 Task: Search one way flight ticket for 5 adults, 1 child, 2 infants in seat and 1 infant on lap in business from Wilkes-barre/scranton: Wilkes-barre/scranton International Airport to Gillette: Gillette Campbell County Airport on 5-1-2023. Choice of flights is Westjet. Number of bags: 2 checked bags. Price is upto 91000. Outbound departure time preference is 8:30.
Action: Mouse moved to (192, 394)
Screenshot: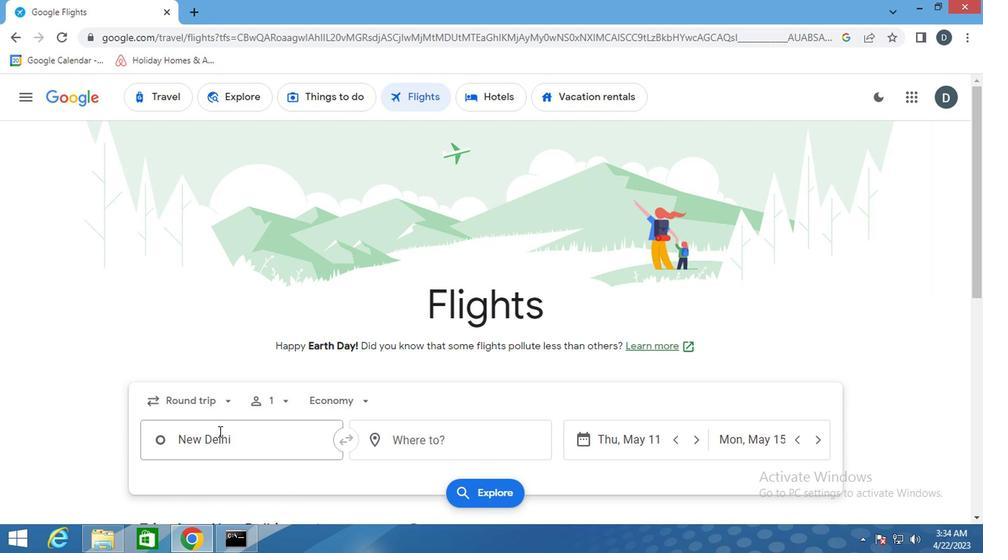 
Action: Mouse pressed left at (192, 394)
Screenshot: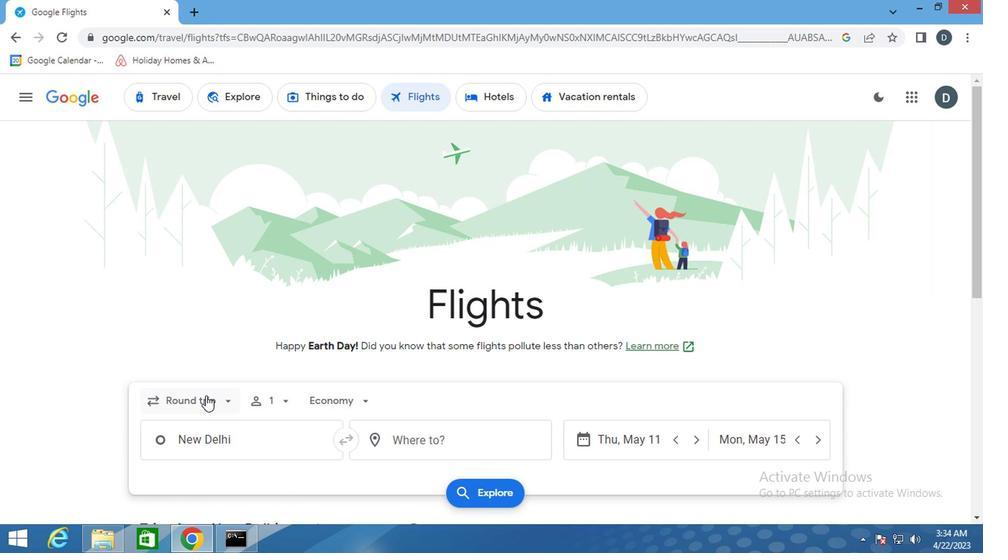 
Action: Mouse moved to (186, 467)
Screenshot: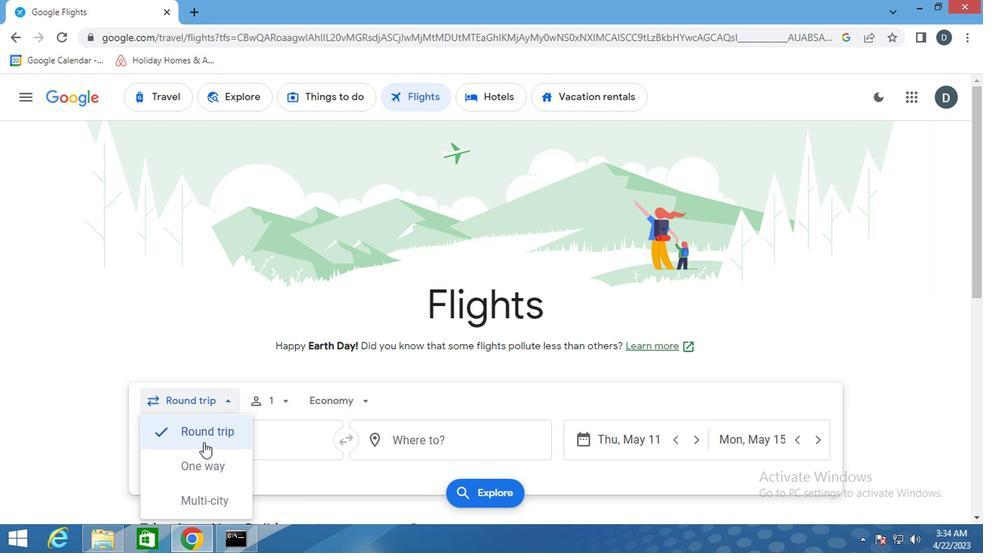 
Action: Mouse pressed left at (186, 467)
Screenshot: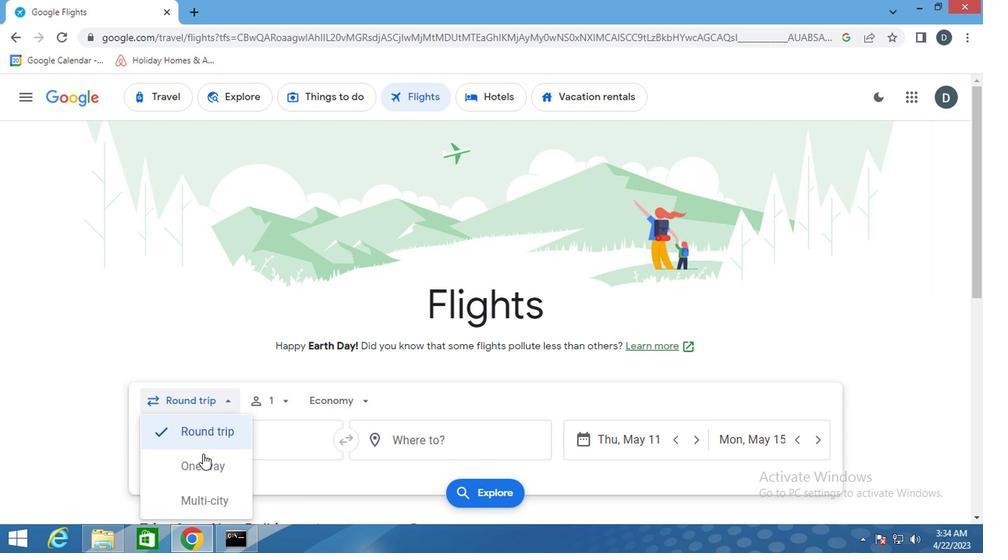 
Action: Mouse moved to (252, 378)
Screenshot: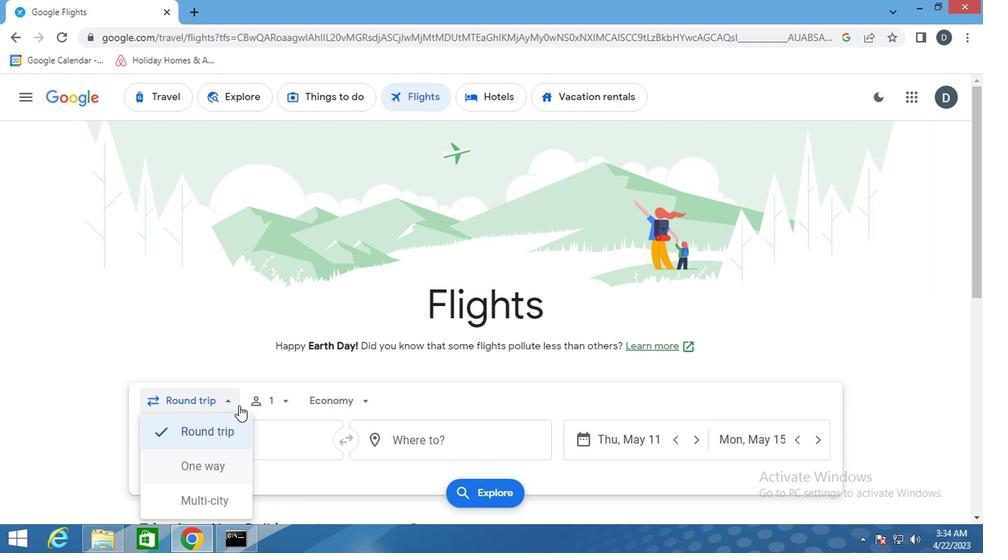
Action: Mouse pressed left at (252, 378)
Screenshot: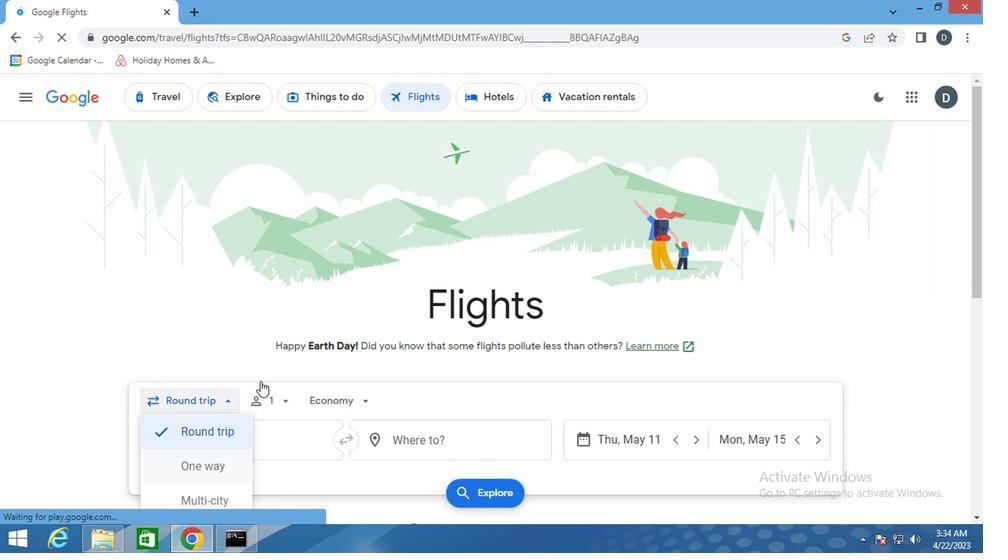 
Action: Mouse moved to (252, 392)
Screenshot: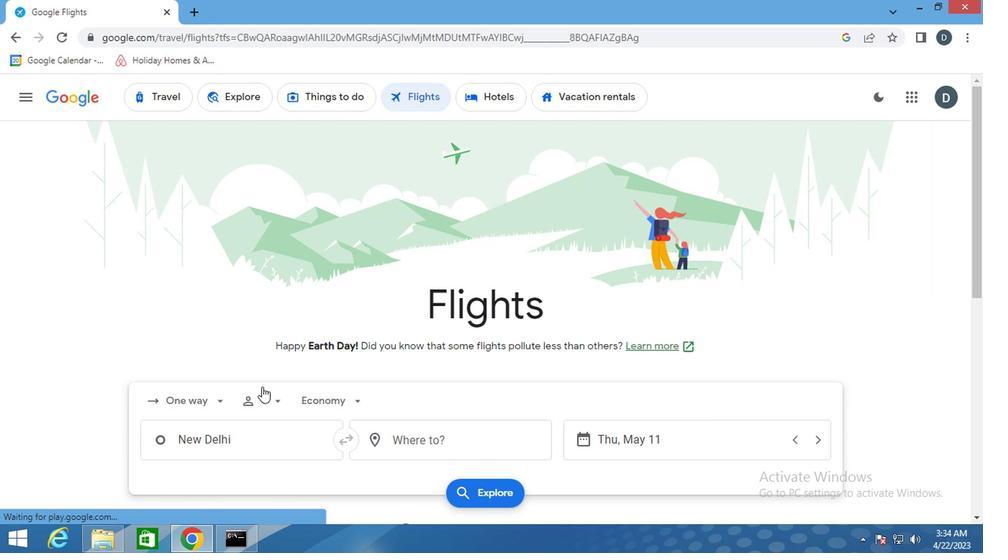 
Action: Mouse pressed left at (252, 392)
Screenshot: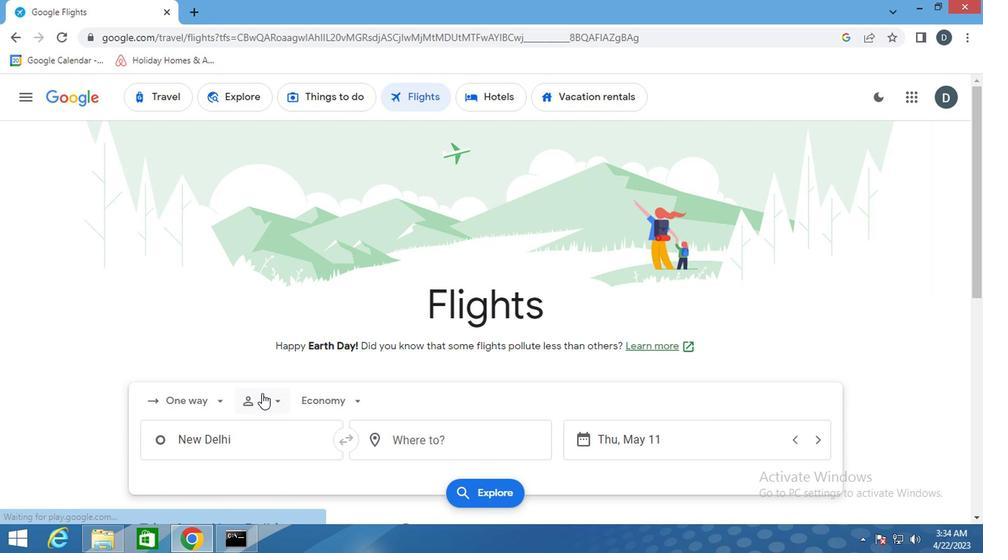 
Action: Mouse moved to (395, 433)
Screenshot: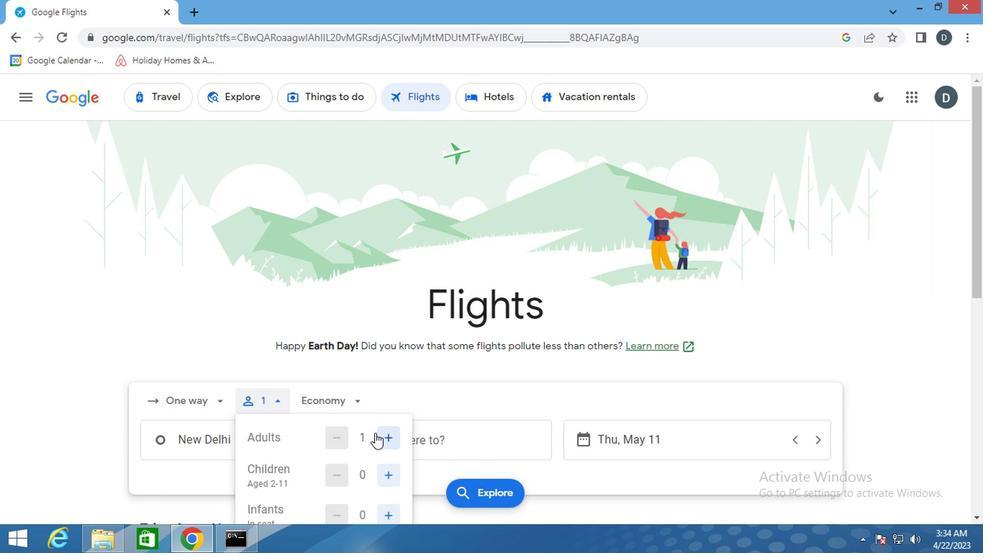 
Action: Mouse pressed left at (395, 433)
Screenshot: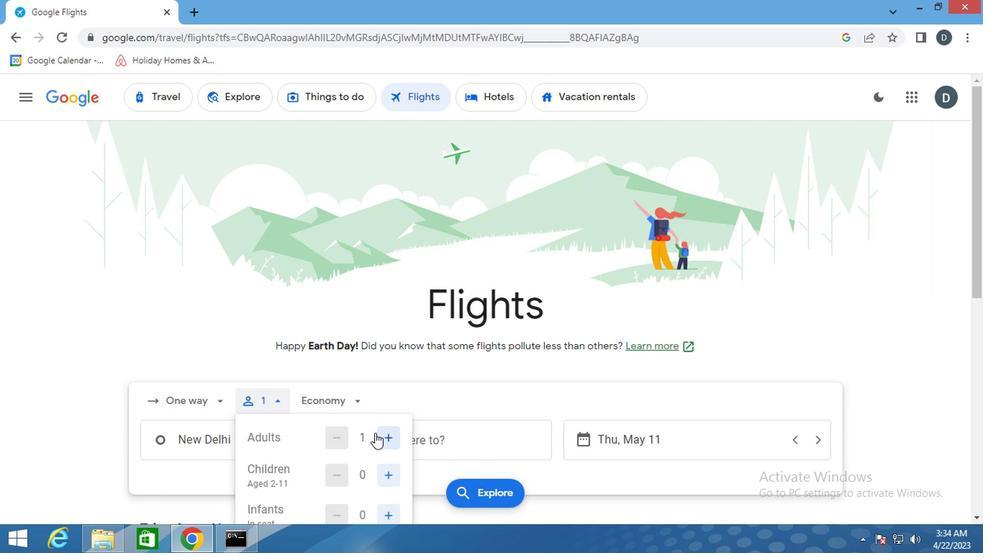 
Action: Mouse pressed left at (395, 433)
Screenshot: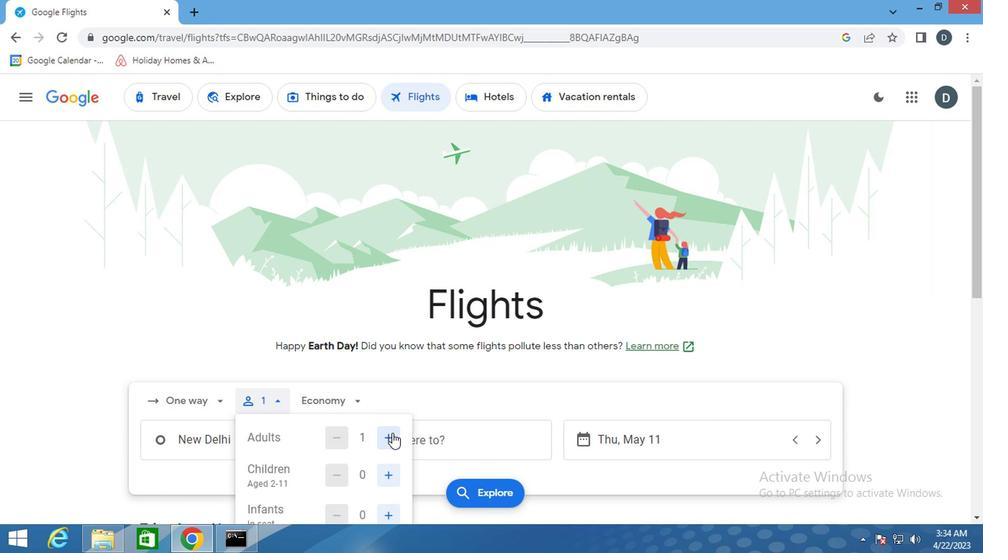 
Action: Mouse pressed left at (395, 433)
Screenshot: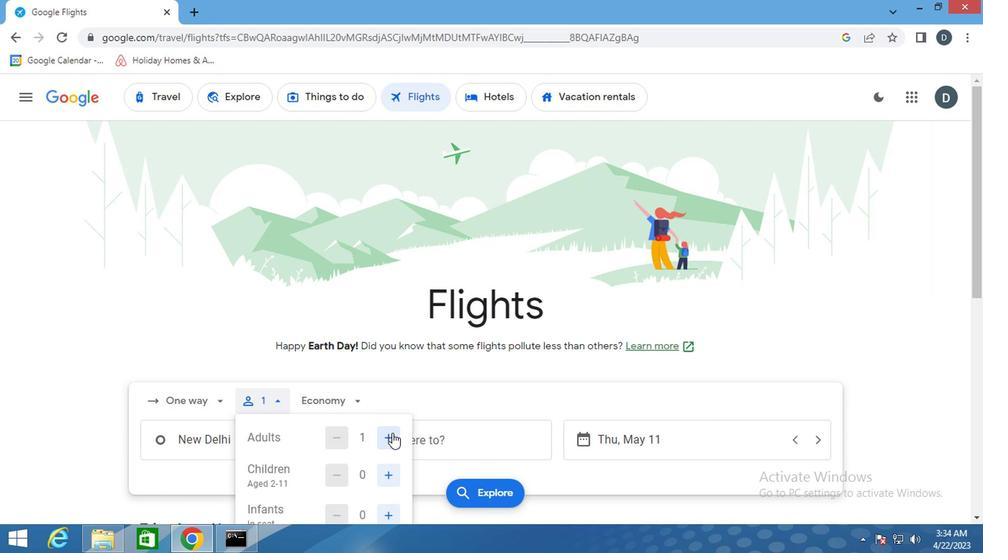 
Action: Mouse pressed left at (395, 433)
Screenshot: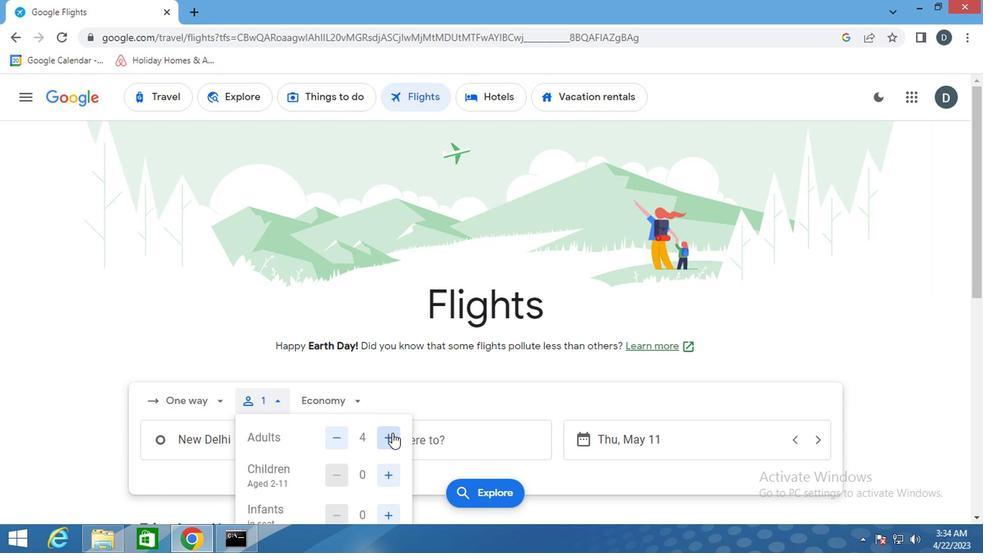 
Action: Mouse moved to (398, 429)
Screenshot: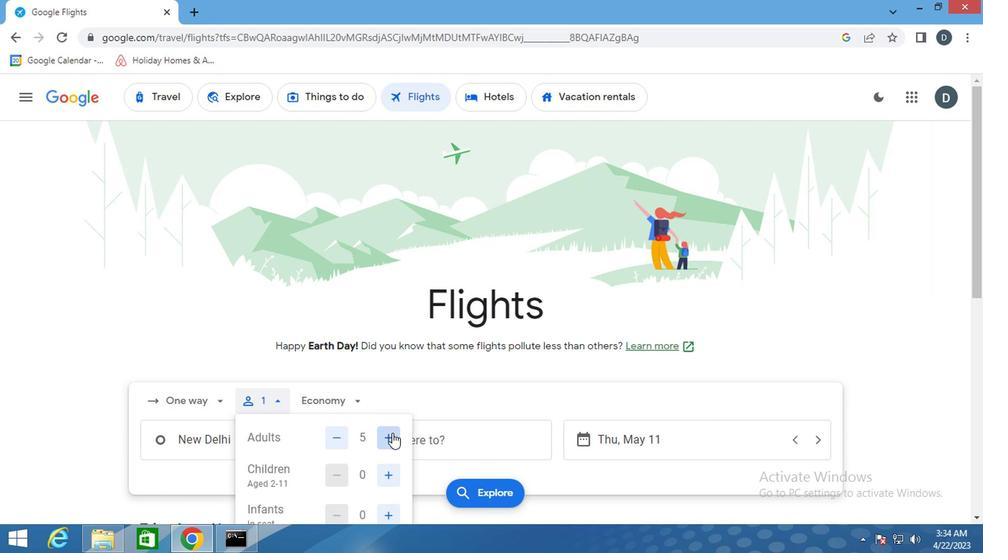 
Action: Mouse scrolled (398, 428) with delta (0, -1)
Screenshot: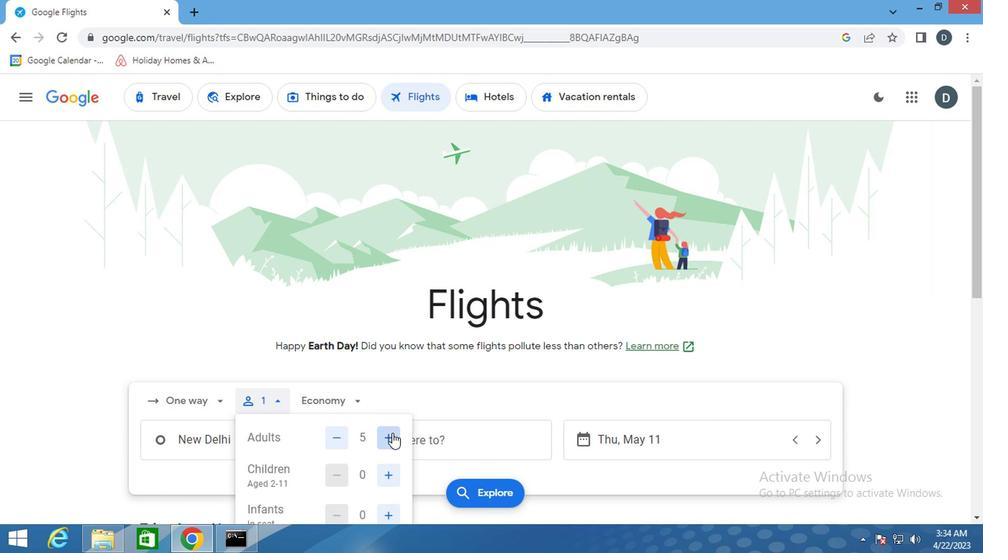 
Action: Mouse moved to (385, 401)
Screenshot: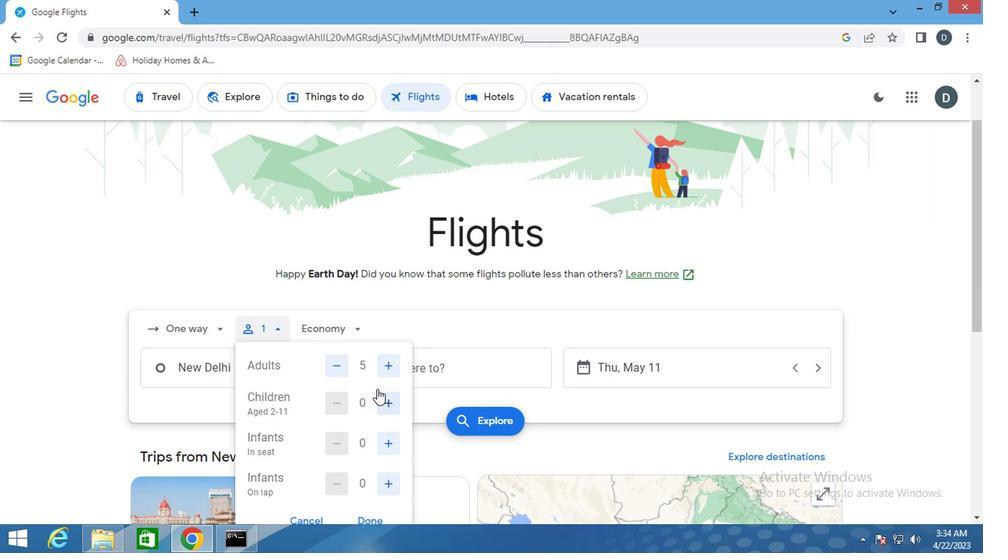 
Action: Mouse pressed left at (385, 401)
Screenshot: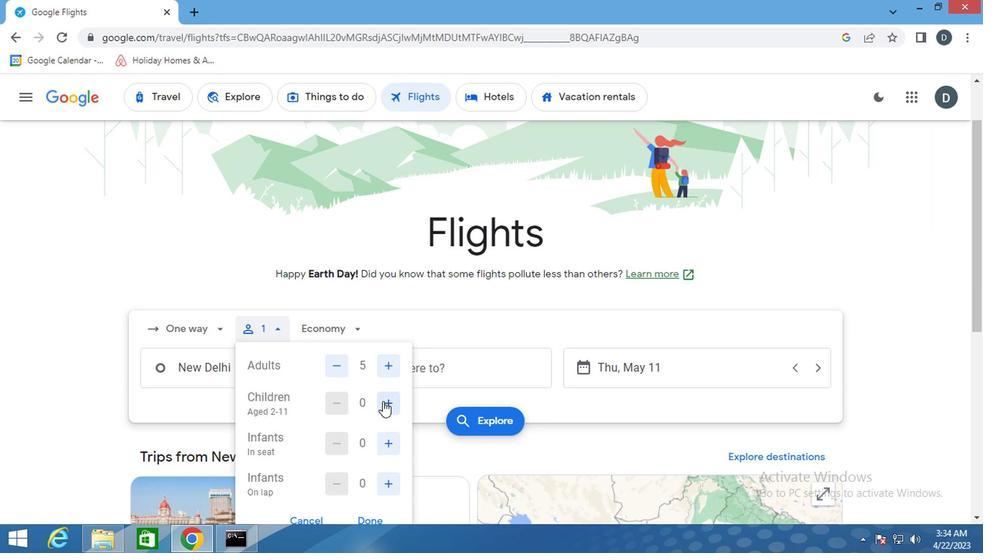 
Action: Mouse moved to (394, 439)
Screenshot: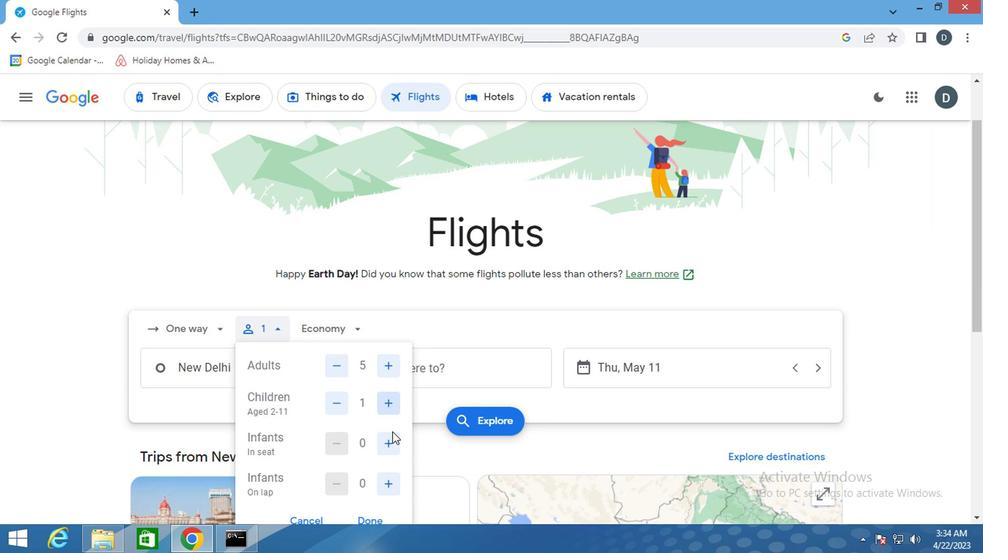 
Action: Mouse pressed left at (394, 439)
Screenshot: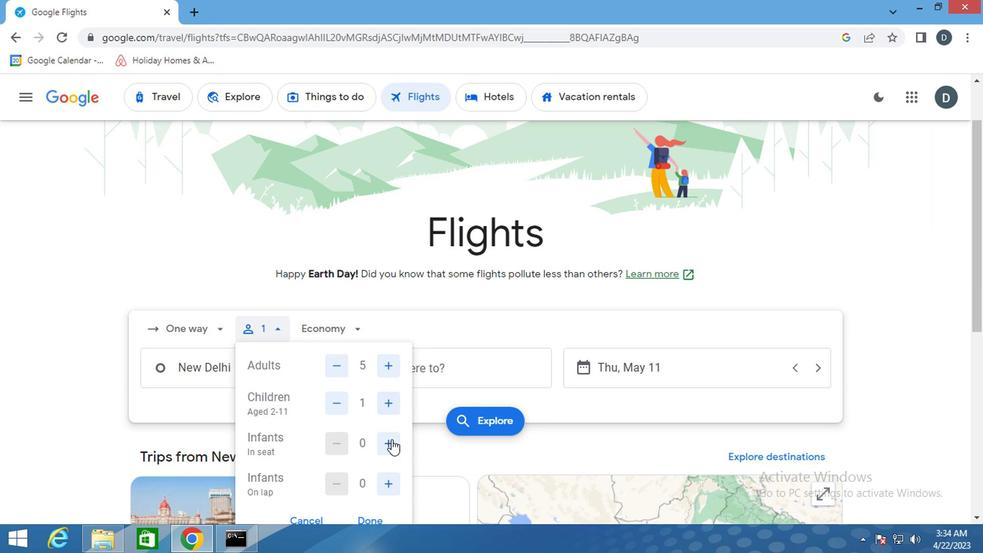 
Action: Mouse pressed left at (394, 439)
Screenshot: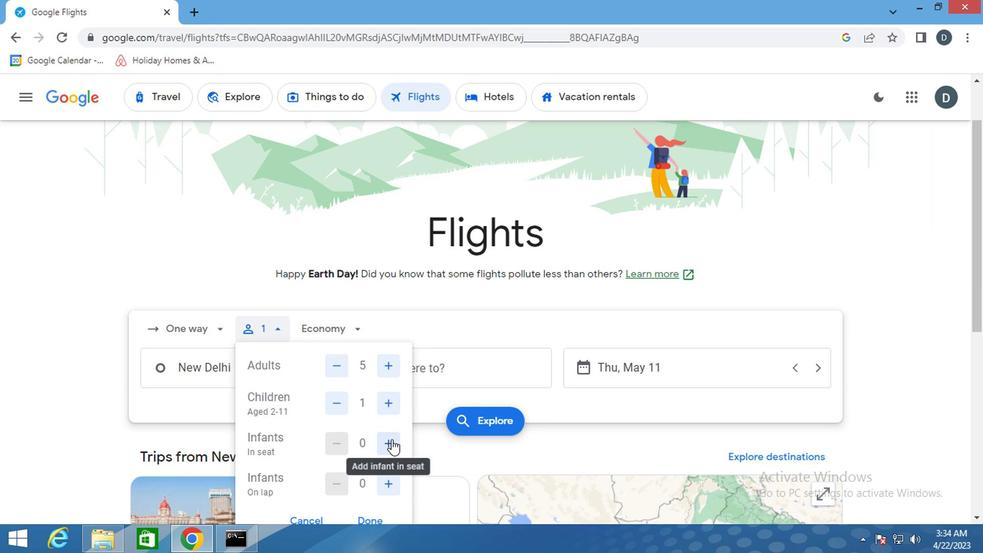 
Action: Mouse moved to (392, 479)
Screenshot: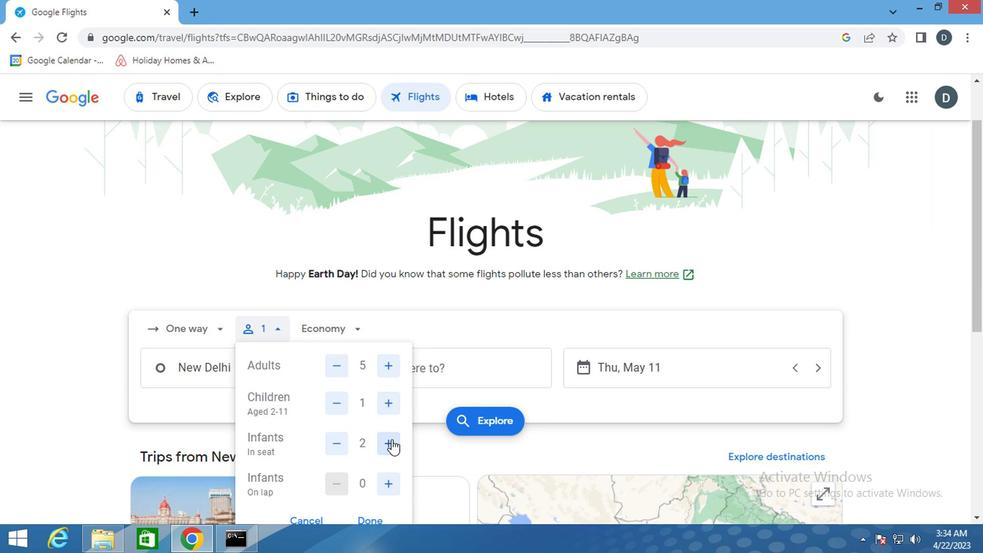 
Action: Mouse pressed left at (392, 479)
Screenshot: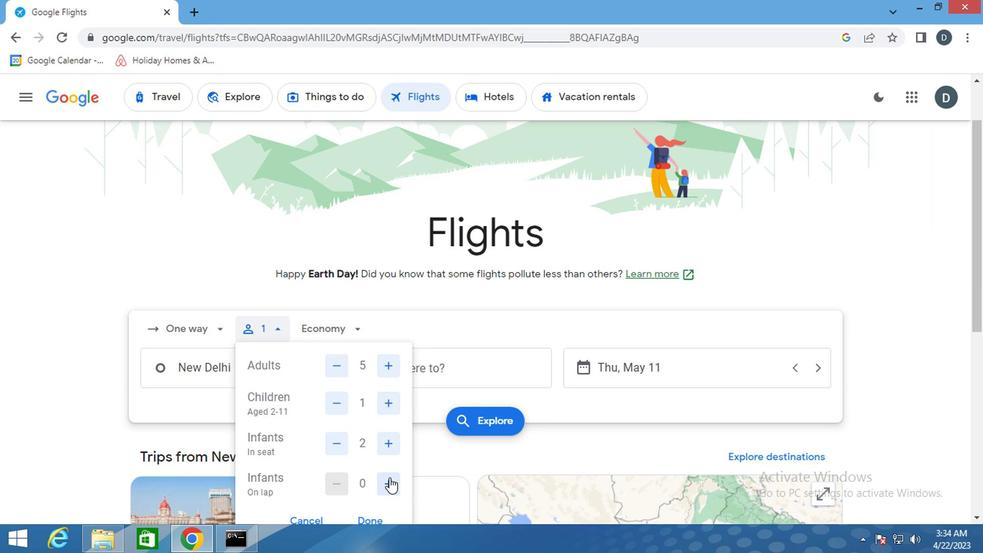 
Action: Mouse moved to (366, 519)
Screenshot: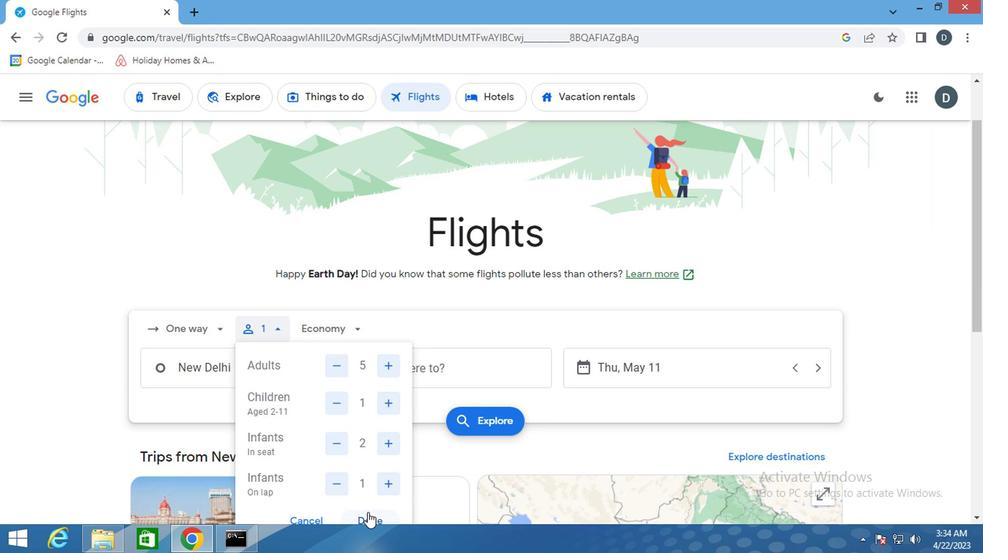 
Action: Mouse pressed left at (366, 519)
Screenshot: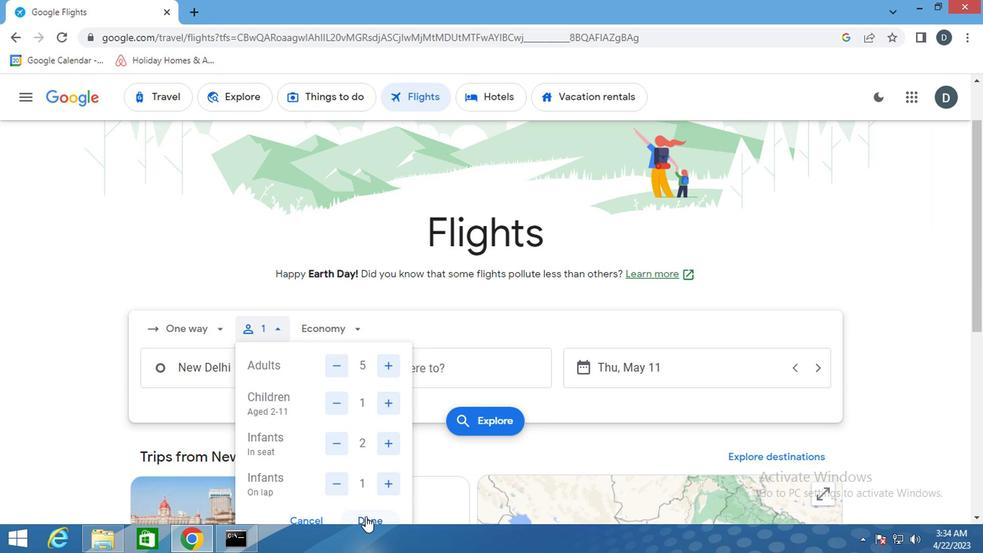 
Action: Mouse moved to (324, 318)
Screenshot: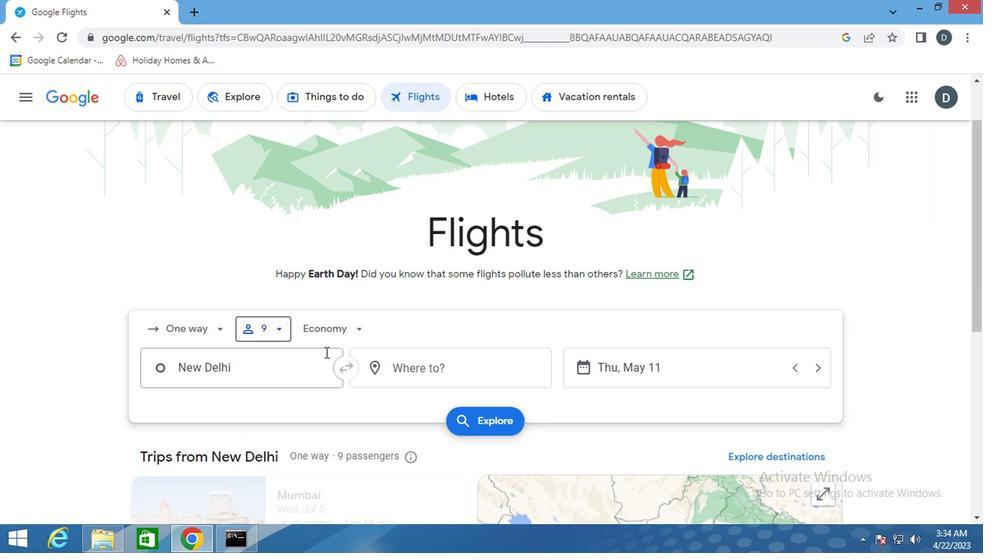 
Action: Mouse pressed left at (324, 318)
Screenshot: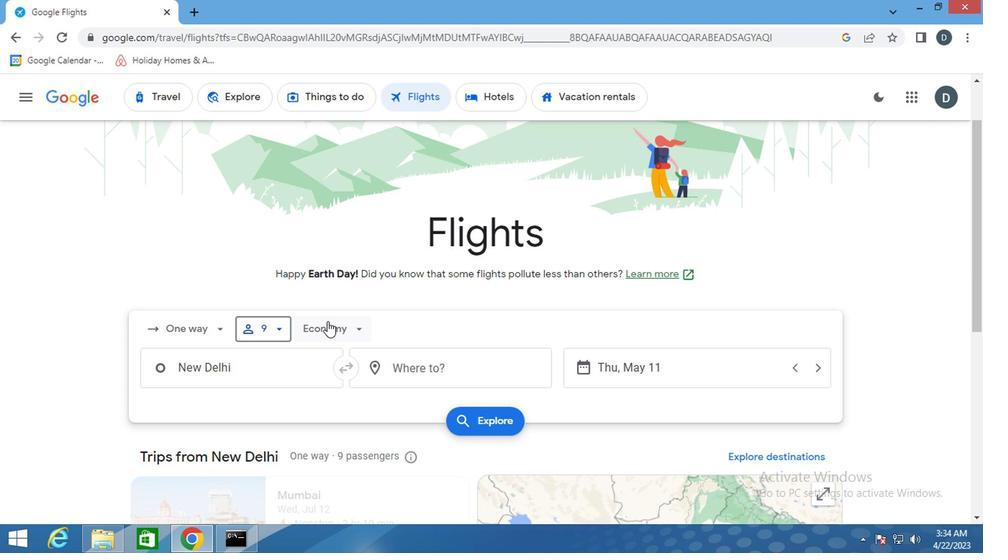 
Action: Mouse moved to (383, 437)
Screenshot: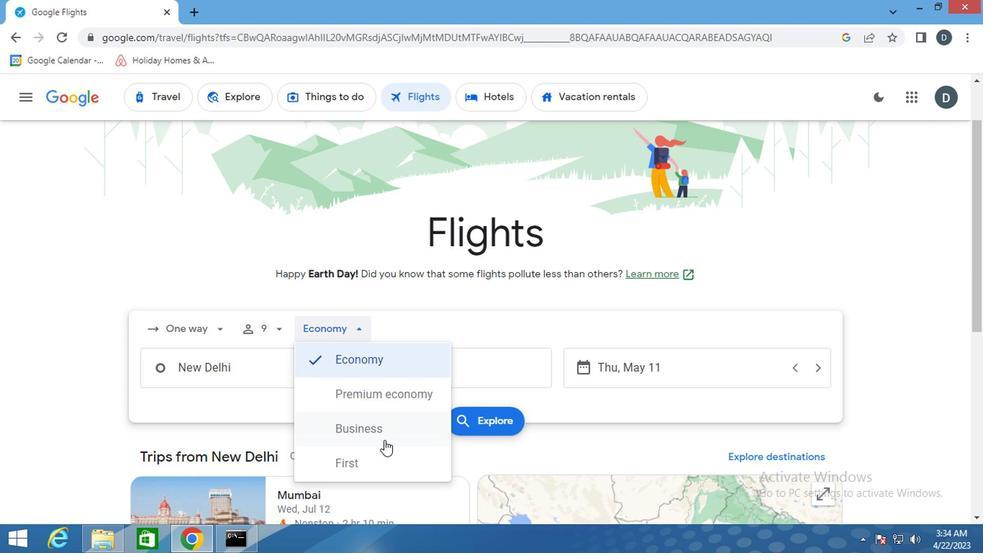 
Action: Mouse pressed left at (383, 437)
Screenshot: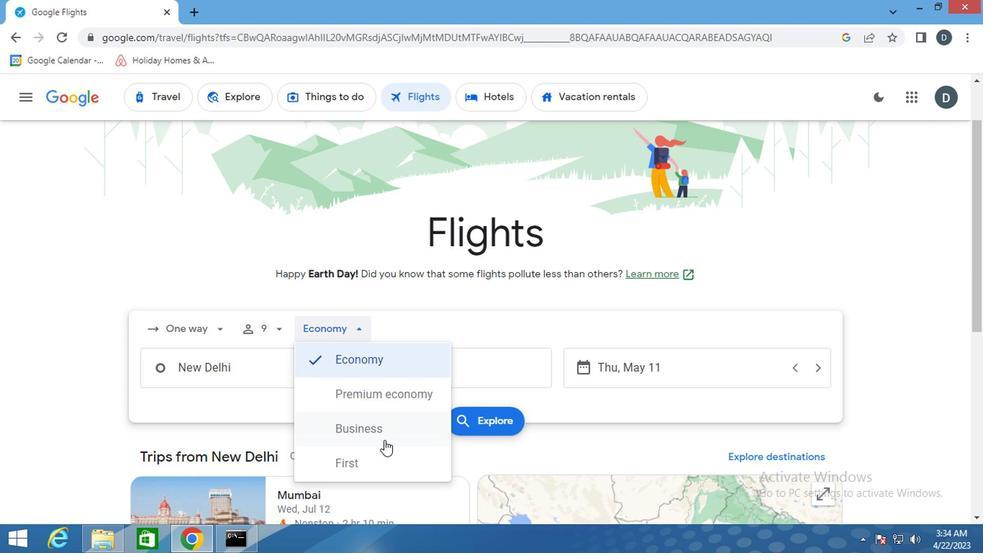 
Action: Mouse moved to (258, 374)
Screenshot: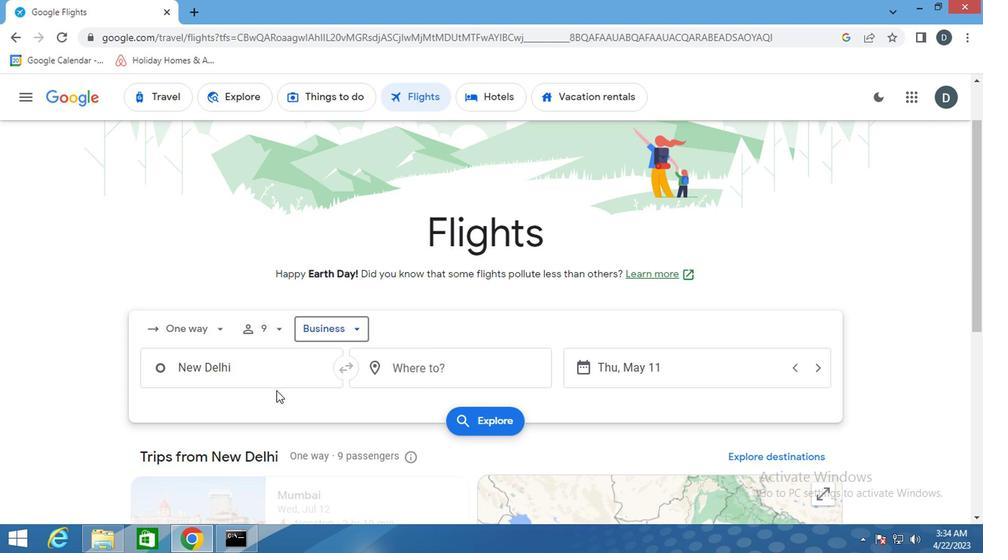 
Action: Mouse pressed left at (258, 374)
Screenshot: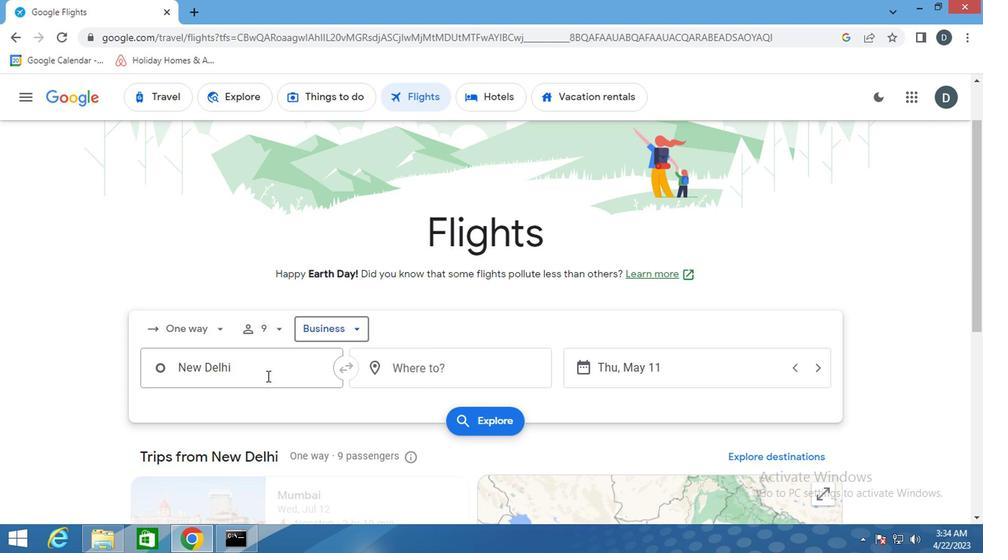 
Action: Key pressed <Key.shift>WILKES
Screenshot: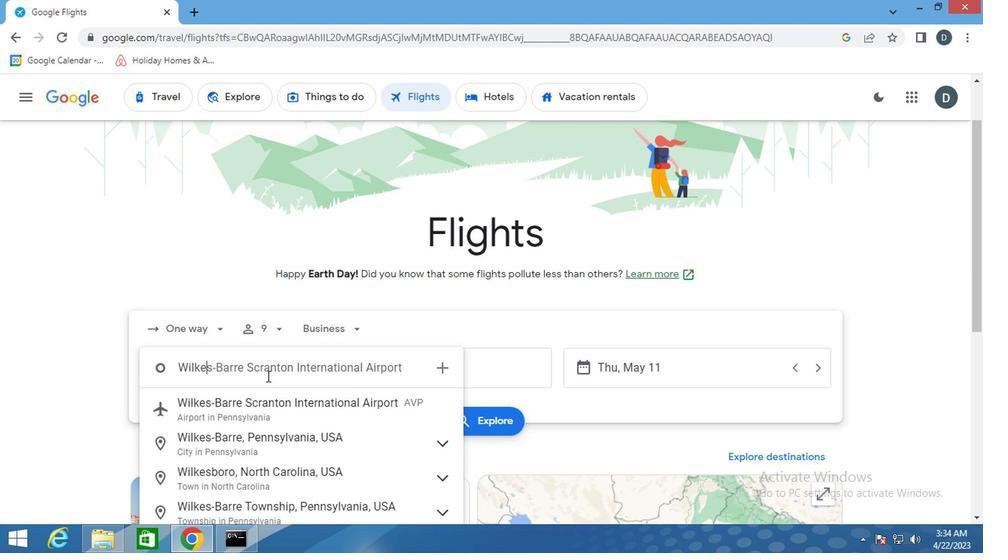
Action: Mouse moved to (263, 416)
Screenshot: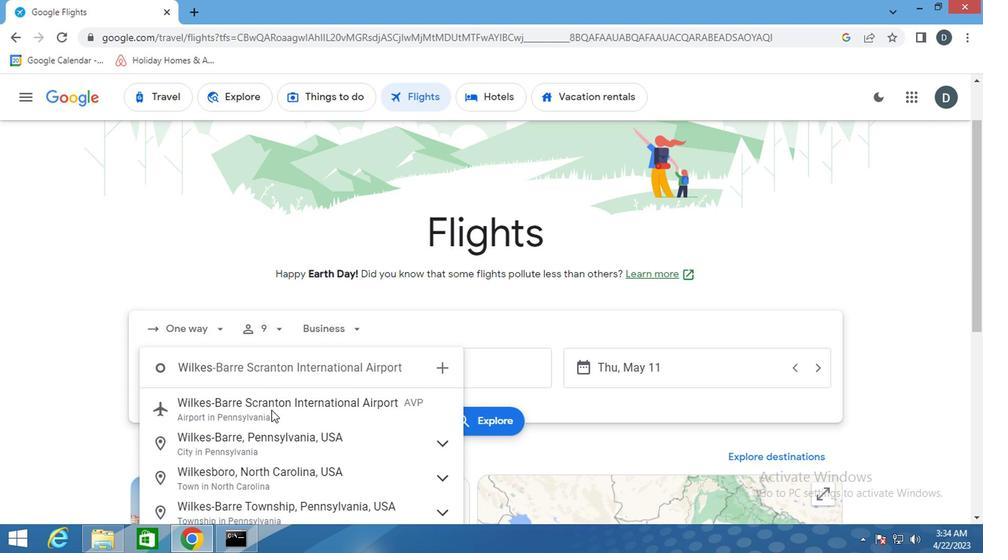 
Action: Mouse pressed left at (263, 416)
Screenshot: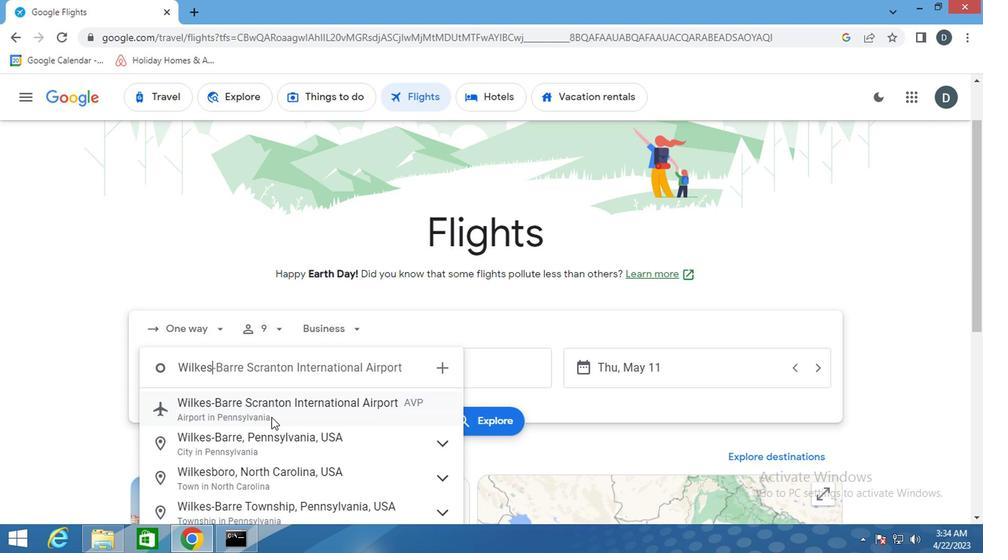 
Action: Mouse moved to (518, 375)
Screenshot: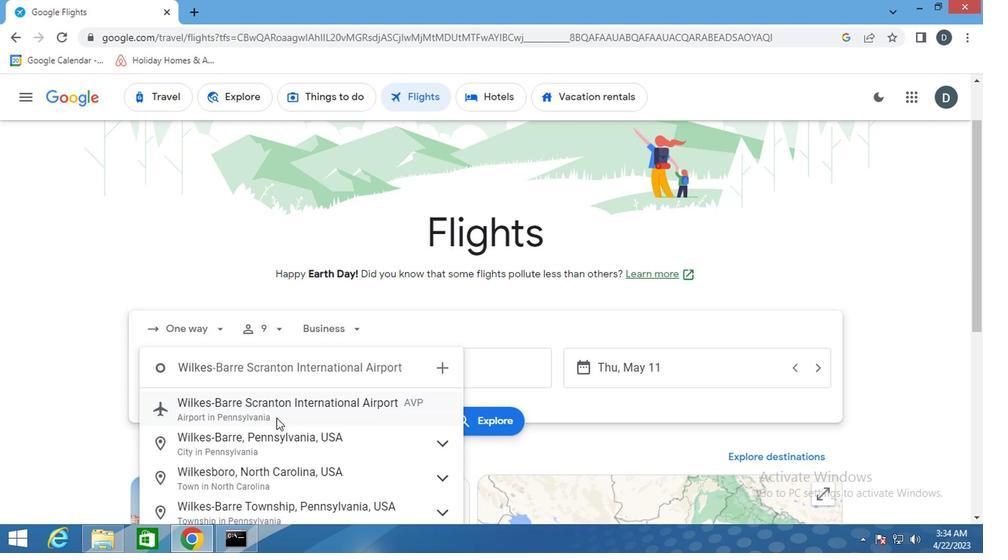 
Action: Mouse pressed left at (518, 375)
Screenshot: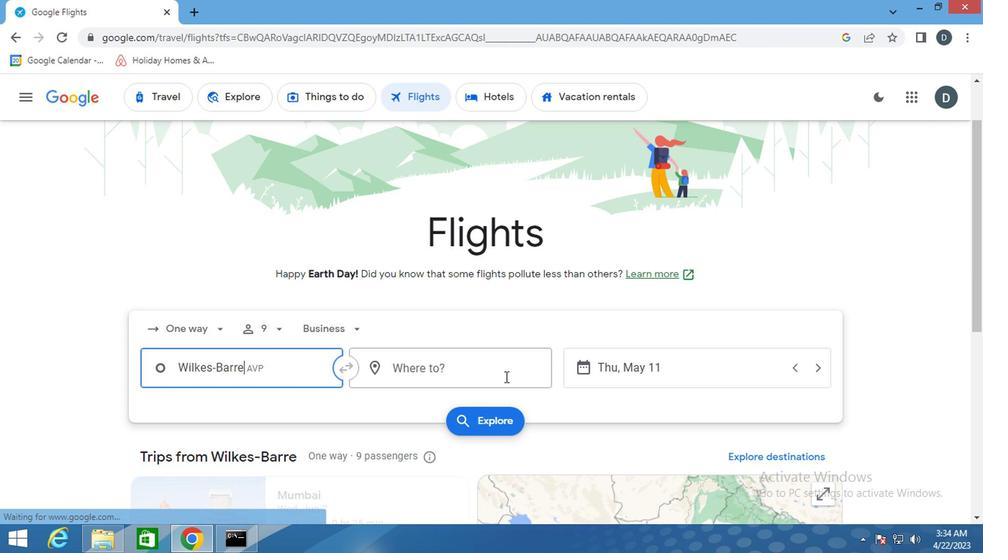 
Action: Key pressed <Key.shift>GILLETTE
Screenshot: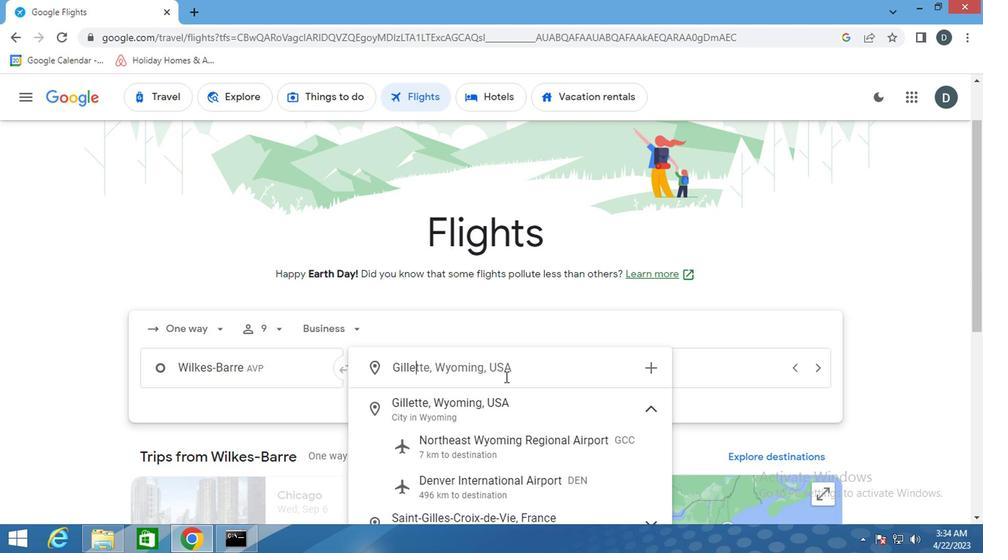 
Action: Mouse moved to (539, 405)
Screenshot: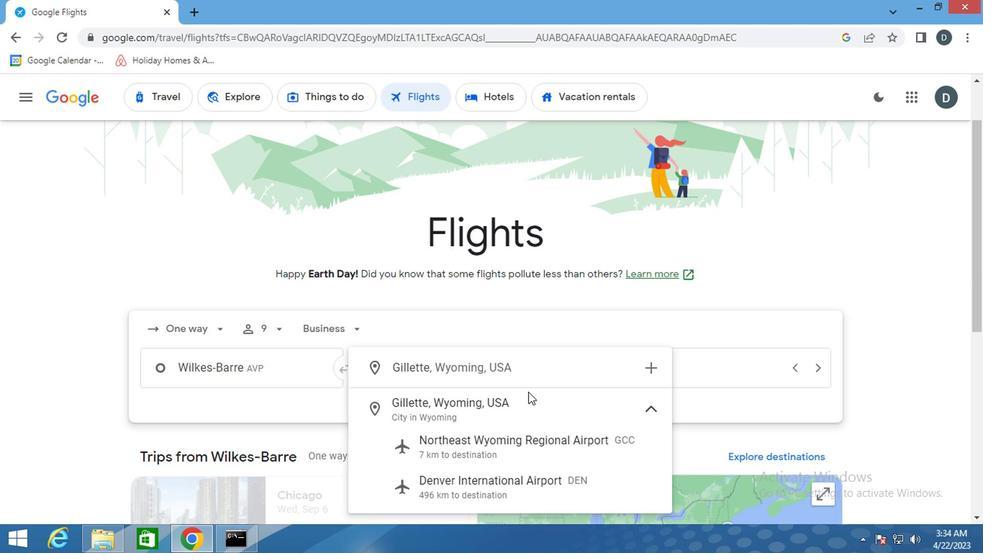 
Action: Mouse pressed left at (539, 405)
Screenshot: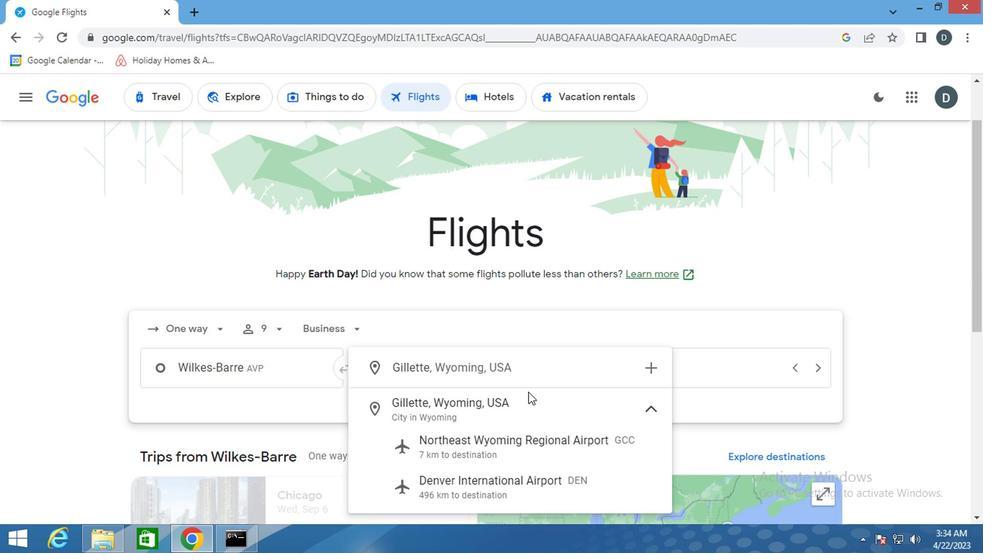 
Action: Mouse moved to (712, 375)
Screenshot: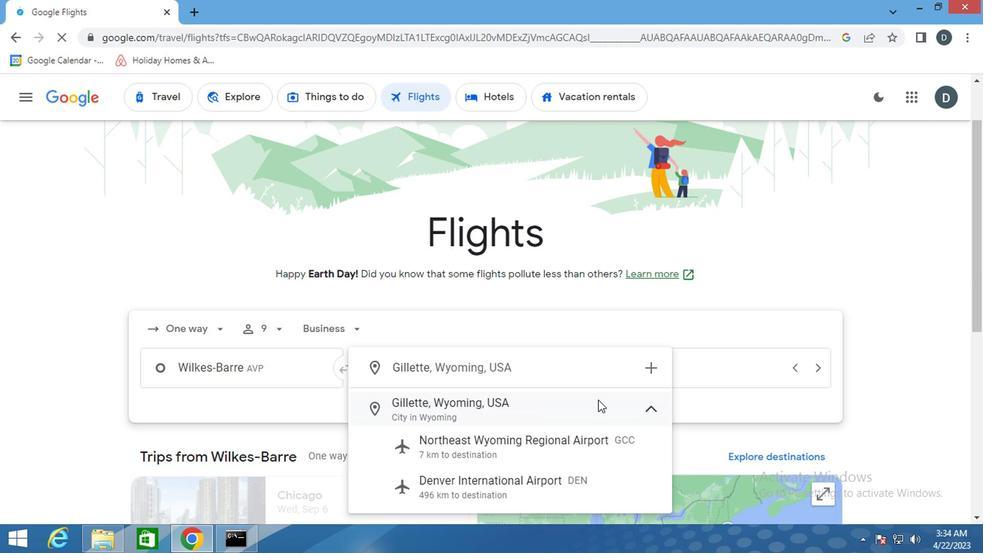 
Action: Mouse pressed left at (712, 375)
Screenshot: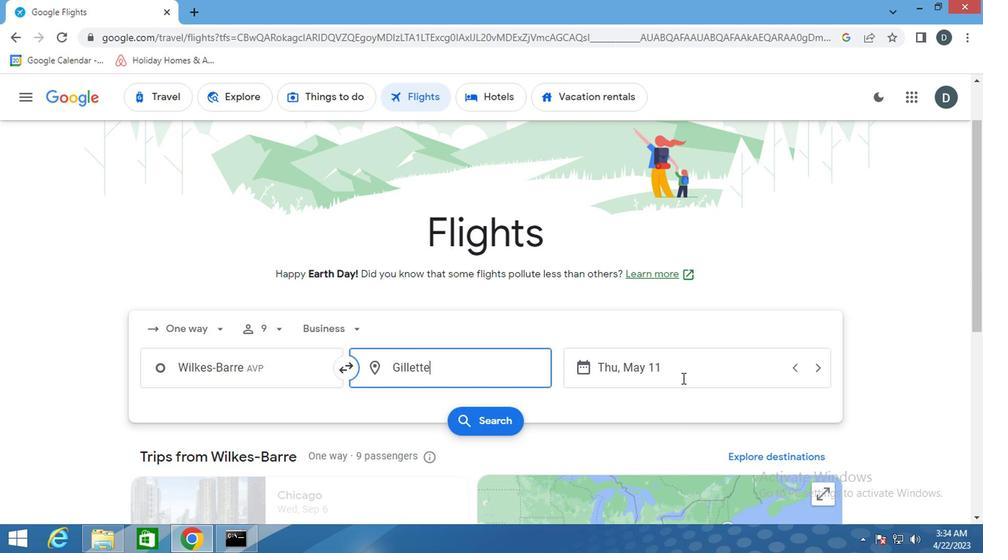 
Action: Mouse moved to (658, 260)
Screenshot: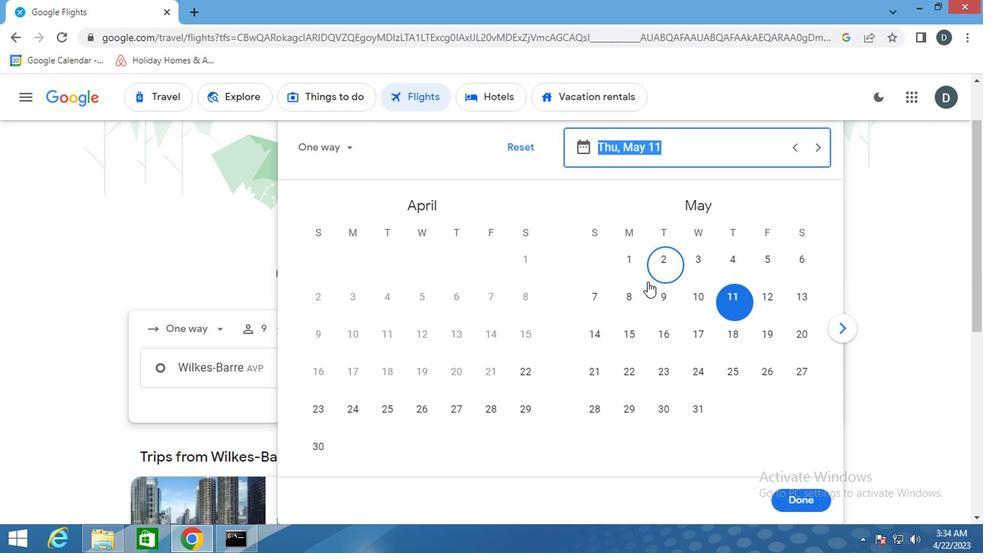 
Action: Mouse pressed left at (658, 260)
Screenshot: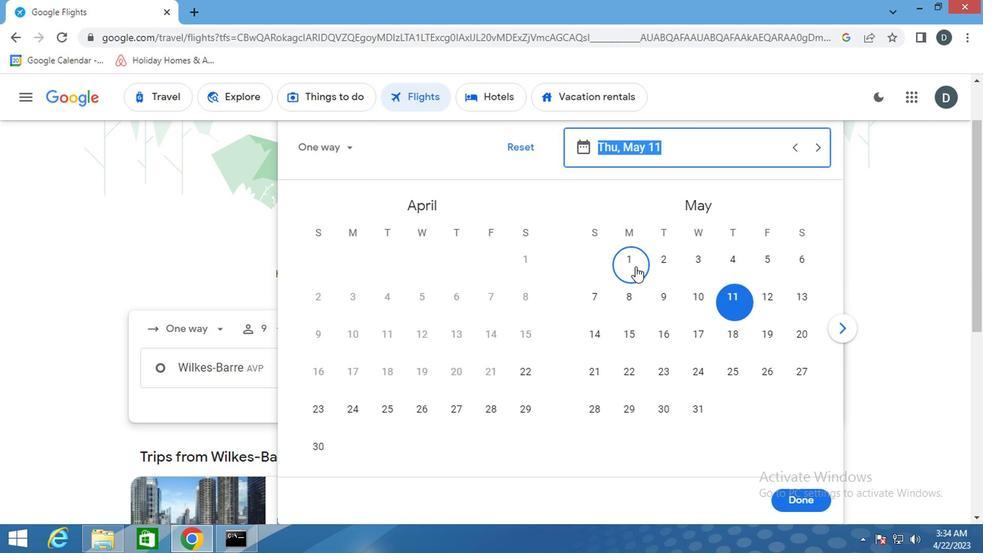 
Action: Mouse moved to (838, 497)
Screenshot: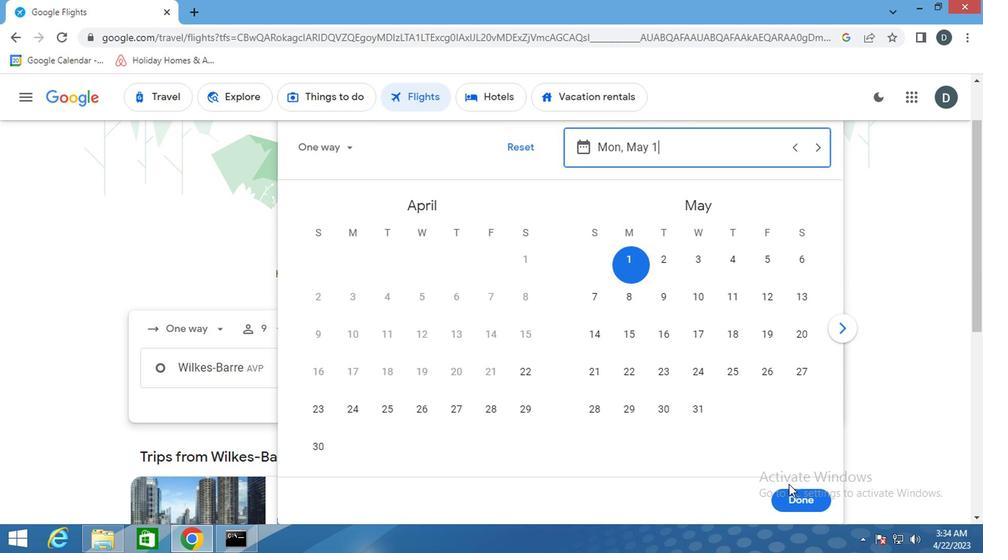 
Action: Mouse pressed left at (838, 497)
Screenshot: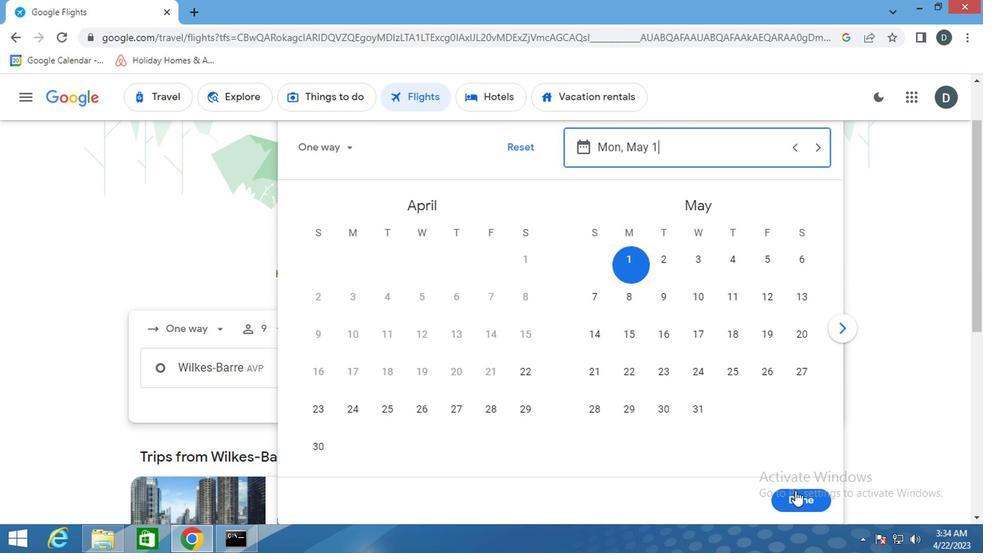 
Action: Mouse moved to (489, 419)
Screenshot: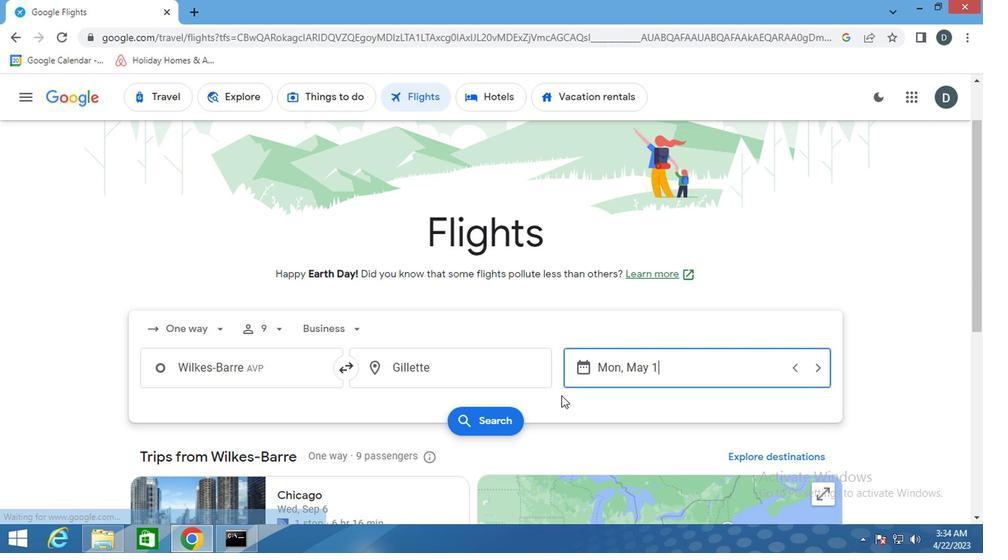 
Action: Mouse pressed left at (489, 419)
Screenshot: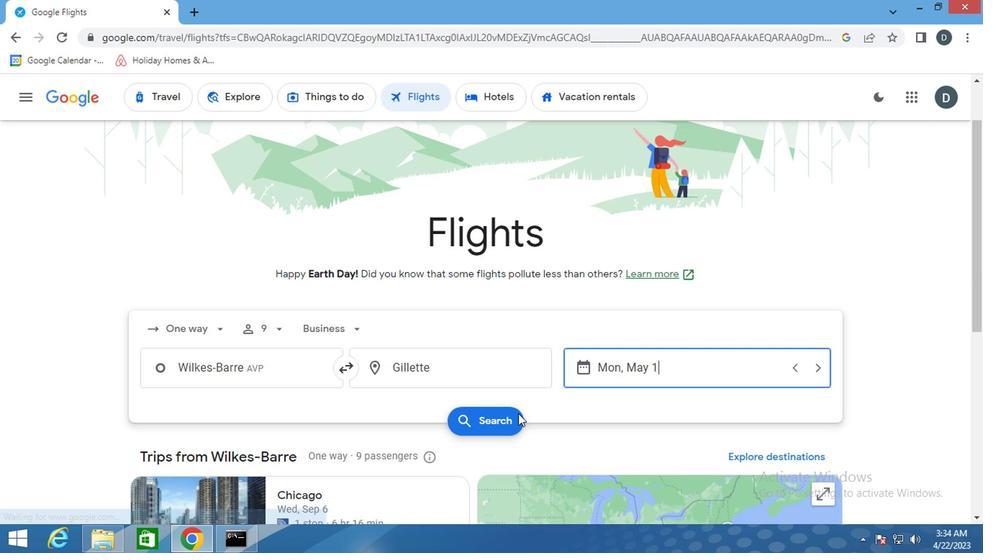 
Action: Mouse moved to (121, 226)
Screenshot: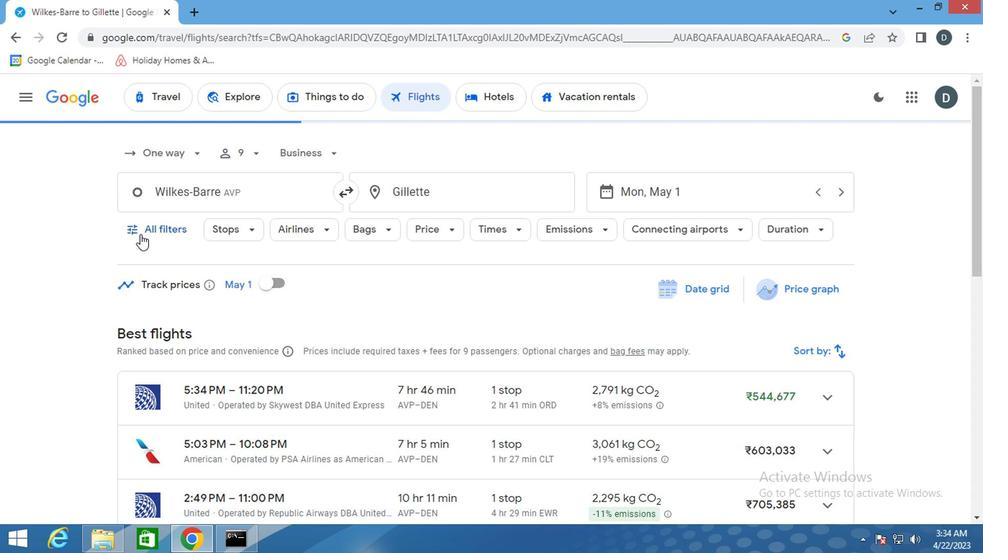 
Action: Mouse pressed left at (121, 226)
Screenshot: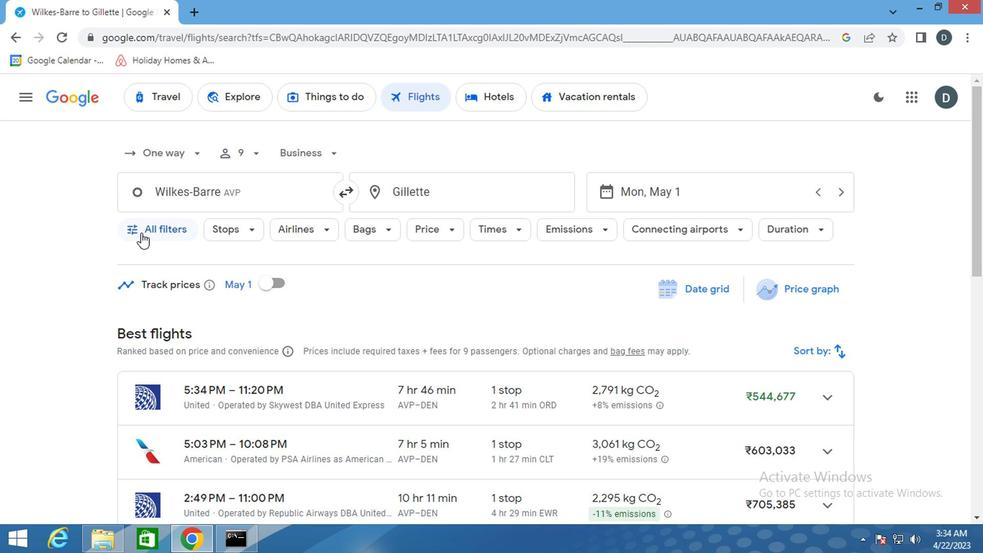
Action: Mouse moved to (223, 382)
Screenshot: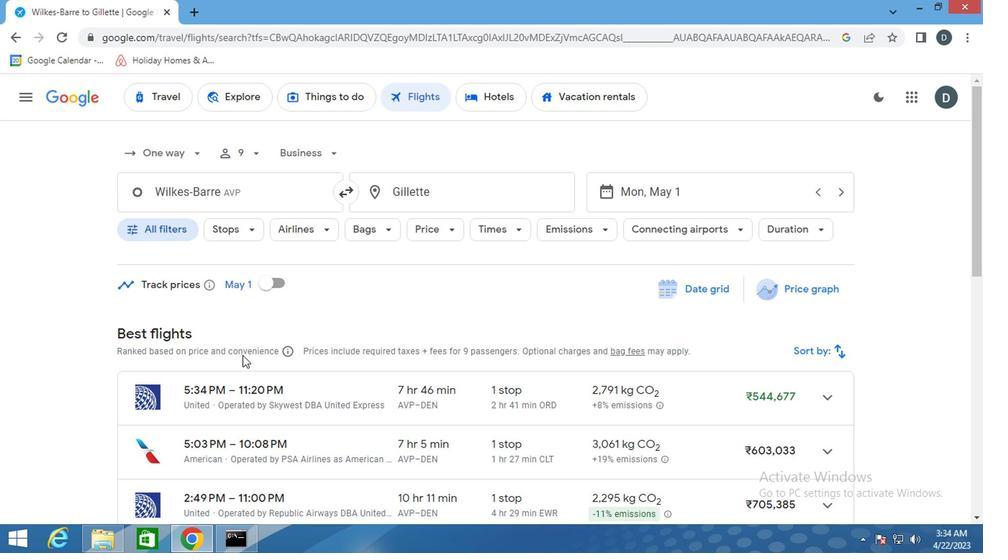 
Action: Mouse scrolled (223, 381) with delta (0, 0)
Screenshot: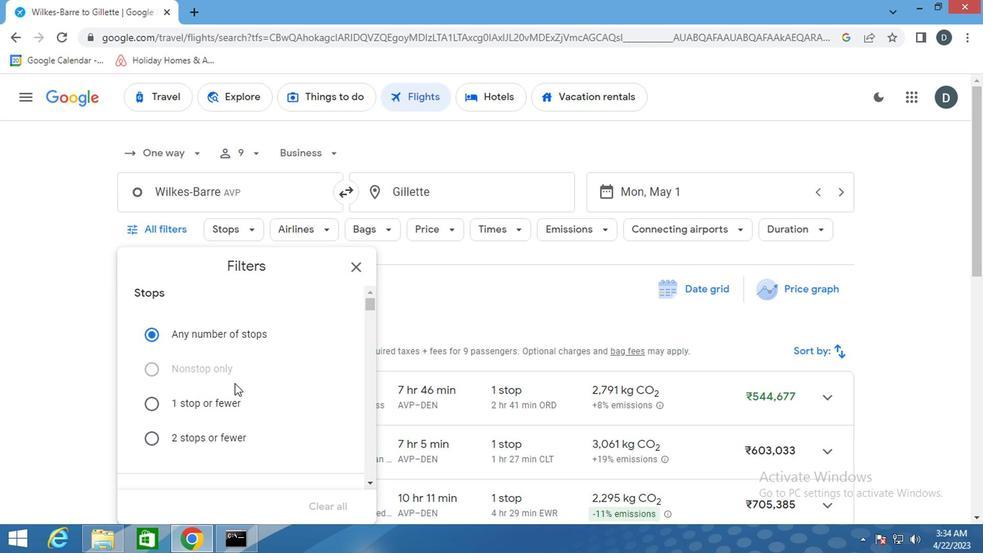 
Action: Mouse scrolled (223, 381) with delta (0, 0)
Screenshot: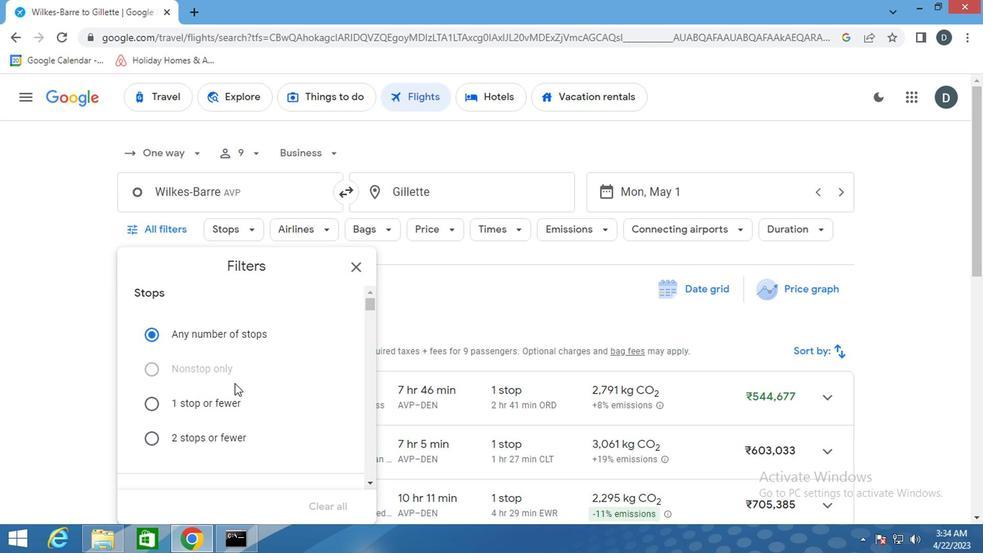 
Action: Mouse scrolled (223, 381) with delta (0, 0)
Screenshot: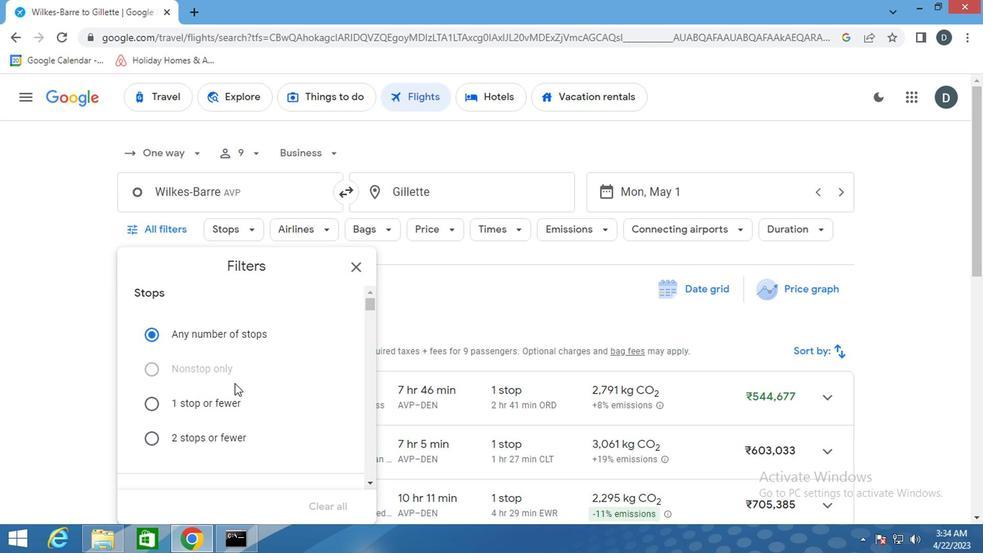 
Action: Mouse scrolled (223, 381) with delta (0, 0)
Screenshot: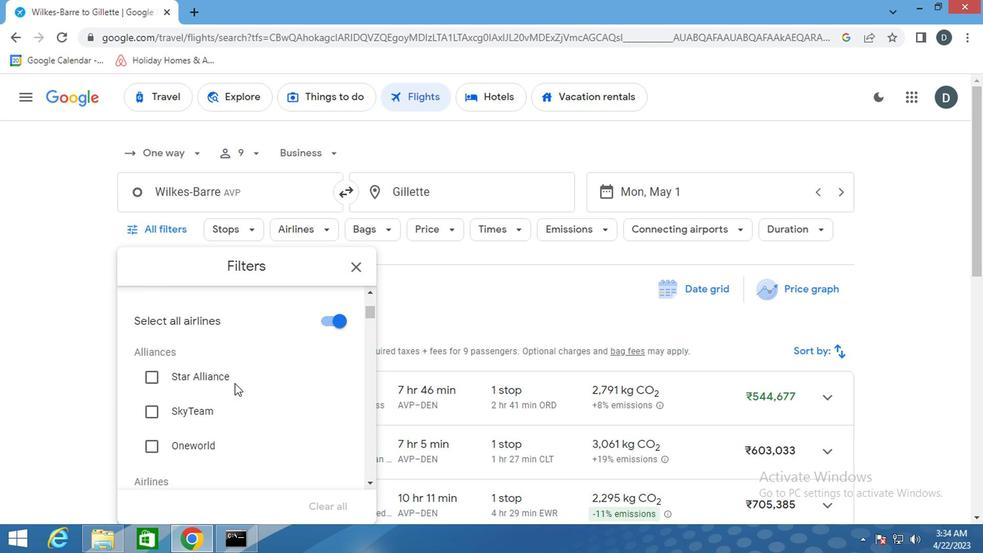 
Action: Mouse scrolled (223, 381) with delta (0, 0)
Screenshot: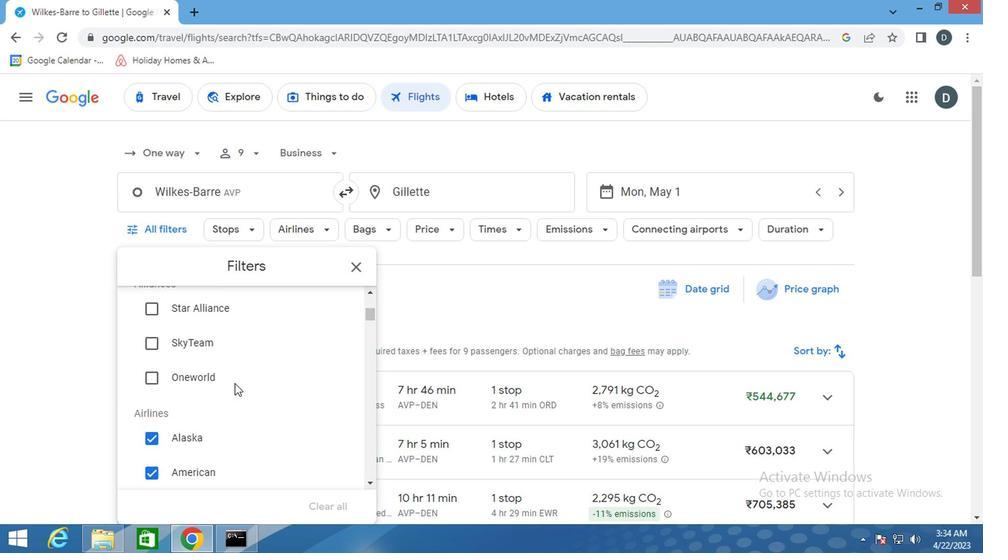 
Action: Mouse scrolled (223, 381) with delta (0, 0)
Screenshot: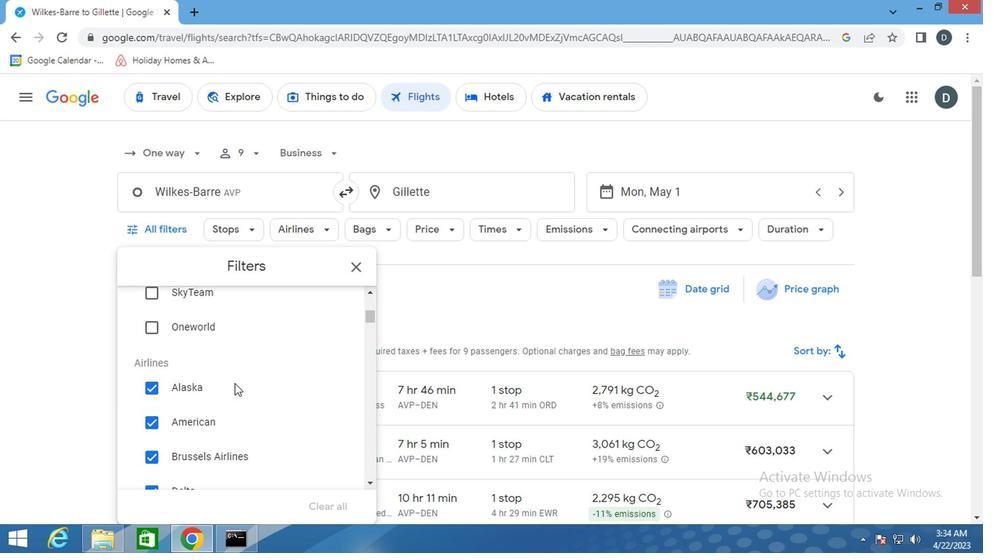 
Action: Mouse moved to (267, 423)
Screenshot: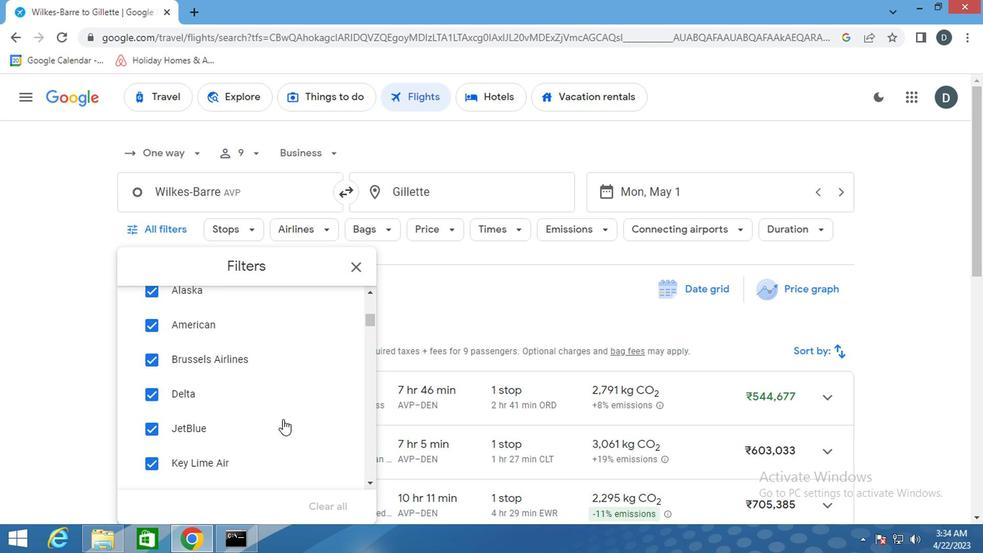 
Action: Mouse scrolled (267, 422) with delta (0, 0)
Screenshot: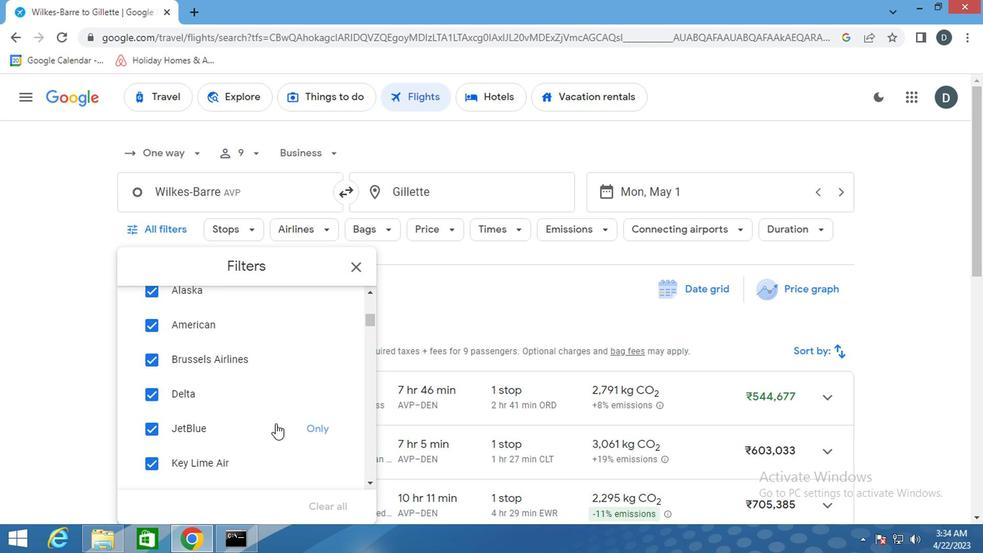 
Action: Mouse moved to (269, 401)
Screenshot: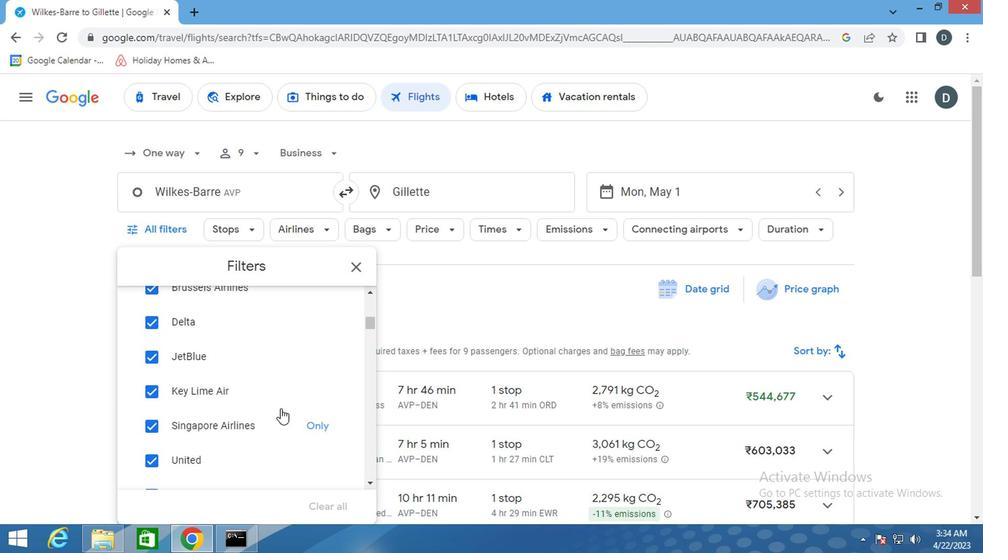 
Action: Mouse scrolled (269, 400) with delta (0, -1)
Screenshot: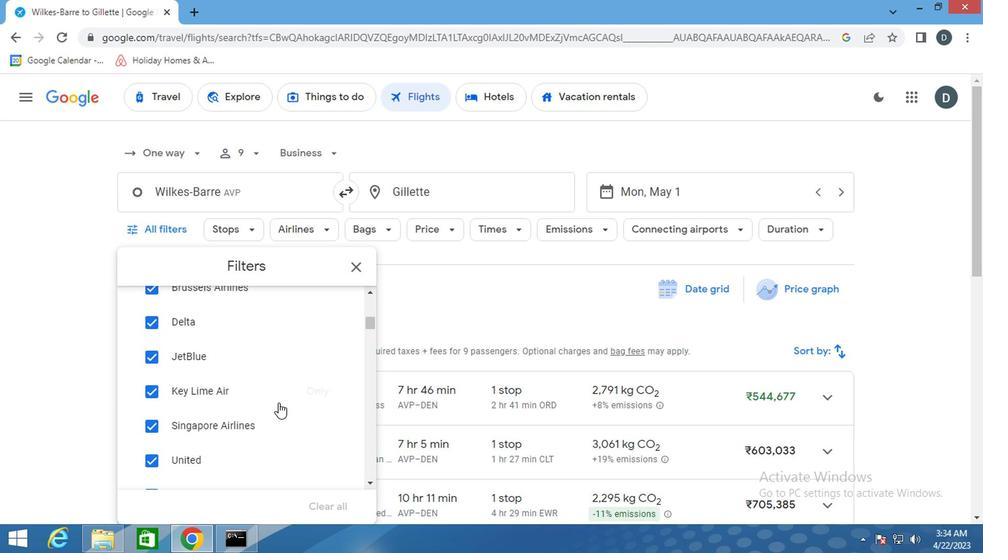 
Action: Mouse moved to (313, 419)
Screenshot: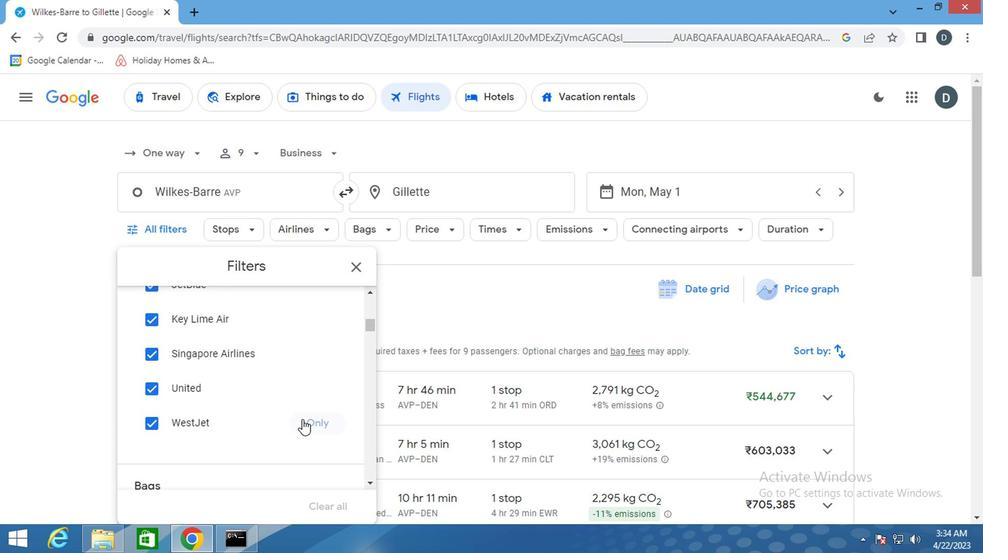 
Action: Mouse pressed left at (313, 419)
Screenshot: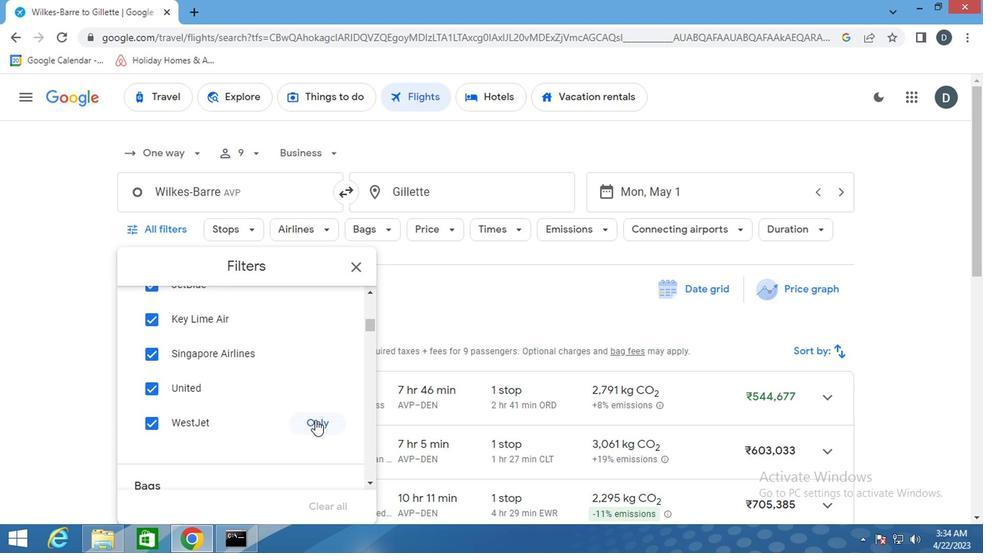 
Action: Mouse moved to (260, 413)
Screenshot: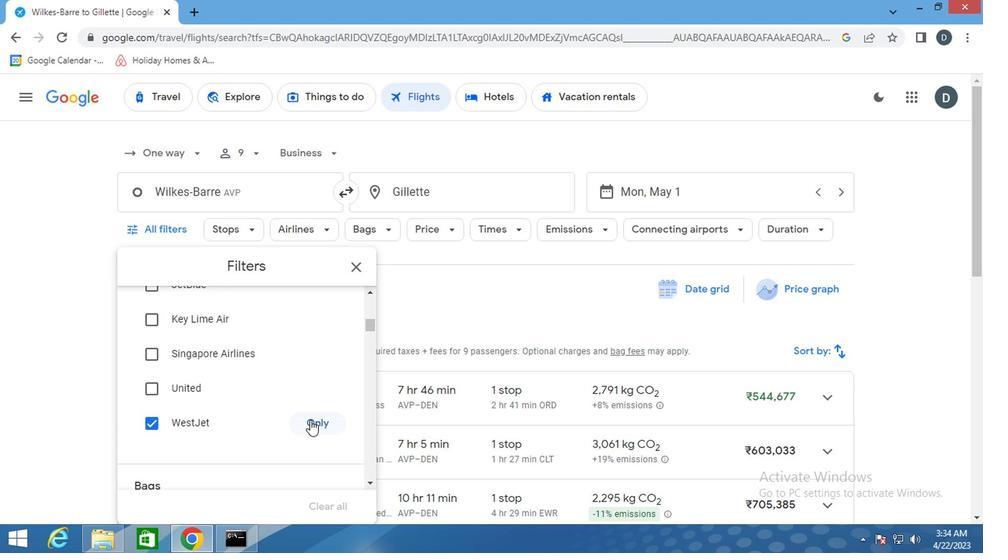 
Action: Mouse scrolled (260, 413) with delta (0, 0)
Screenshot: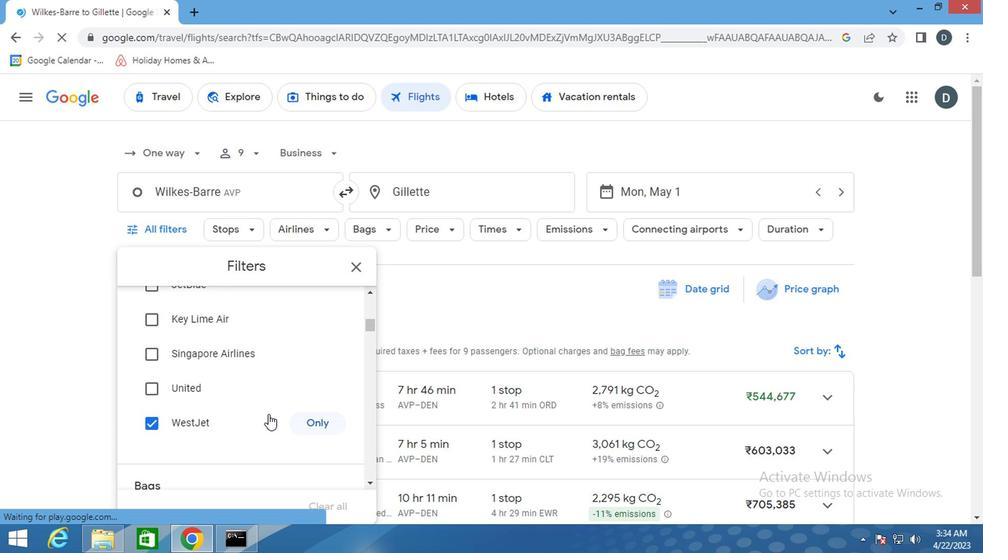 
Action: Mouse scrolled (260, 413) with delta (0, 0)
Screenshot: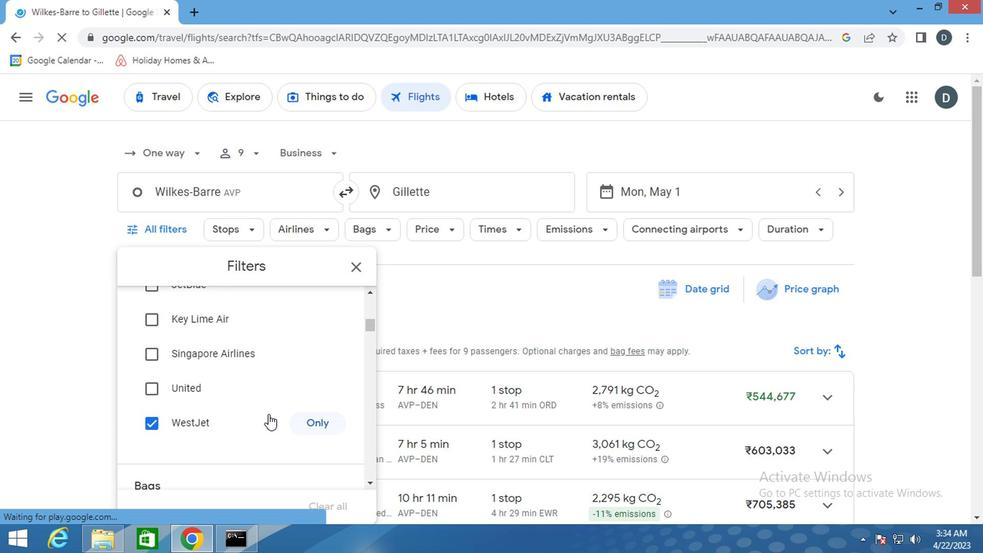 
Action: Mouse moved to (340, 419)
Screenshot: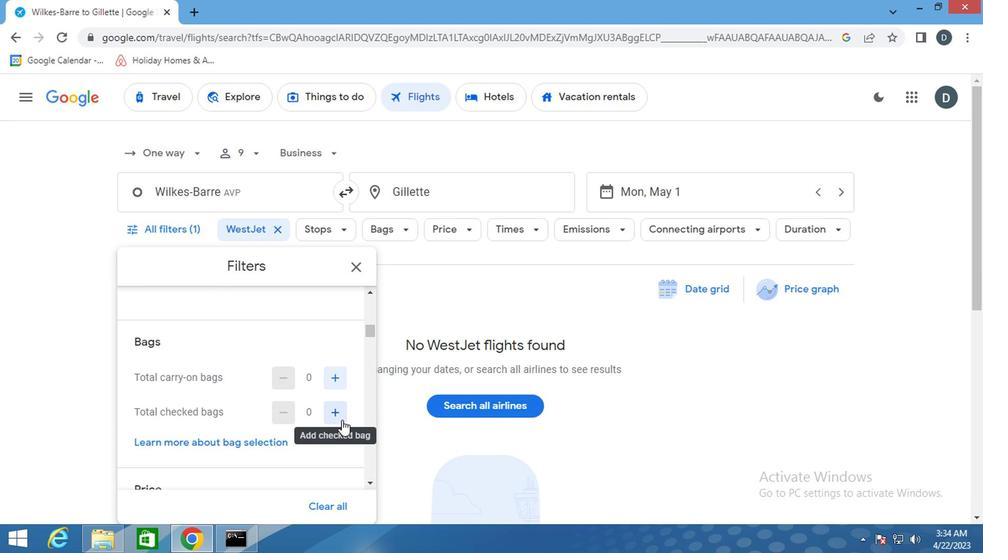 
Action: Mouse pressed left at (340, 419)
Screenshot: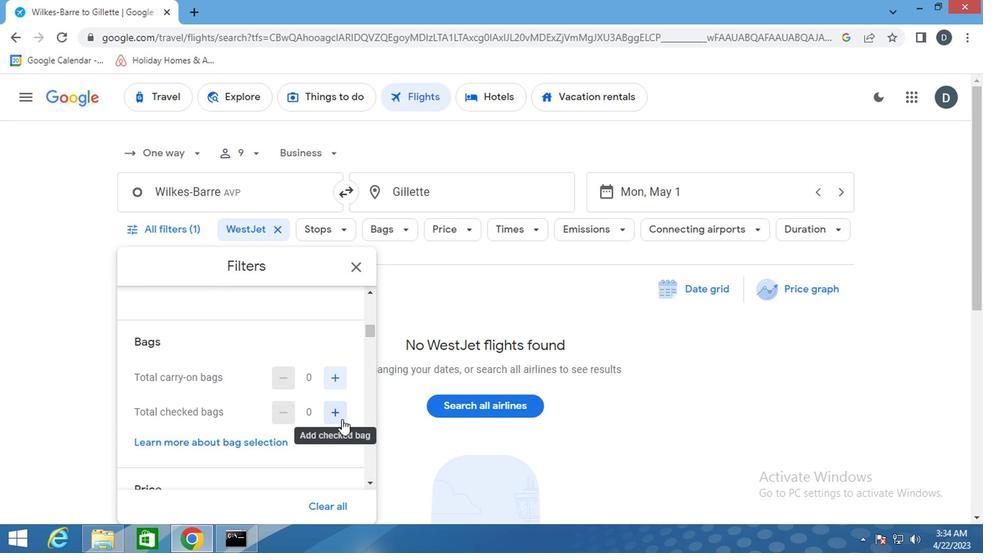 
Action: Mouse pressed left at (340, 419)
Screenshot: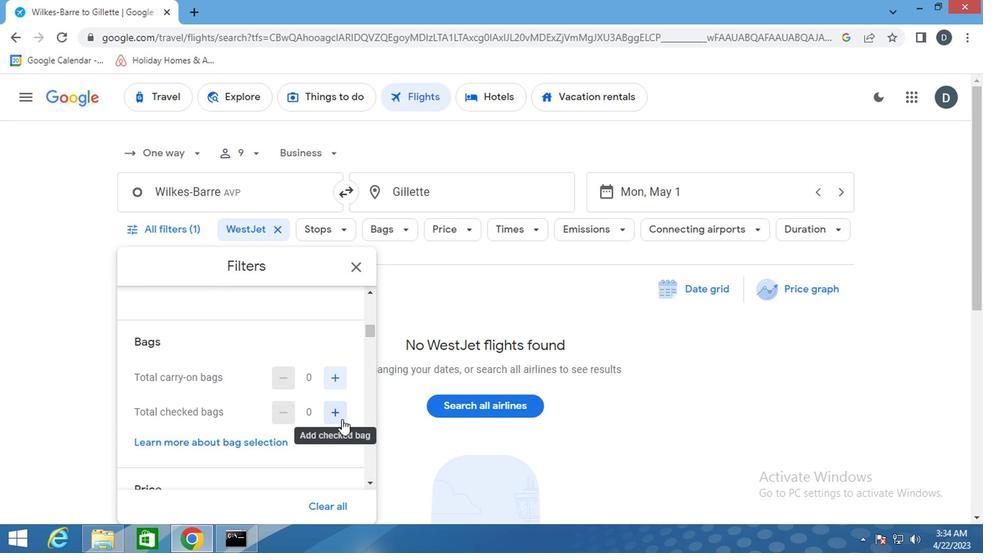
Action: Mouse moved to (299, 405)
Screenshot: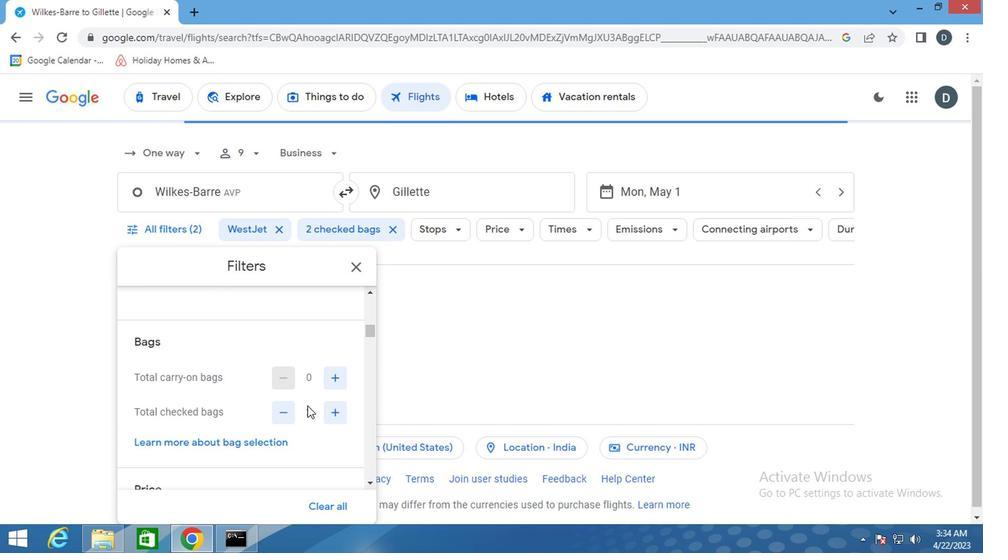 
Action: Mouse scrolled (299, 404) with delta (0, 0)
Screenshot: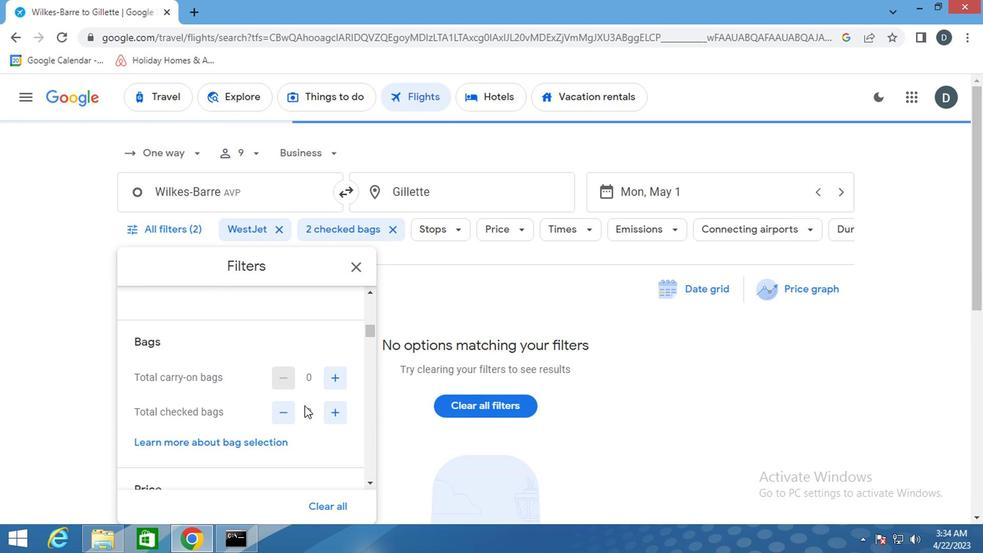 
Action: Mouse scrolled (299, 404) with delta (0, 0)
Screenshot: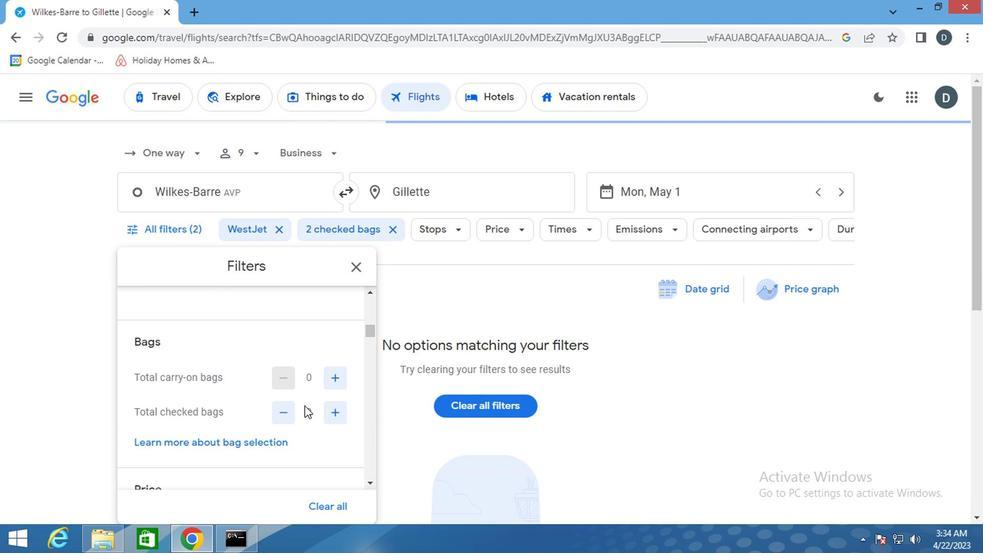 
Action: Mouse moved to (335, 415)
Screenshot: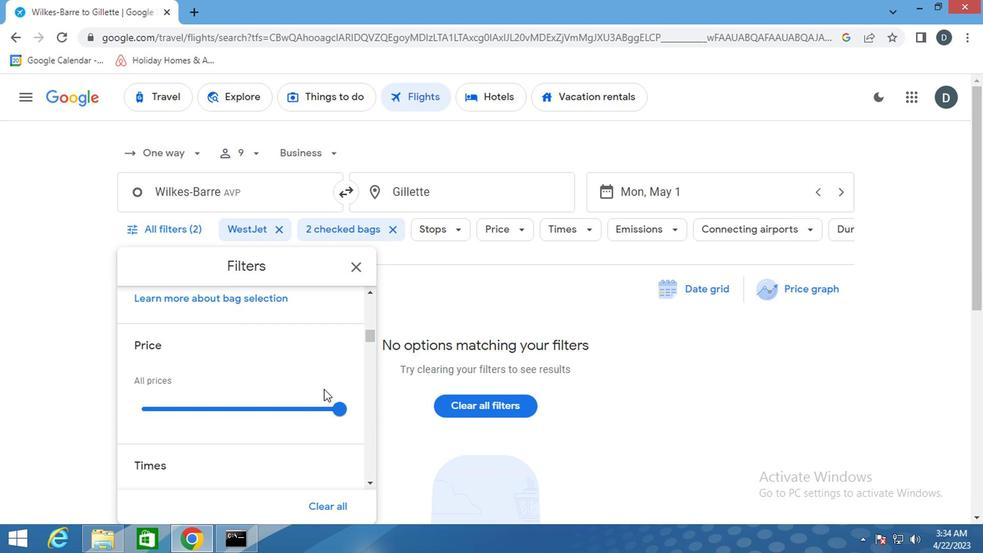 
Action: Mouse pressed left at (335, 415)
Screenshot: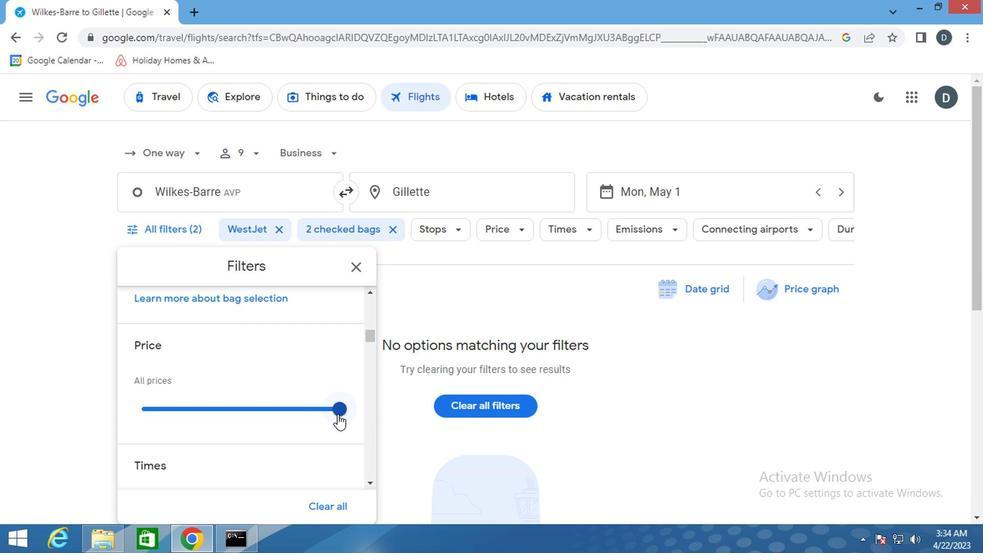 
Action: Mouse moved to (274, 436)
Screenshot: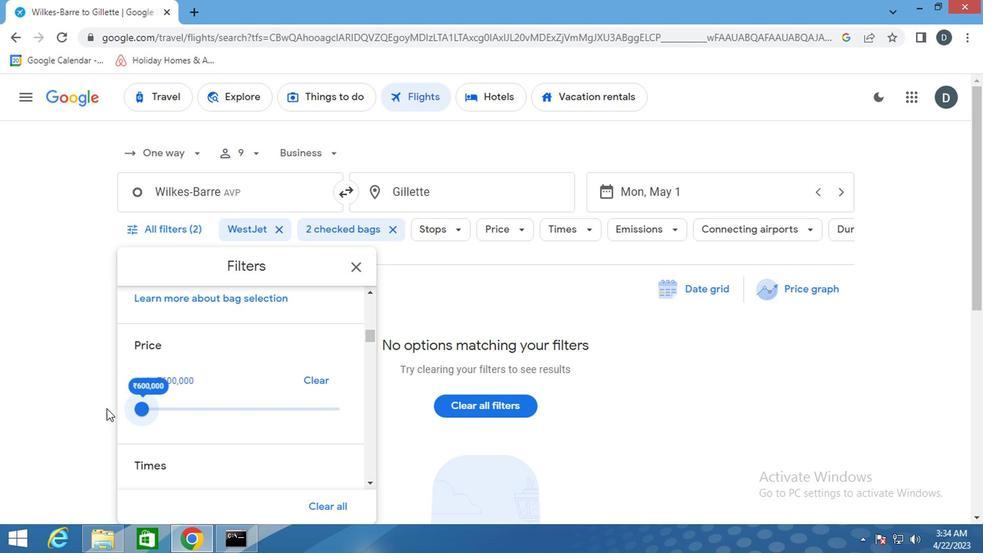 
Action: Mouse scrolled (274, 436) with delta (0, 0)
Screenshot: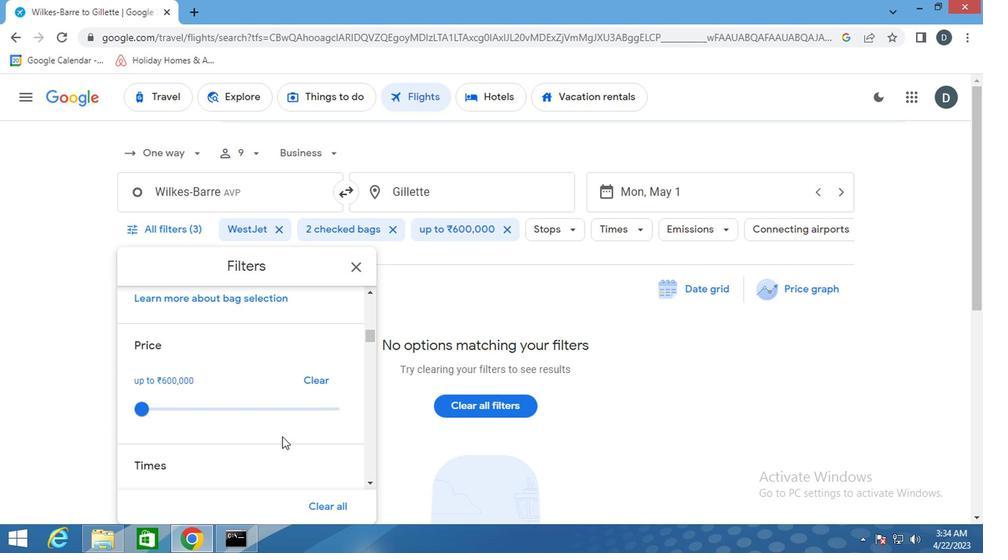 
Action: Mouse scrolled (274, 436) with delta (0, 0)
Screenshot: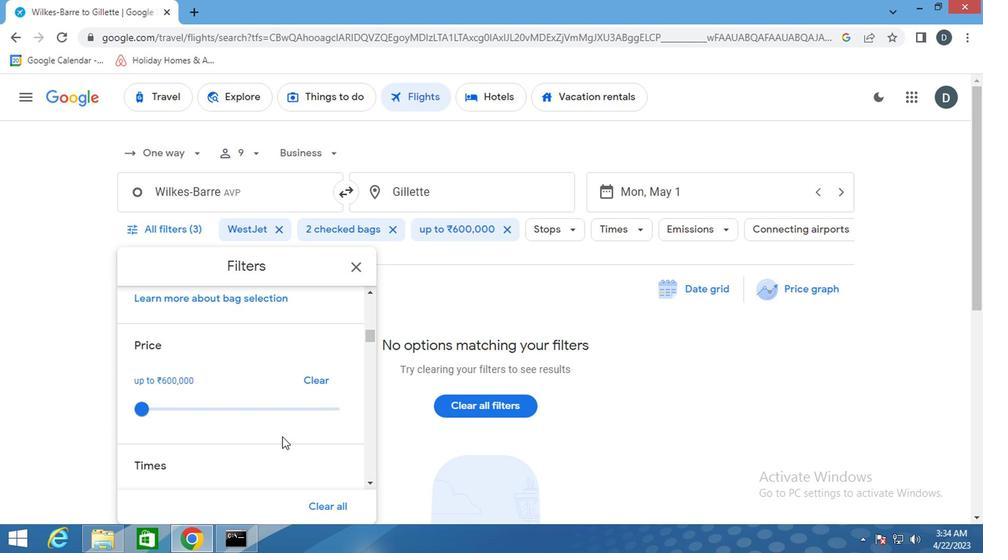 
Action: Mouse moved to (131, 426)
Screenshot: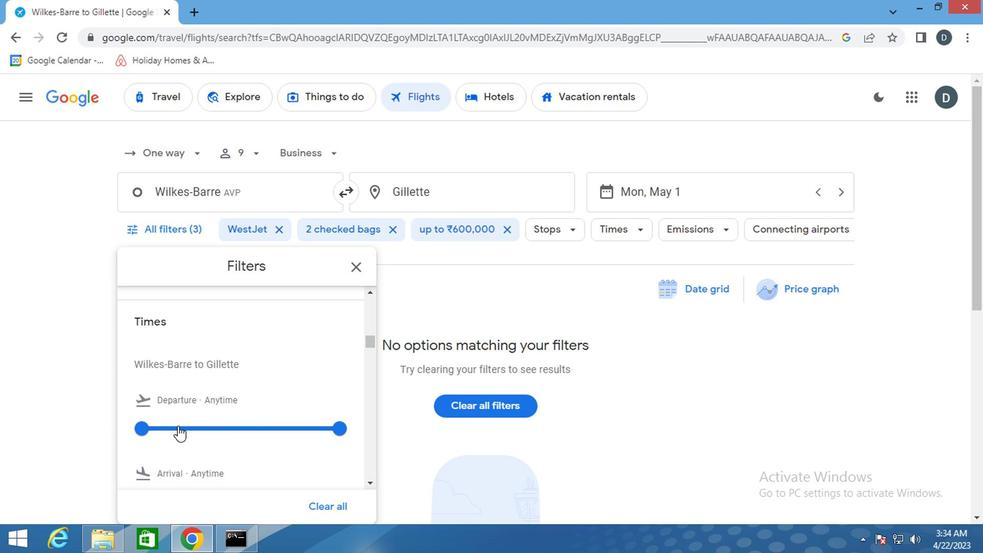 
Action: Mouse pressed left at (131, 426)
Screenshot: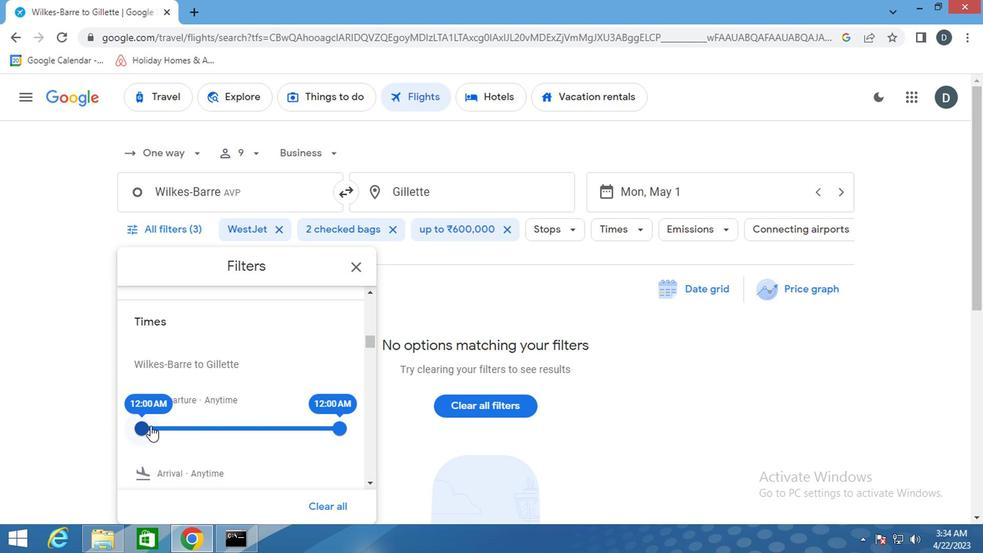 
Action: Mouse moved to (335, 428)
Screenshot: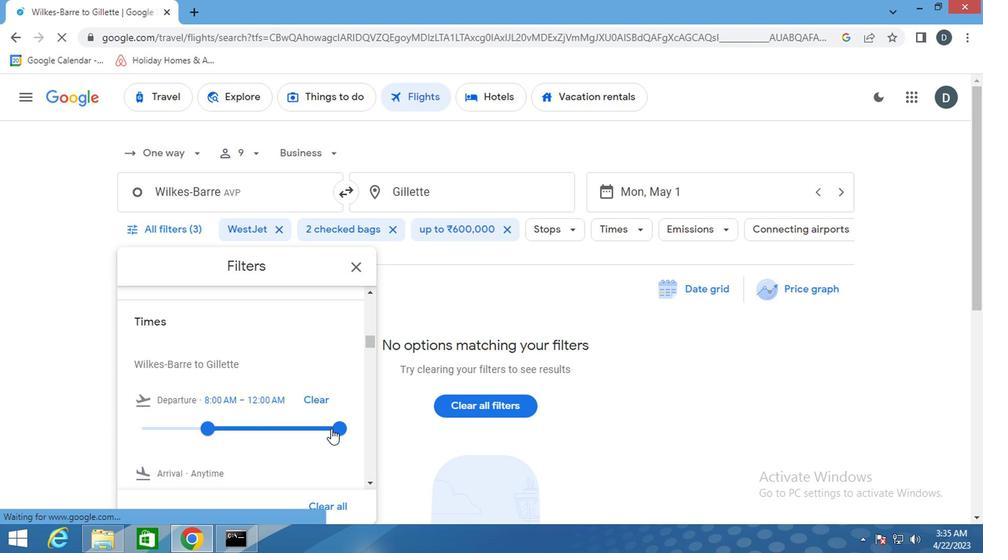 
Action: Mouse pressed left at (335, 428)
Screenshot: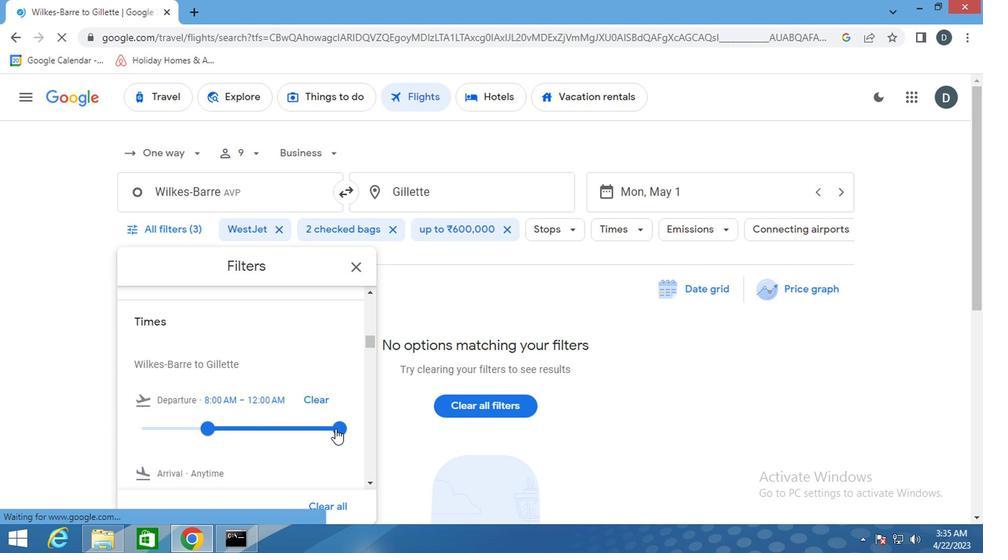 
Action: Mouse moved to (248, 458)
Screenshot: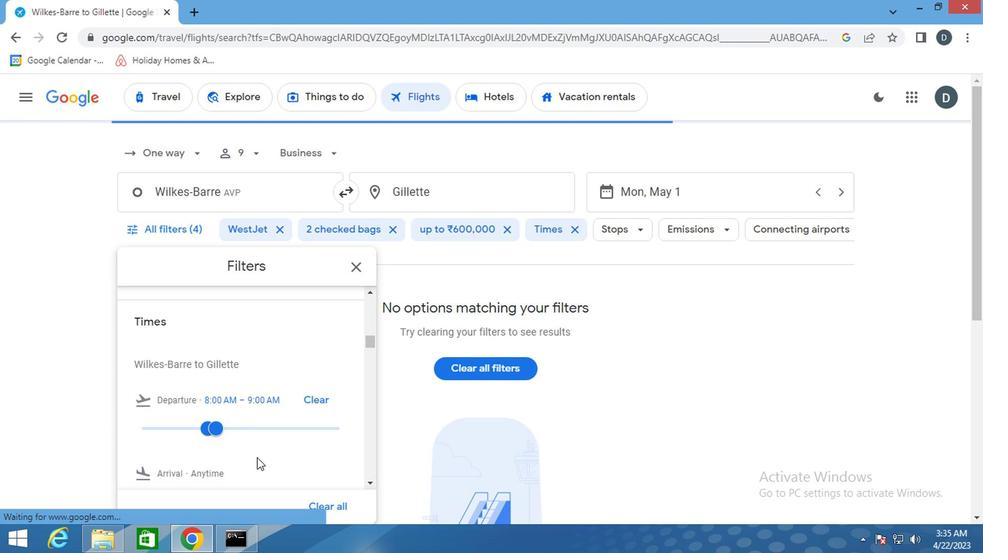 
Action: Mouse scrolled (248, 457) with delta (0, -1)
Screenshot: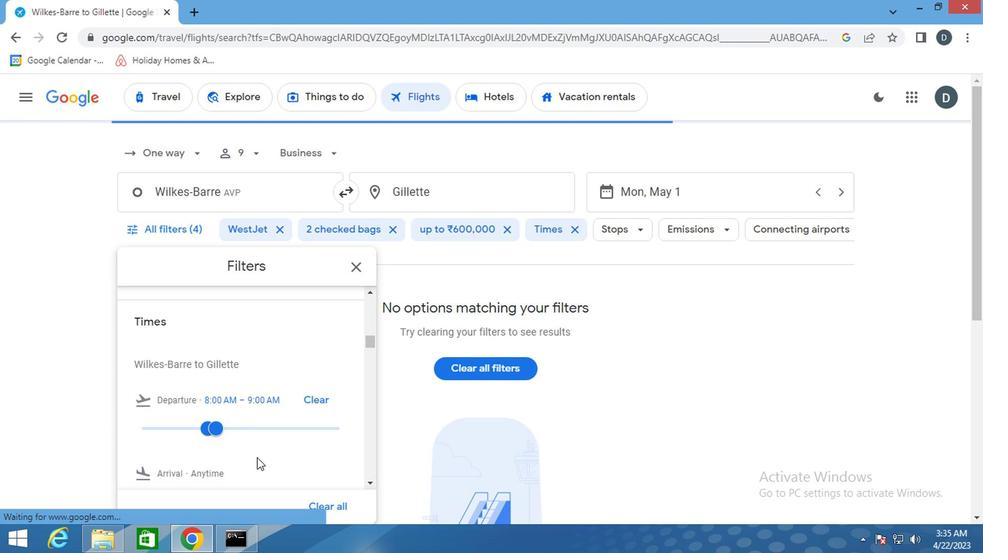 
Action: Mouse moved to (249, 458)
Screenshot: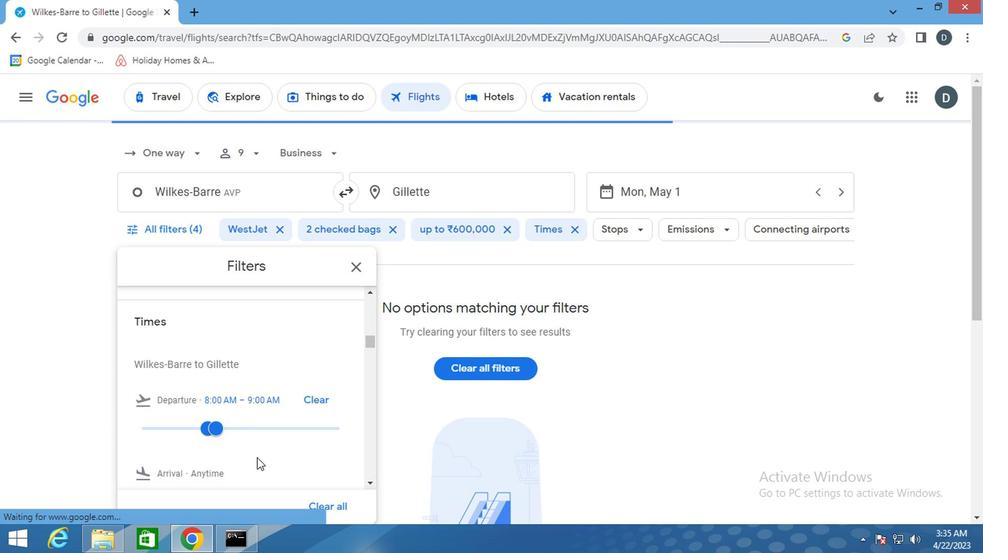 
Action: Mouse scrolled (249, 457) with delta (0, -1)
Screenshot: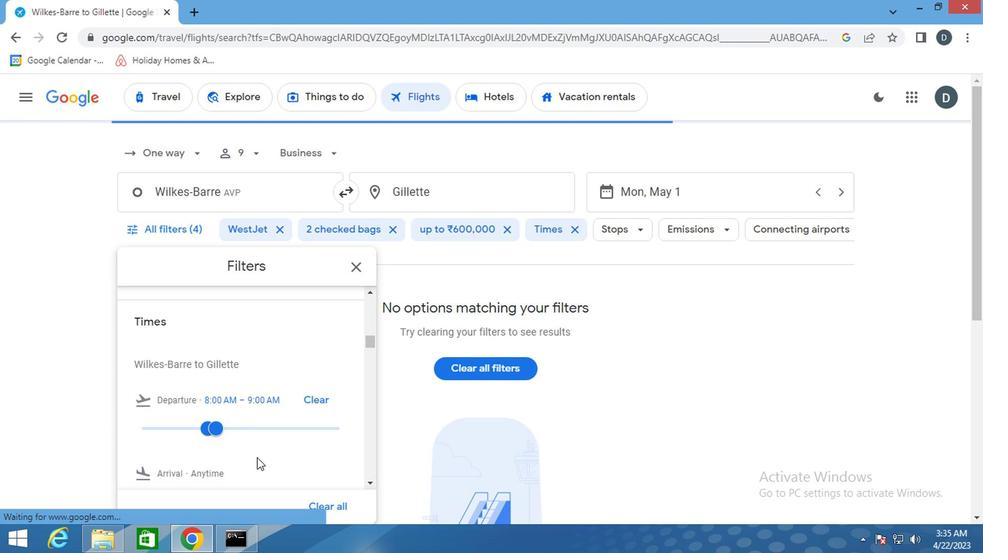 
Action: Mouse moved to (252, 458)
Screenshot: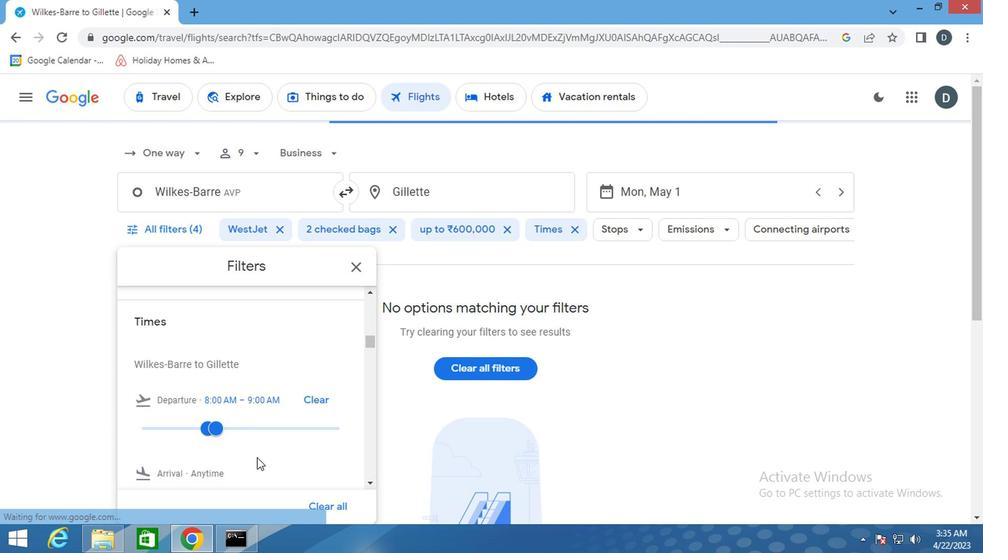 
Action: Mouse scrolled (252, 457) with delta (0, -1)
Screenshot: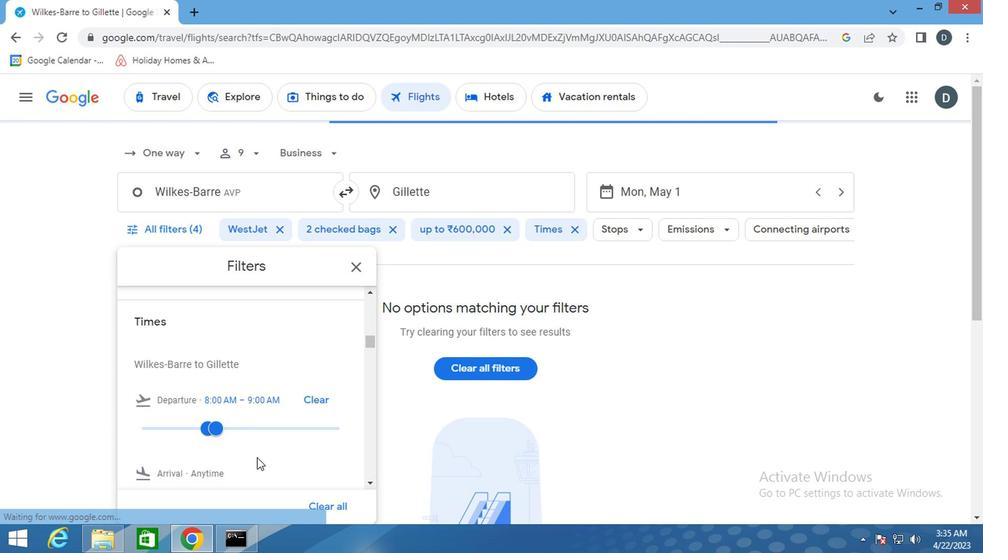
Action: Mouse moved to (253, 457)
Screenshot: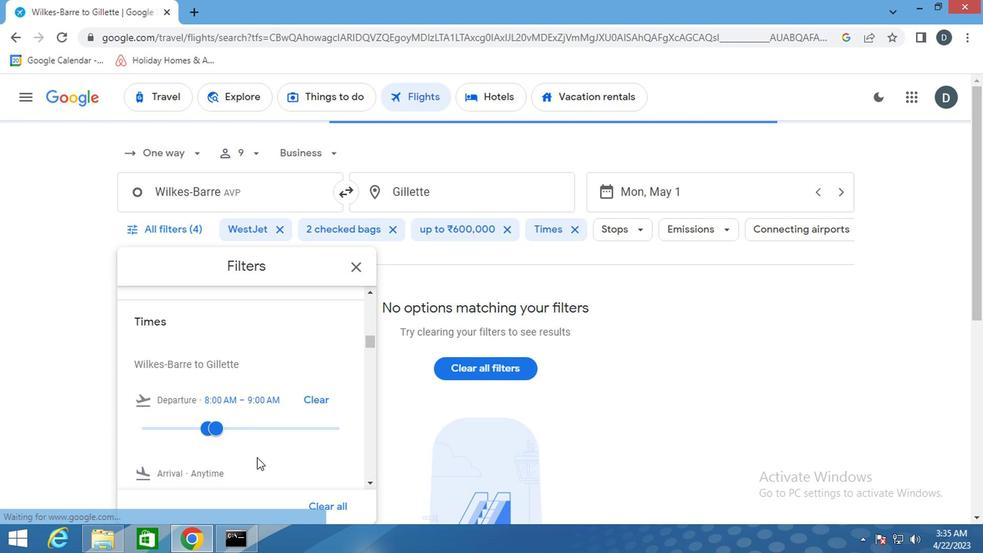 
Action: Mouse scrolled (253, 457) with delta (0, 0)
Screenshot: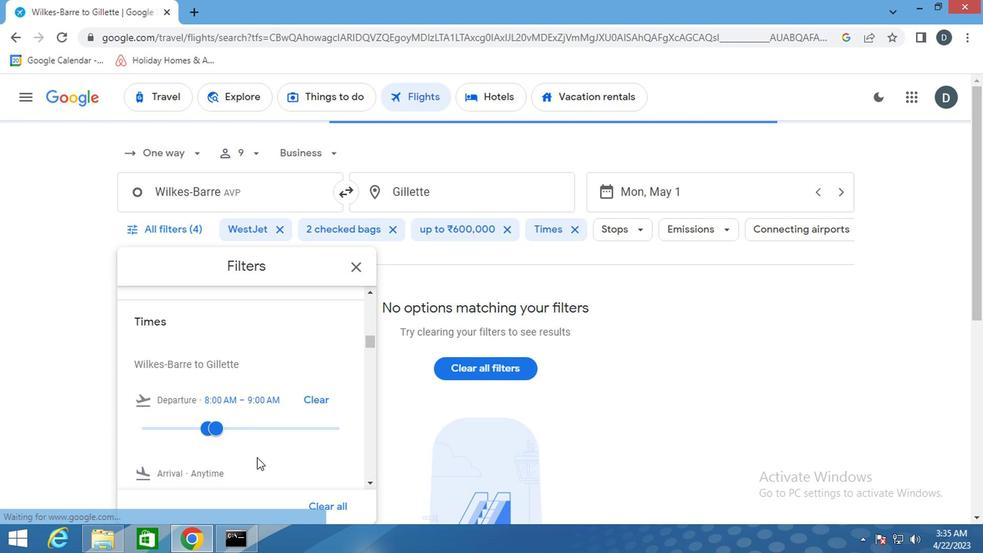 
Action: Mouse moved to (254, 457)
Screenshot: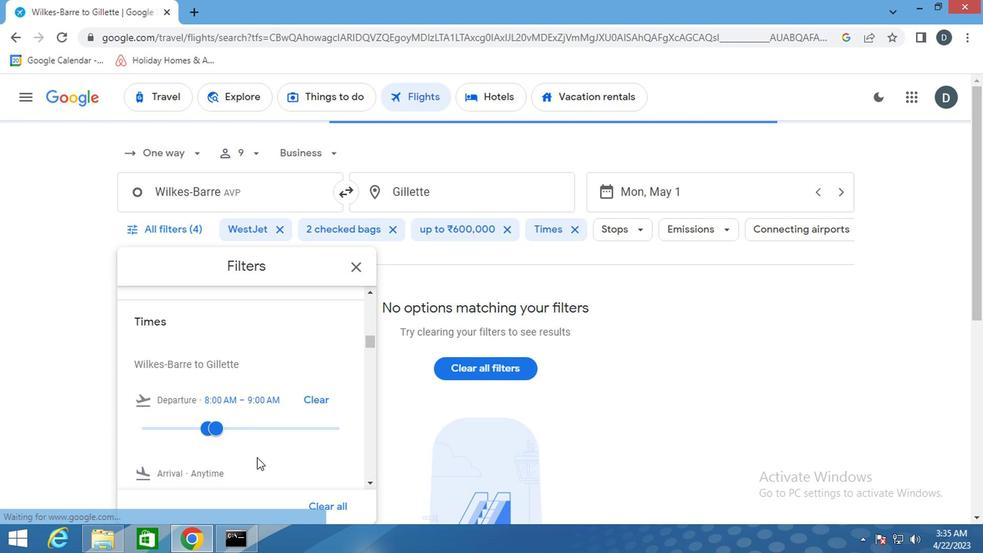 
Action: Mouse scrolled (254, 456) with delta (0, -1)
Screenshot: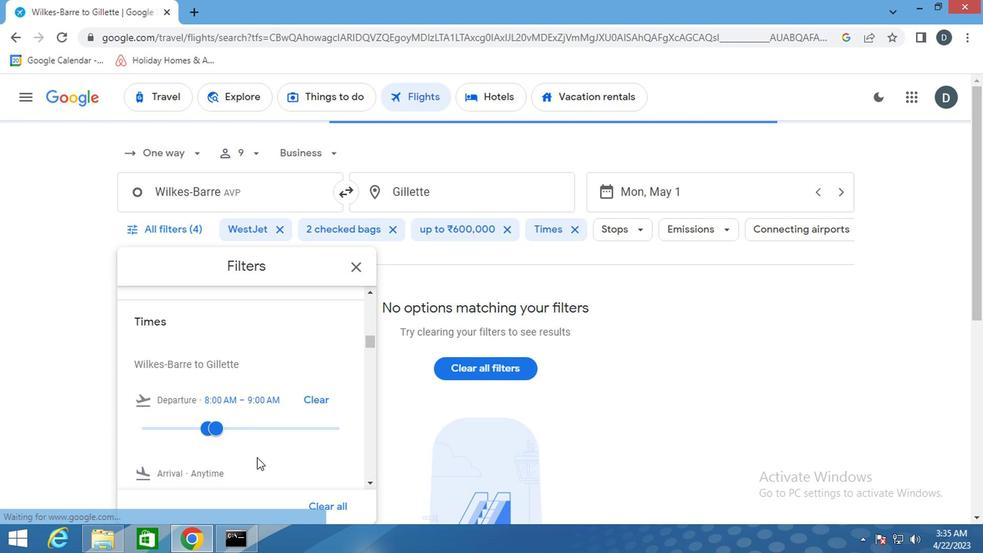 
Action: Mouse moved to (265, 439)
Screenshot: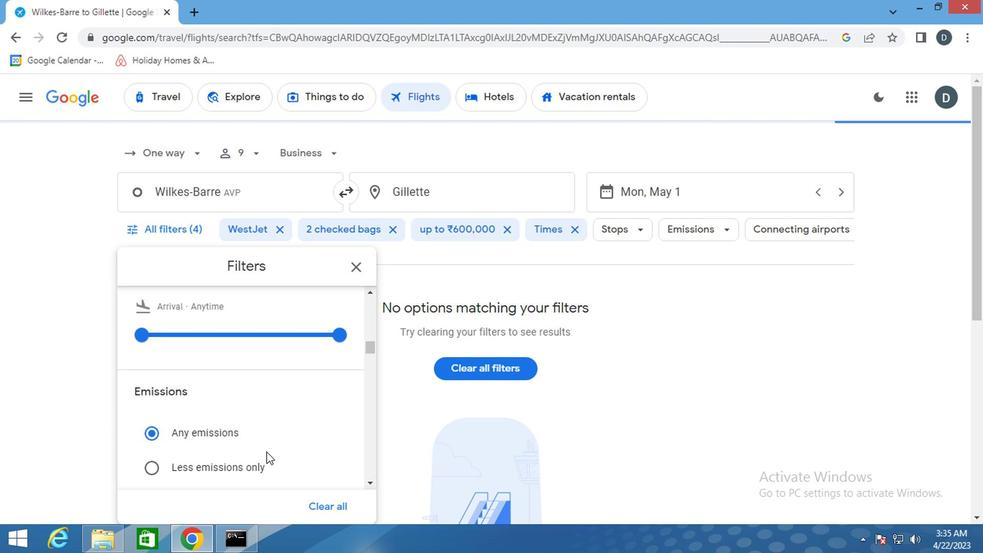 
Action: Mouse scrolled (265, 438) with delta (0, -1)
Screenshot: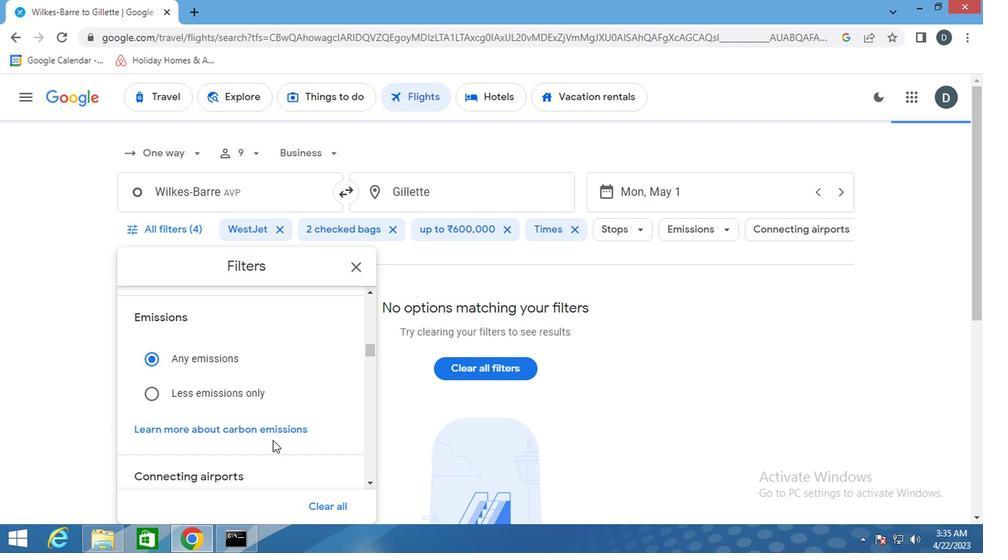 
Action: Mouse scrolled (265, 438) with delta (0, -1)
Screenshot: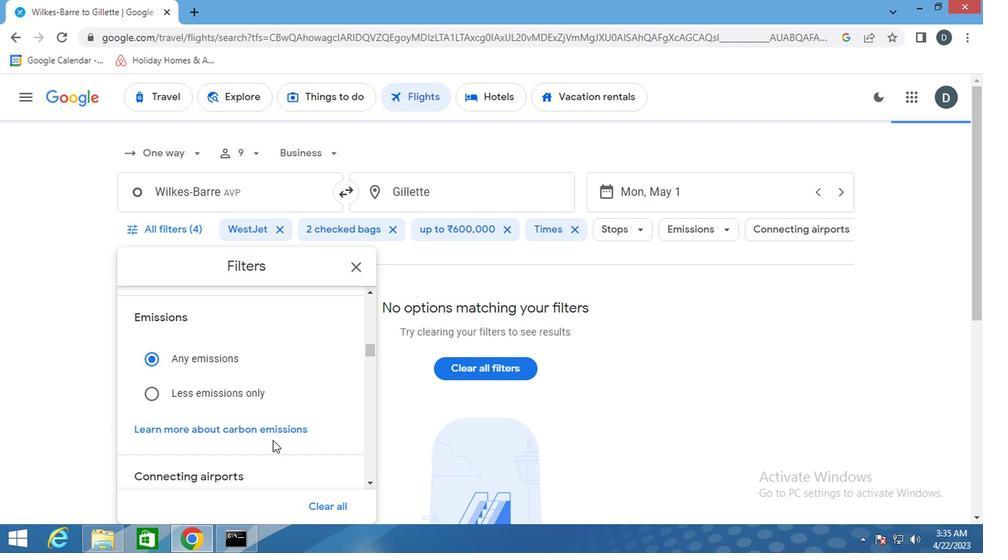 
Action: Mouse scrolled (265, 438) with delta (0, -1)
Screenshot: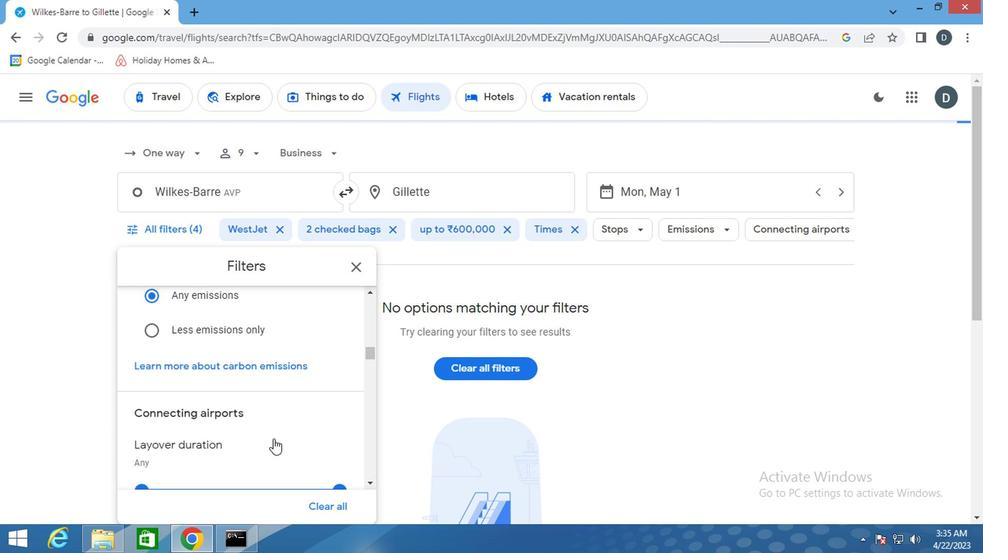 
Action: Mouse scrolled (265, 438) with delta (0, -1)
Screenshot: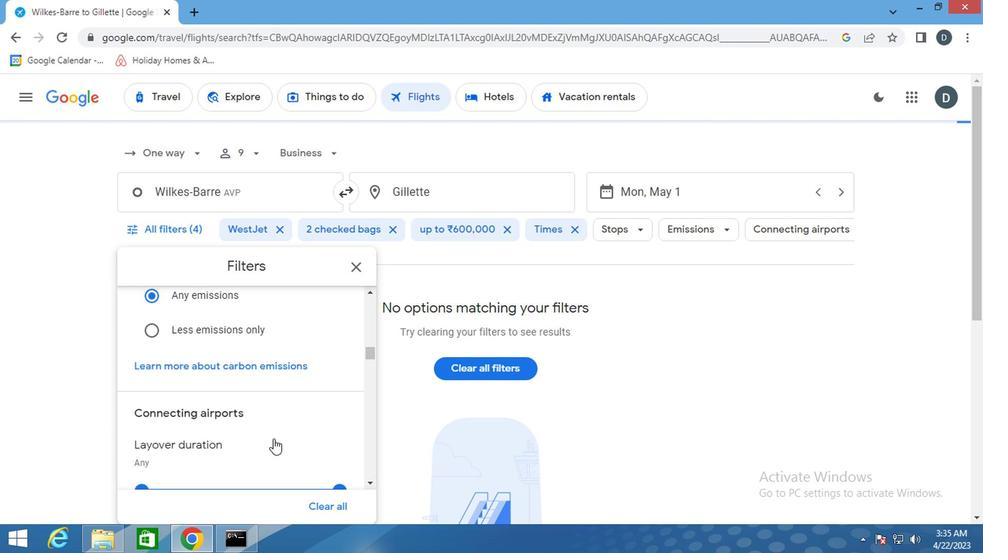 
Action: Mouse scrolled (265, 438) with delta (0, -1)
Screenshot: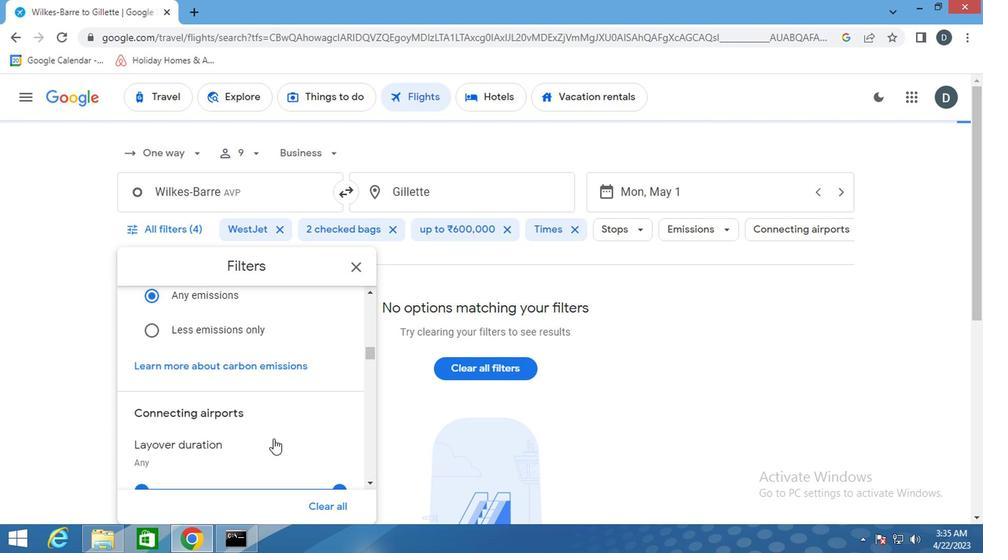 
Action: Mouse moved to (266, 438)
Screenshot: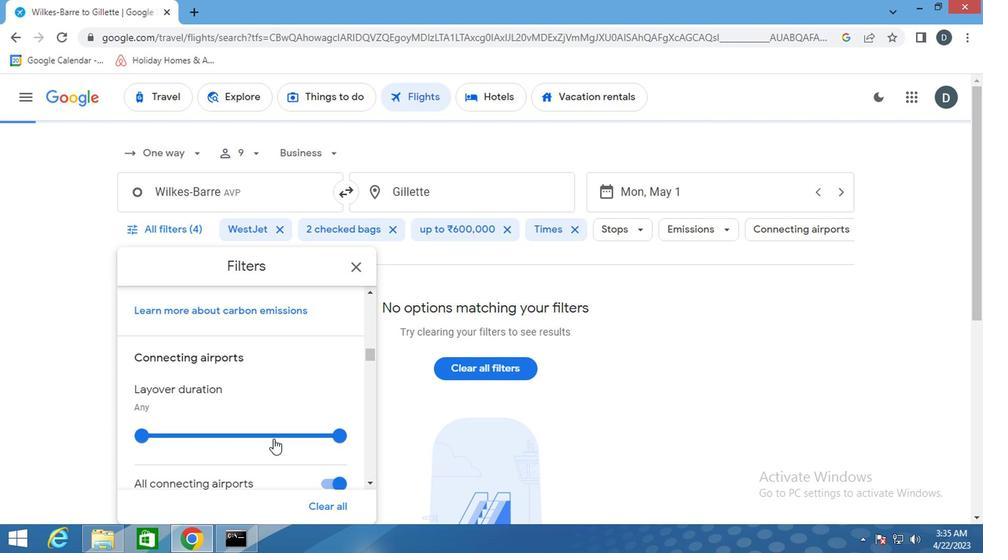 
Action: Mouse scrolled (266, 437) with delta (0, 0)
Screenshot: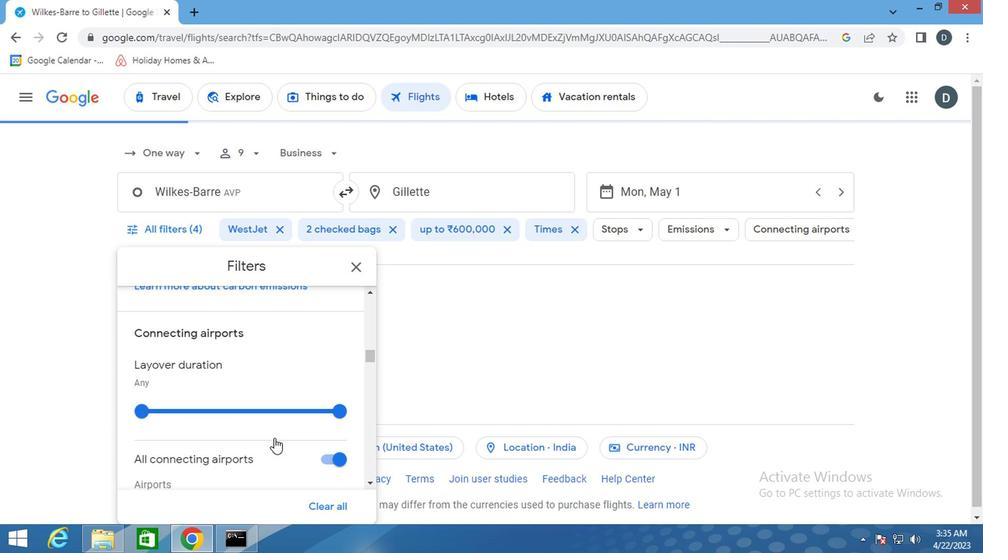 
Action: Mouse scrolled (266, 437) with delta (0, 0)
Screenshot: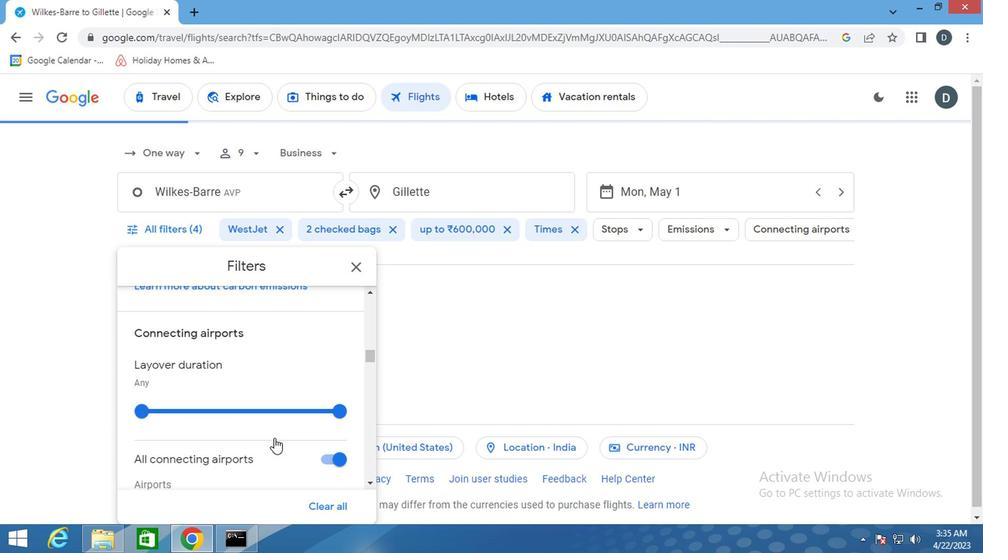 
Action: Mouse scrolled (266, 437) with delta (0, 0)
Screenshot: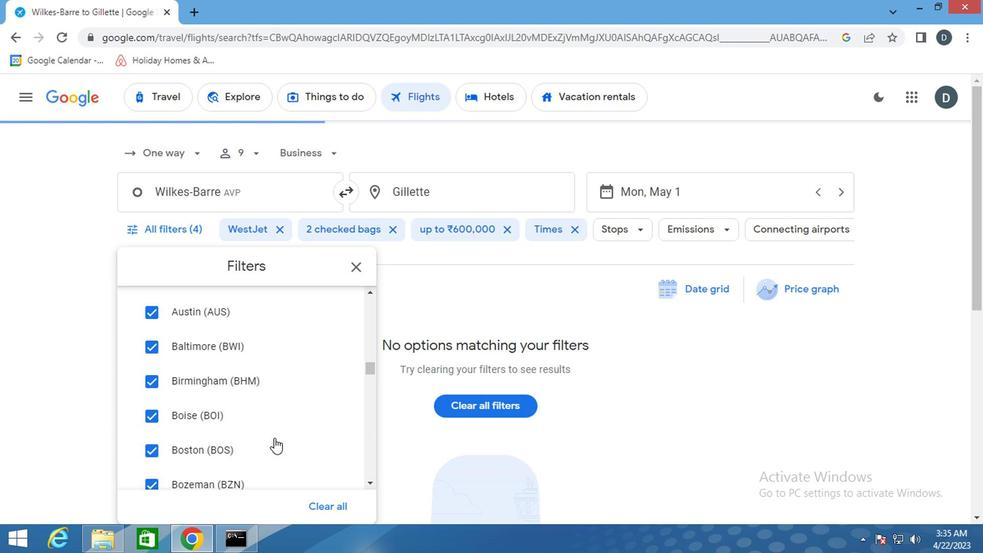 
Action: Mouse scrolled (266, 437) with delta (0, 0)
Screenshot: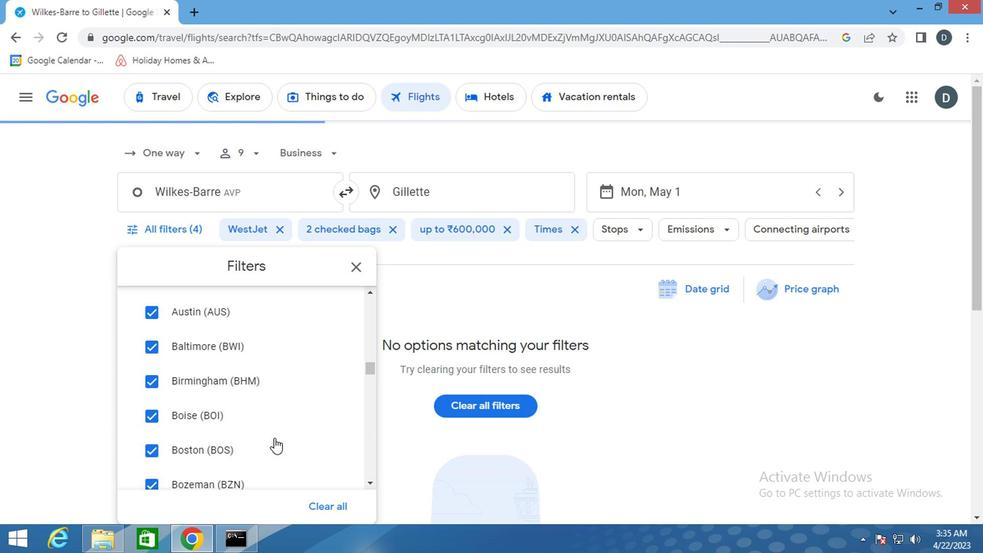 
Action: Mouse scrolled (266, 437) with delta (0, 0)
Screenshot: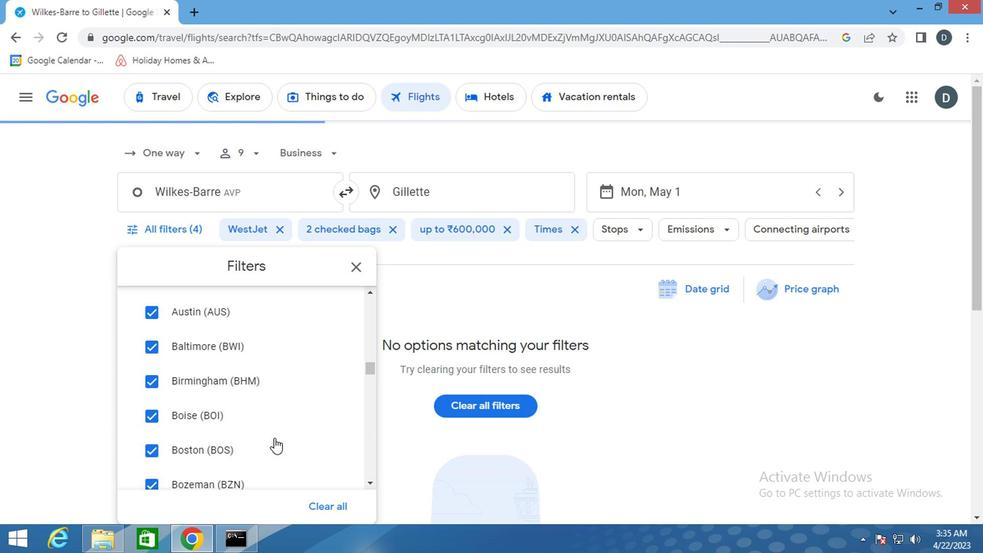 
Action: Mouse scrolled (266, 437) with delta (0, 0)
Screenshot: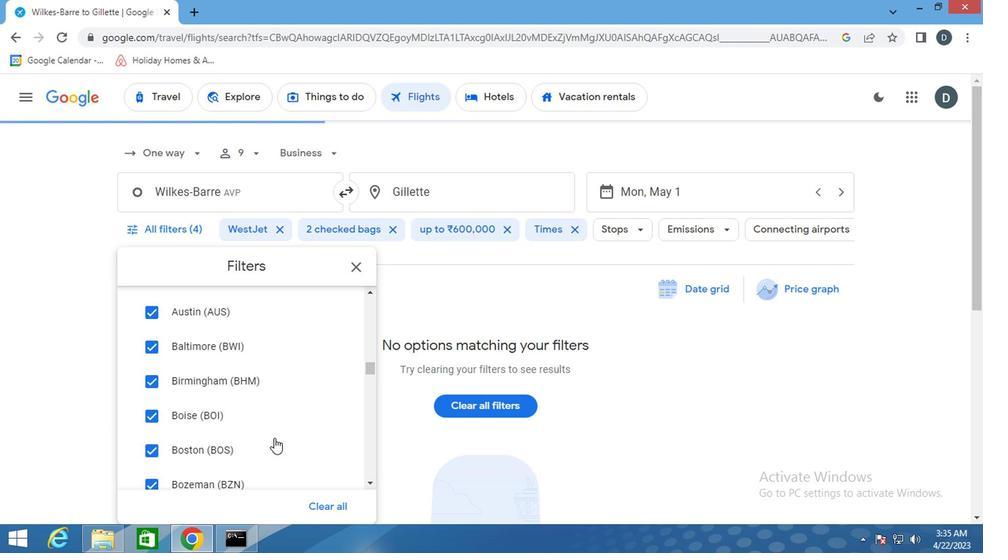 
Action: Mouse moved to (271, 435)
Screenshot: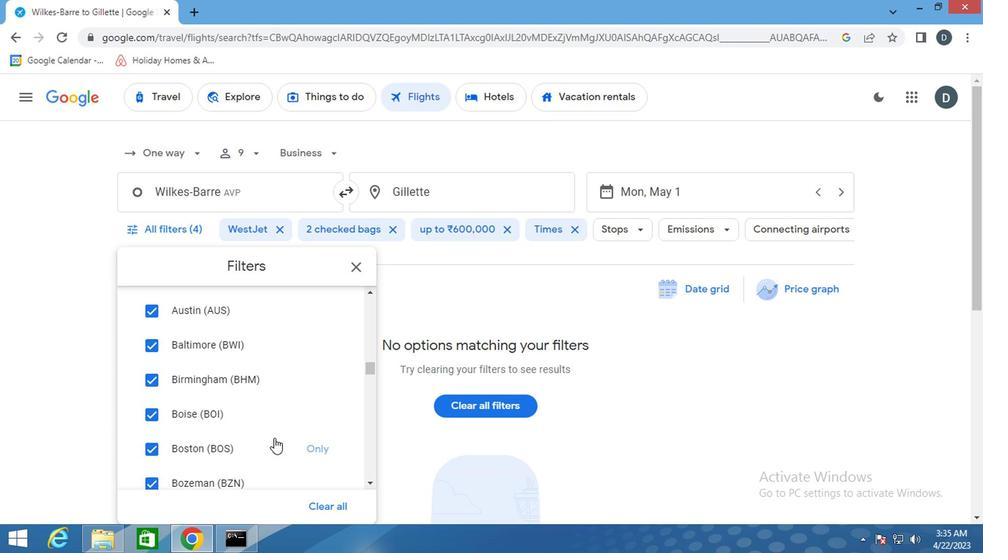 
Action: Mouse scrolled (271, 434) with delta (0, -1)
Screenshot: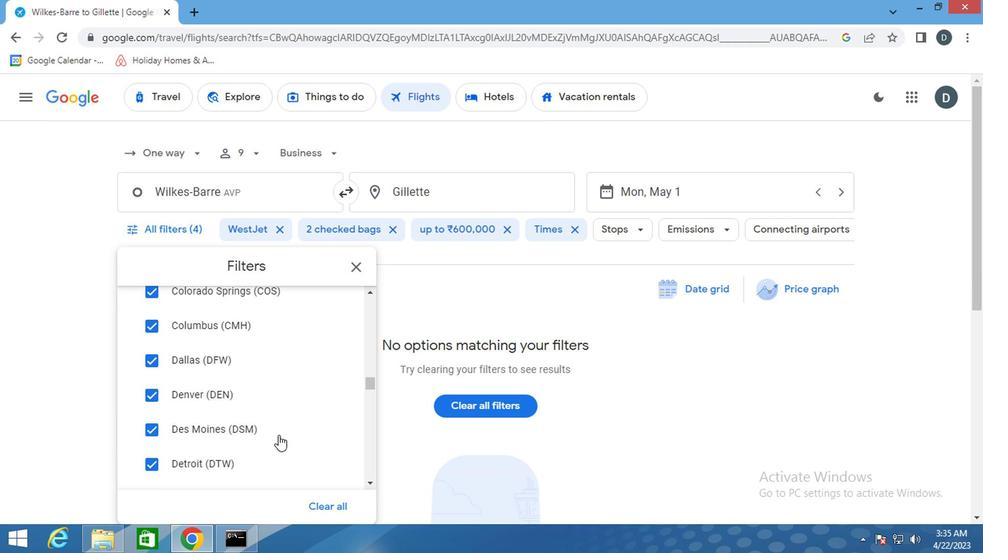 
Action: Mouse scrolled (271, 434) with delta (0, -1)
Screenshot: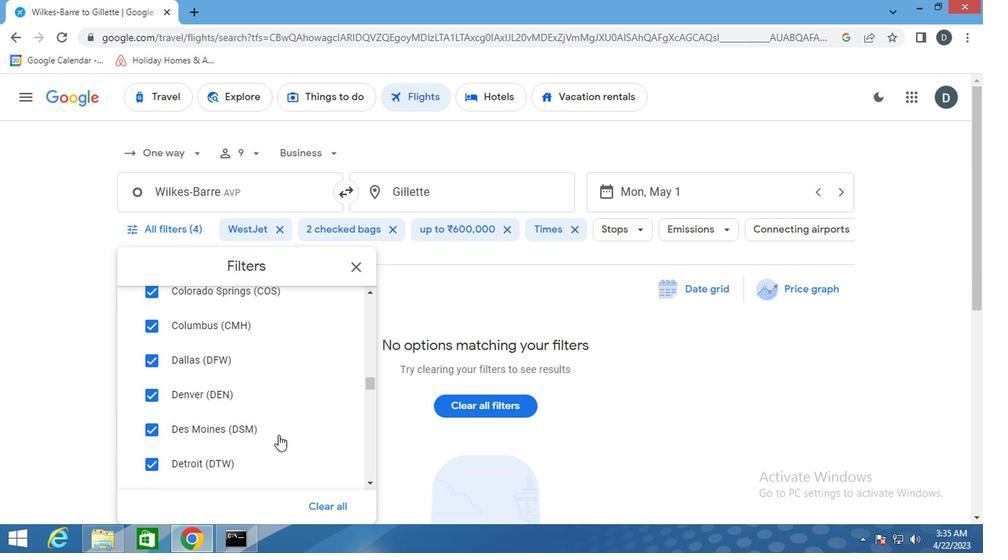 
Action: Mouse scrolled (271, 434) with delta (0, -1)
Screenshot: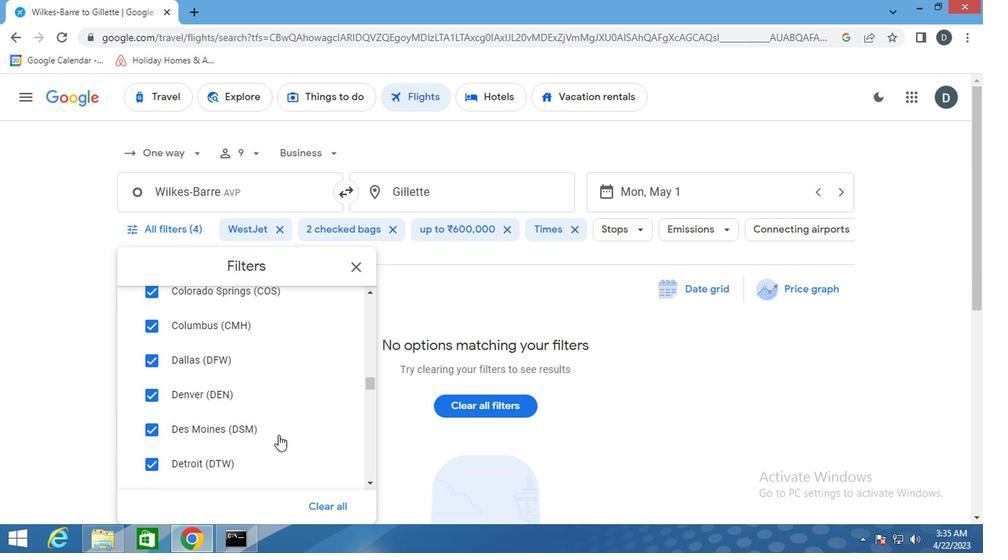 
Action: Mouse scrolled (271, 434) with delta (0, -1)
Screenshot: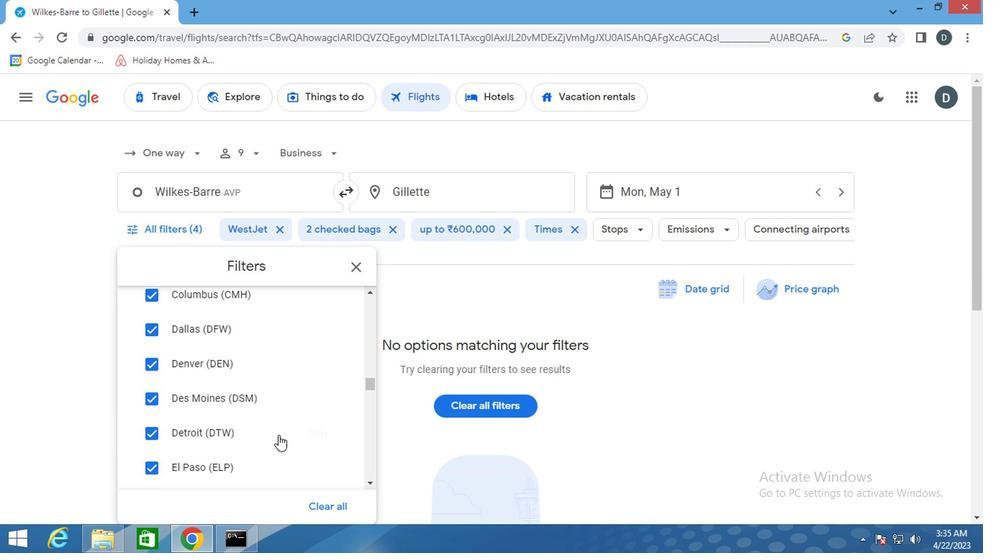 
Action: Mouse scrolled (271, 434) with delta (0, -1)
Screenshot: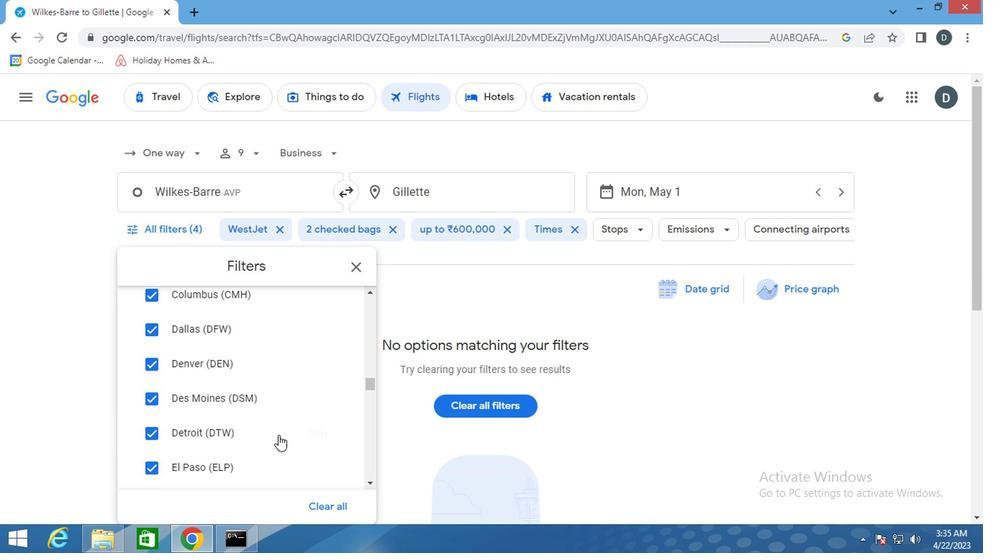 
Action: Mouse scrolled (271, 434) with delta (0, -1)
Screenshot: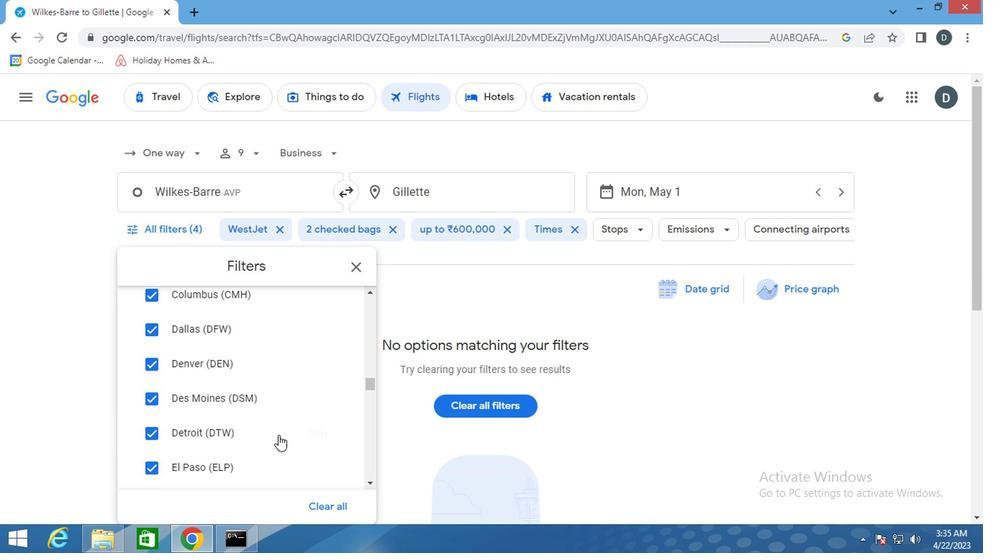 
Action: Mouse scrolled (271, 434) with delta (0, -1)
Screenshot: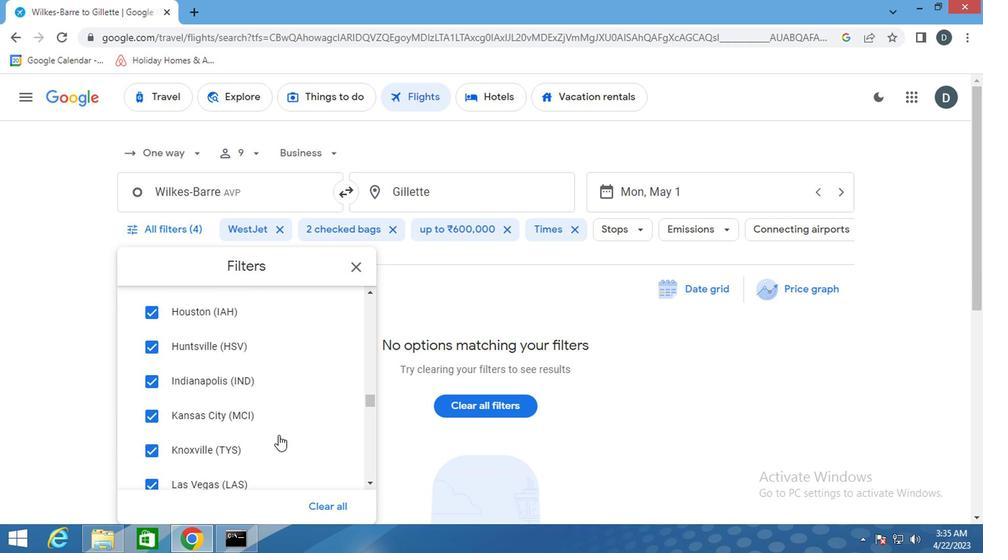 
Action: Mouse scrolled (271, 434) with delta (0, -1)
Screenshot: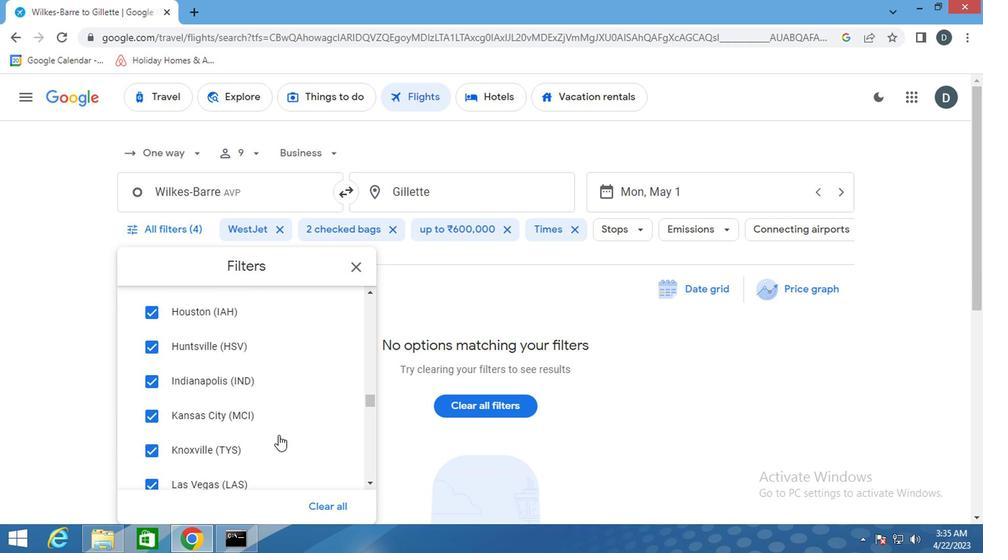 
Action: Mouse scrolled (271, 434) with delta (0, -1)
Screenshot: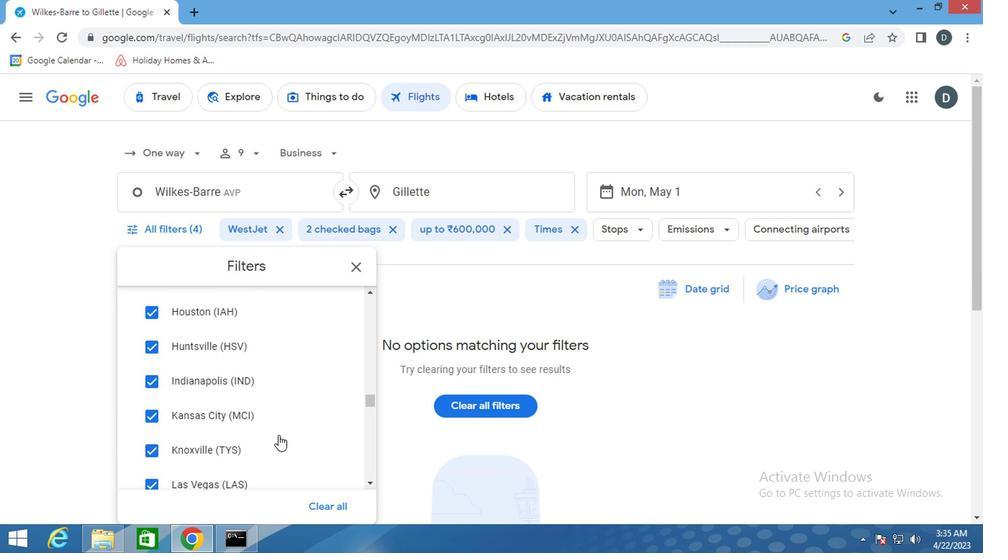 
Action: Mouse scrolled (271, 434) with delta (0, -1)
Screenshot: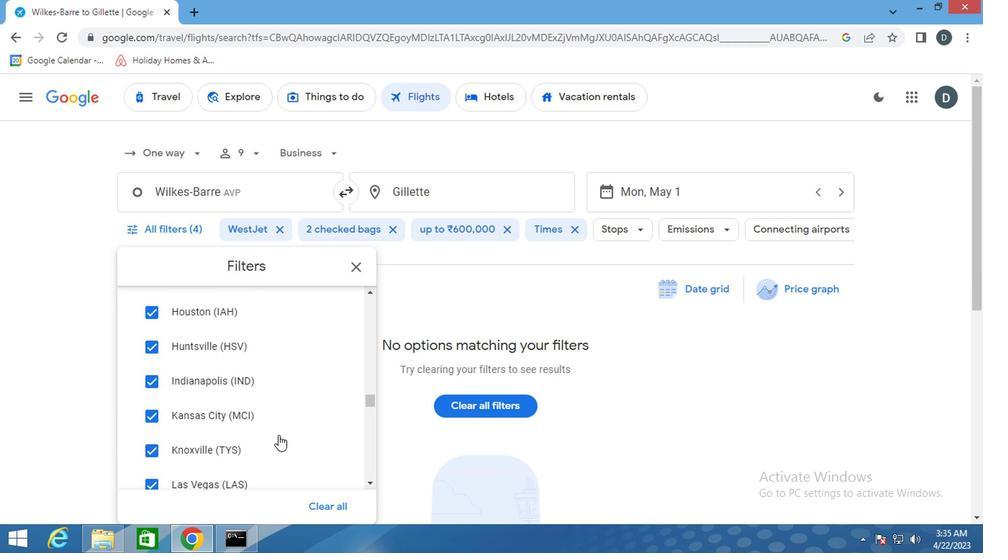 
Action: Mouse scrolled (271, 434) with delta (0, -1)
Screenshot: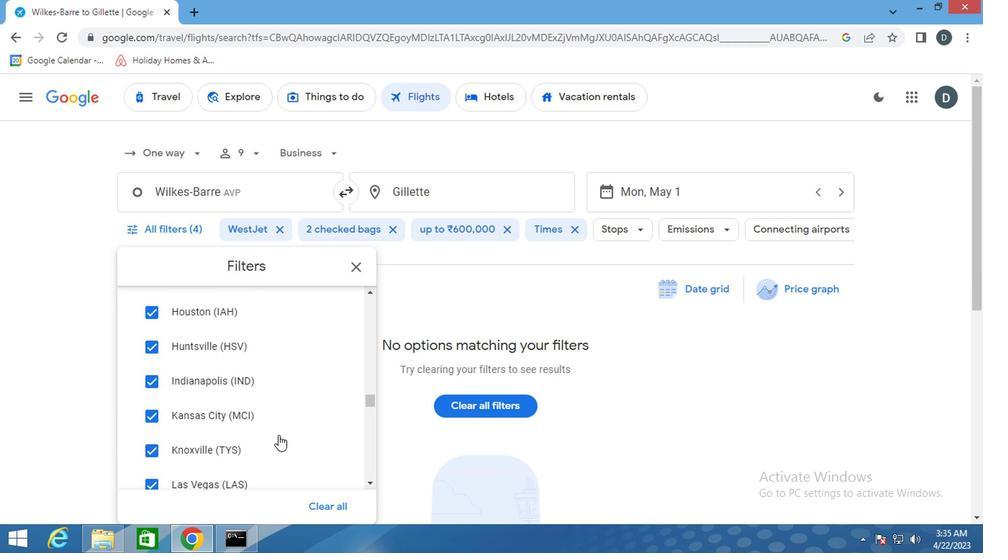 
Action: Mouse scrolled (271, 434) with delta (0, -1)
Screenshot: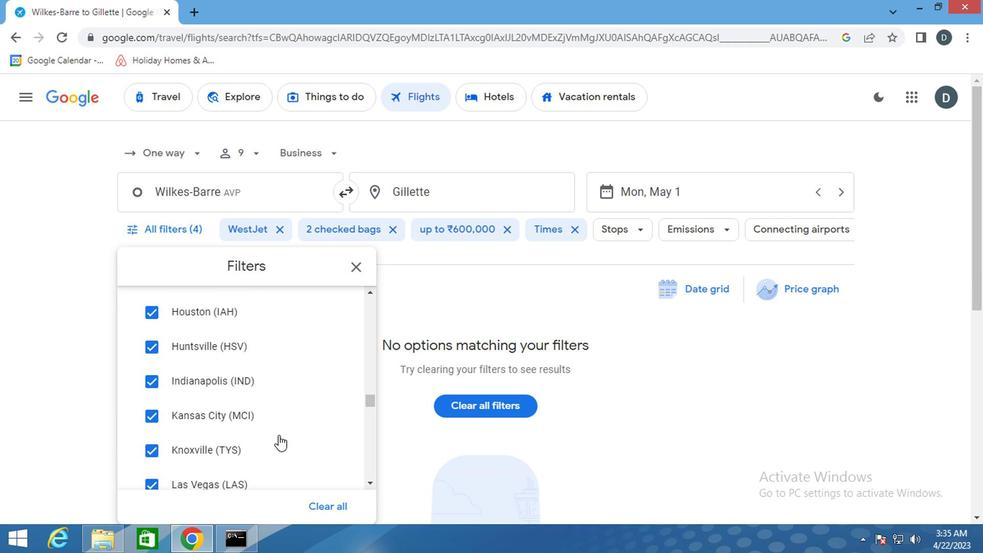 
Action: Mouse scrolled (271, 434) with delta (0, -1)
Screenshot: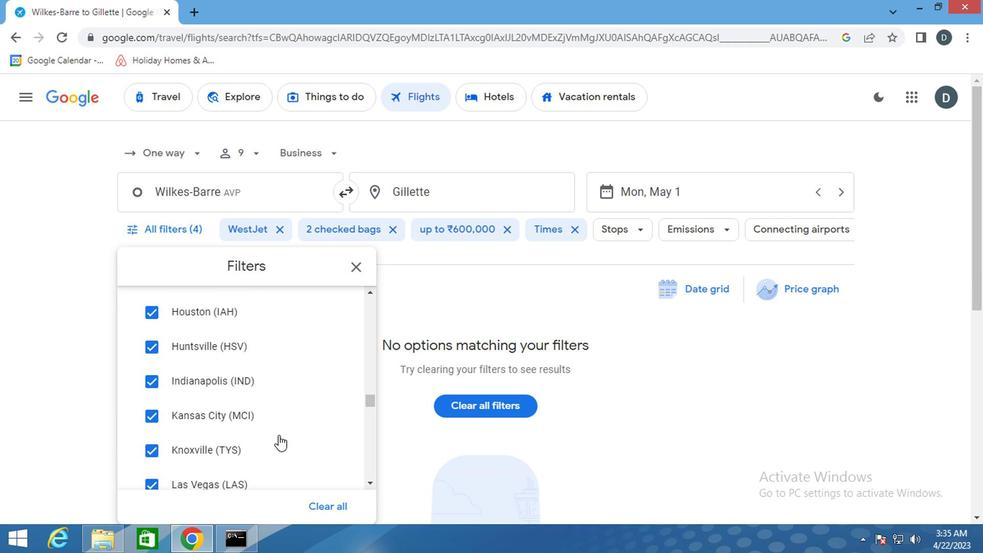 
Action: Mouse scrolled (271, 434) with delta (0, -1)
Screenshot: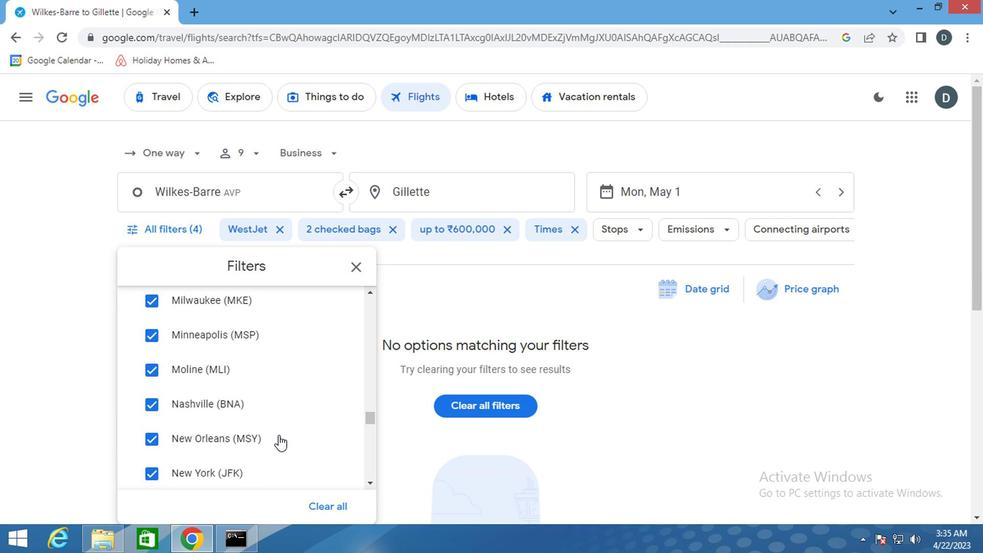 
Action: Mouse scrolled (271, 434) with delta (0, -1)
Screenshot: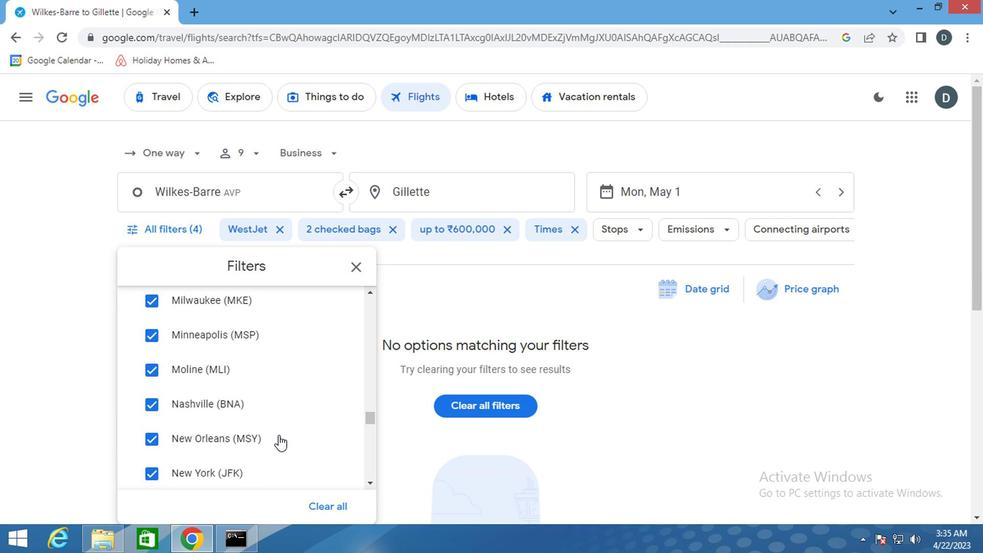 
Action: Mouse scrolled (271, 434) with delta (0, -1)
Screenshot: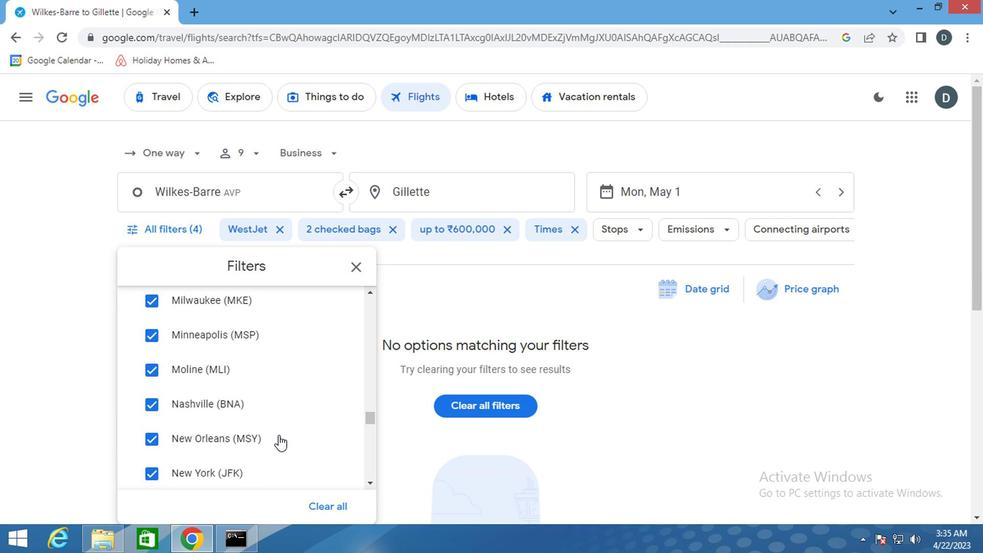 
Action: Mouse scrolled (271, 434) with delta (0, -1)
Screenshot: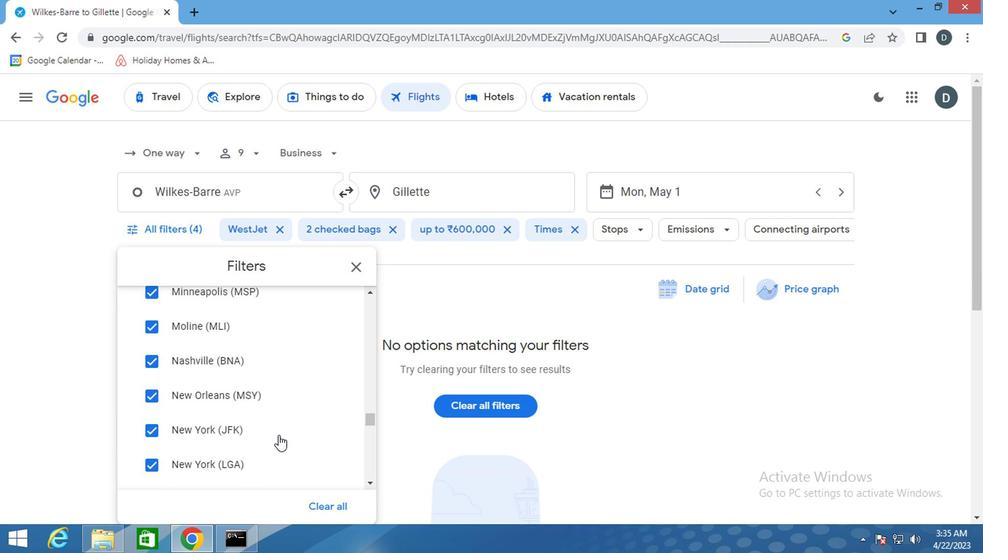 
Action: Mouse scrolled (271, 434) with delta (0, -1)
Screenshot: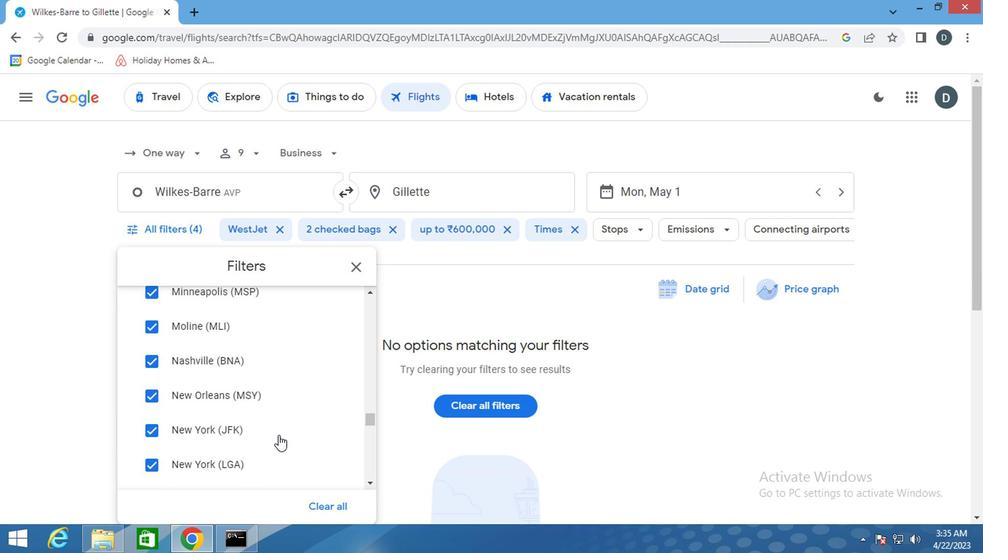 
Action: Mouse scrolled (271, 434) with delta (0, -1)
Screenshot: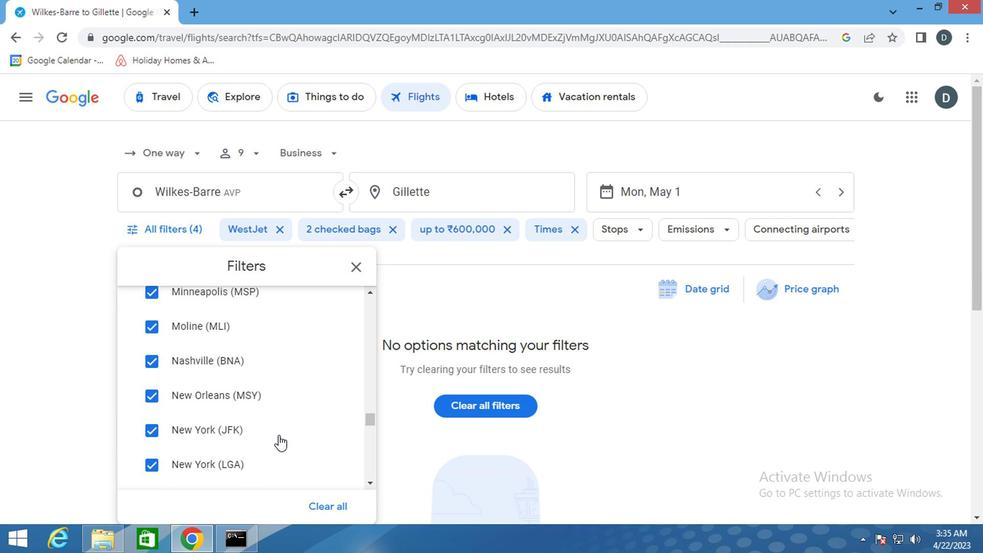 
Action: Mouse scrolled (271, 434) with delta (0, -1)
Screenshot: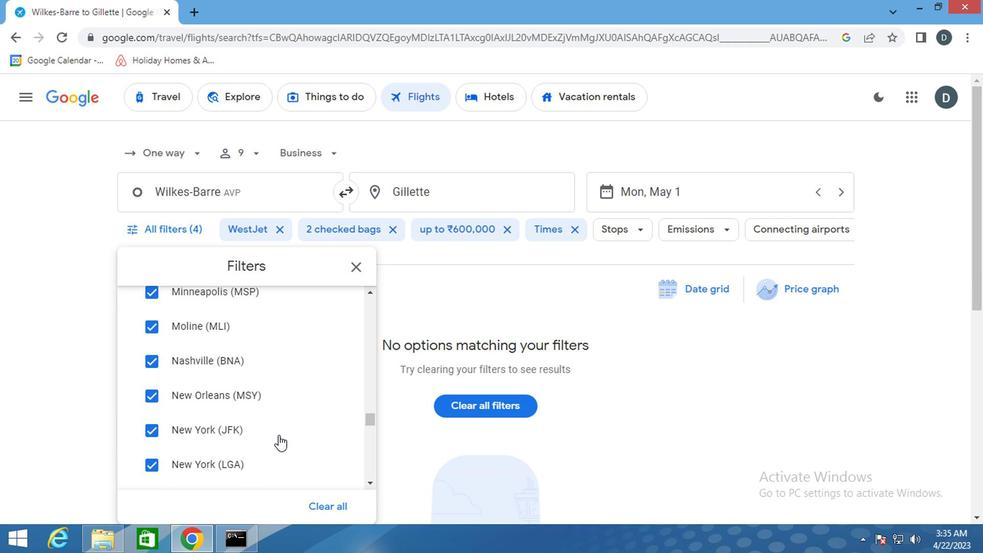 
Action: Mouse scrolled (271, 434) with delta (0, -1)
Screenshot: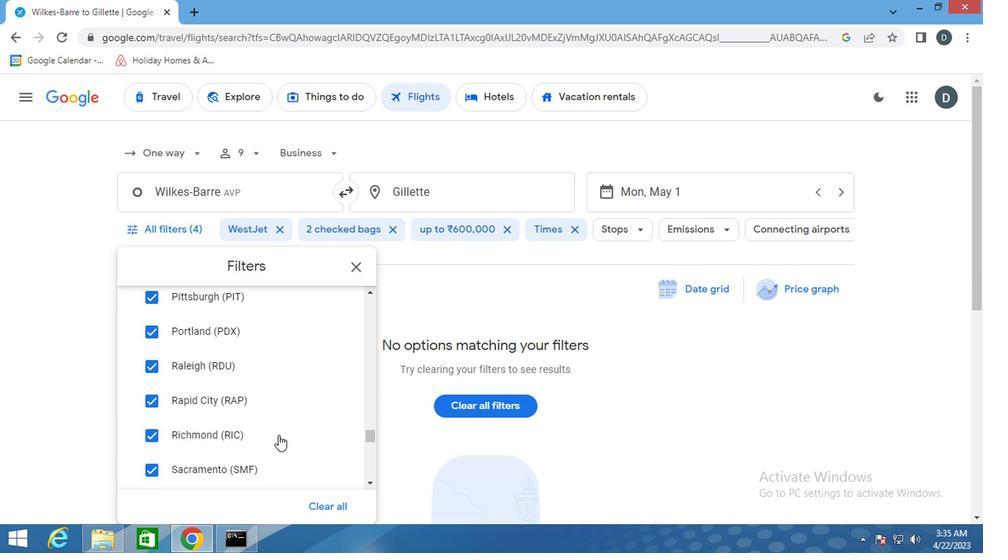 
Action: Mouse scrolled (271, 434) with delta (0, -1)
Screenshot: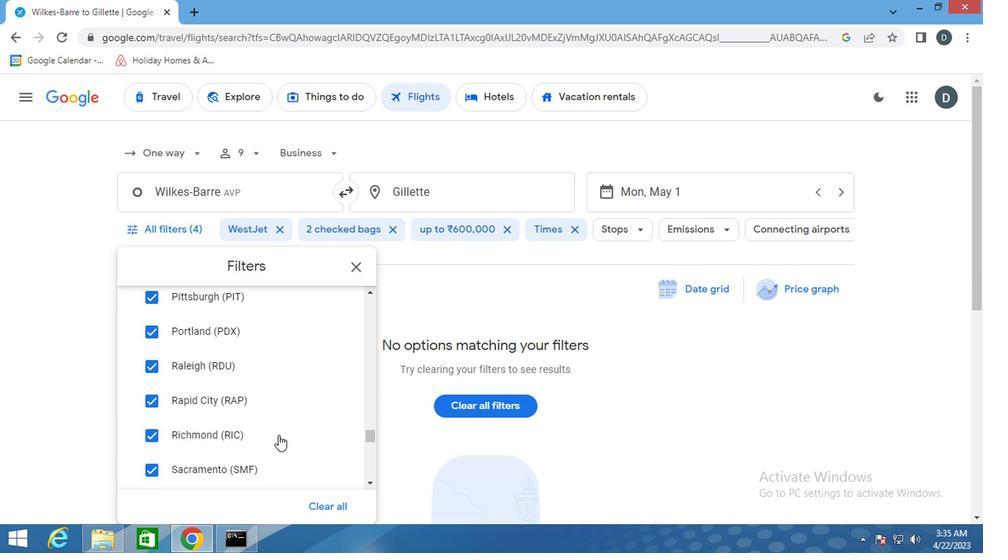 
Action: Mouse scrolled (271, 434) with delta (0, -1)
Screenshot: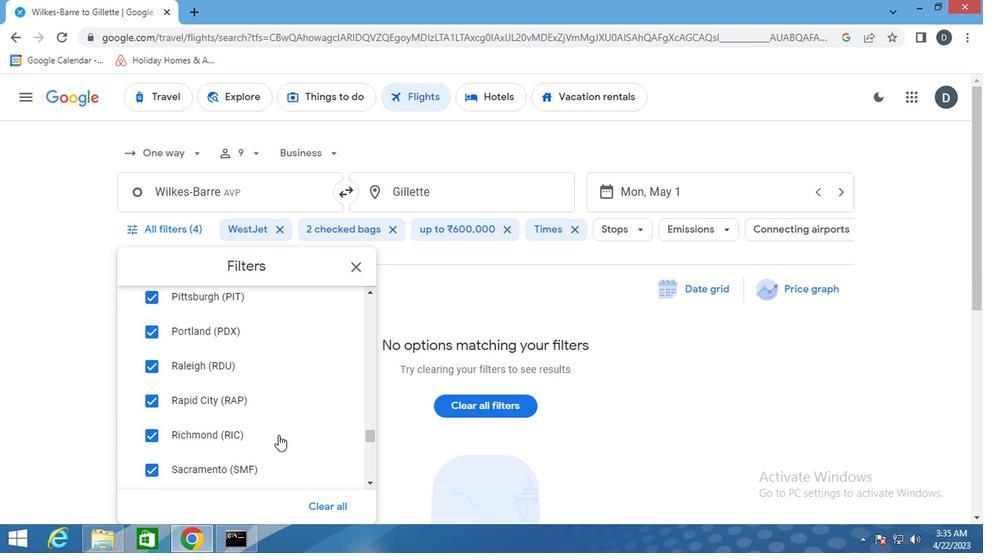 
Action: Mouse scrolled (271, 434) with delta (0, -1)
Screenshot: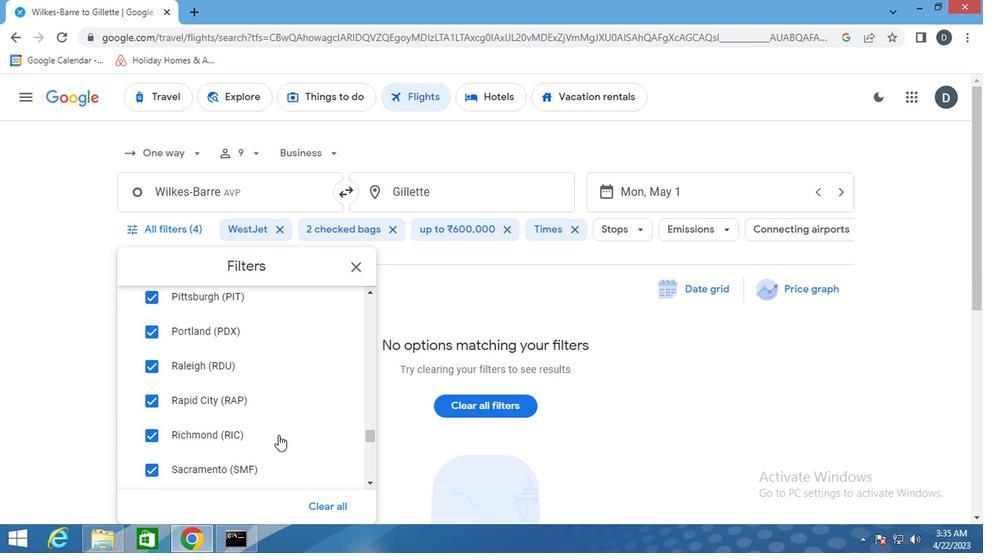 
Action: Mouse scrolled (271, 434) with delta (0, -1)
Screenshot: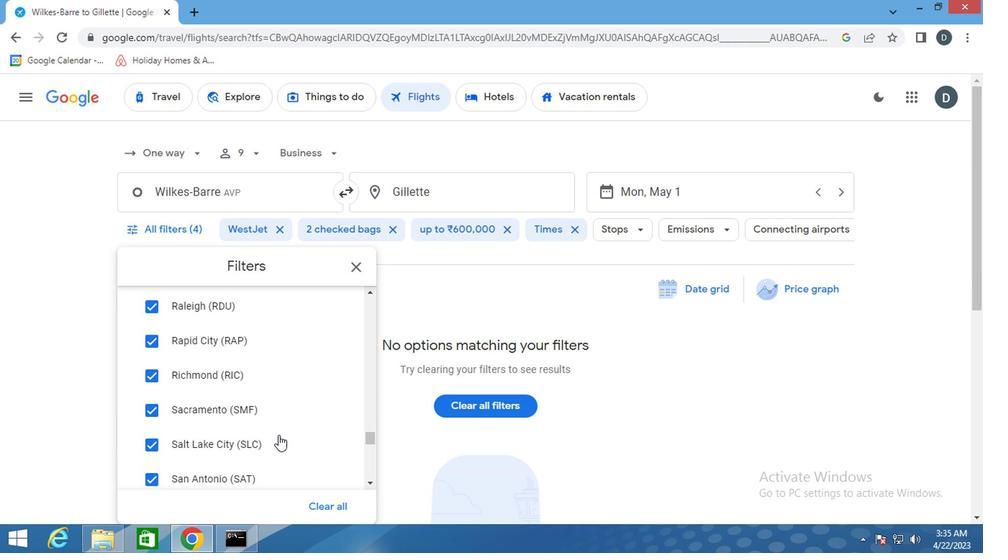 
Action: Mouse moved to (302, 377)
Screenshot: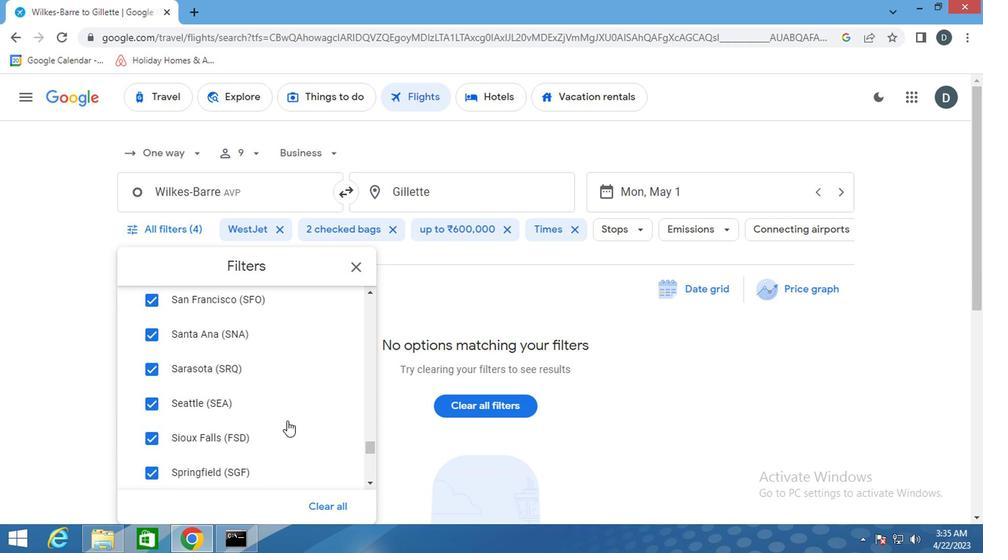 
Action: Mouse scrolled (302, 376) with delta (0, 0)
Screenshot: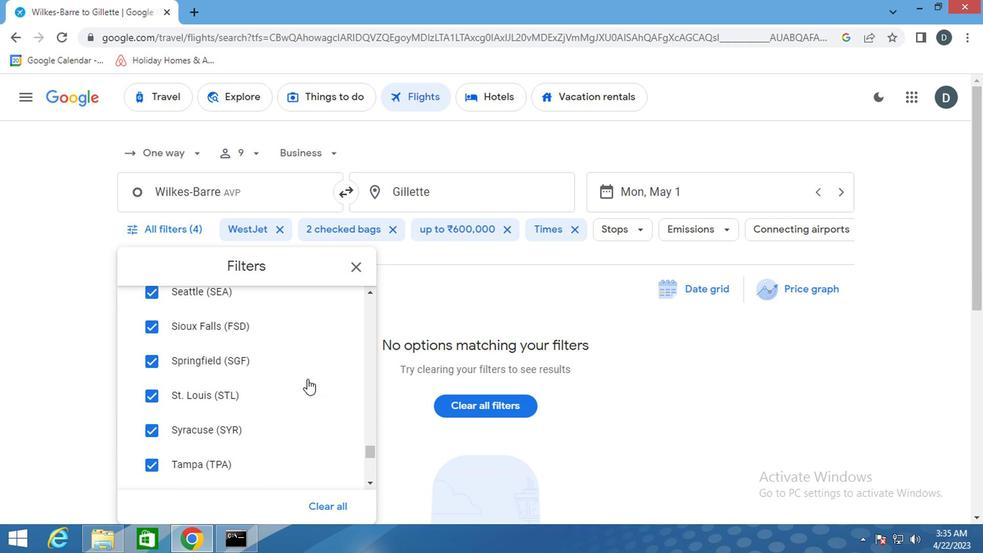 
Action: Mouse scrolled (302, 376) with delta (0, 0)
Screenshot: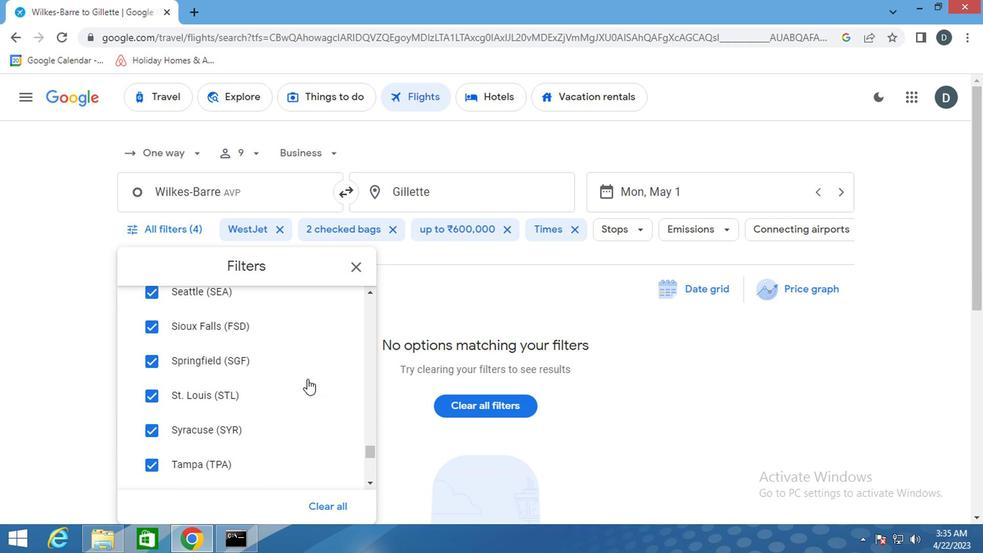 
Action: Mouse scrolled (302, 376) with delta (0, 0)
Screenshot: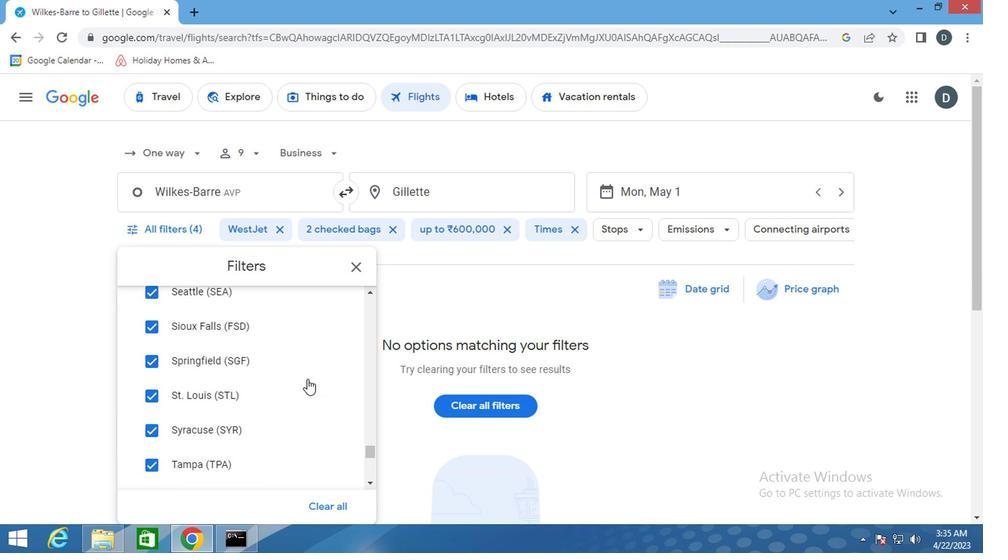 
Action: Mouse scrolled (302, 376) with delta (0, 0)
Screenshot: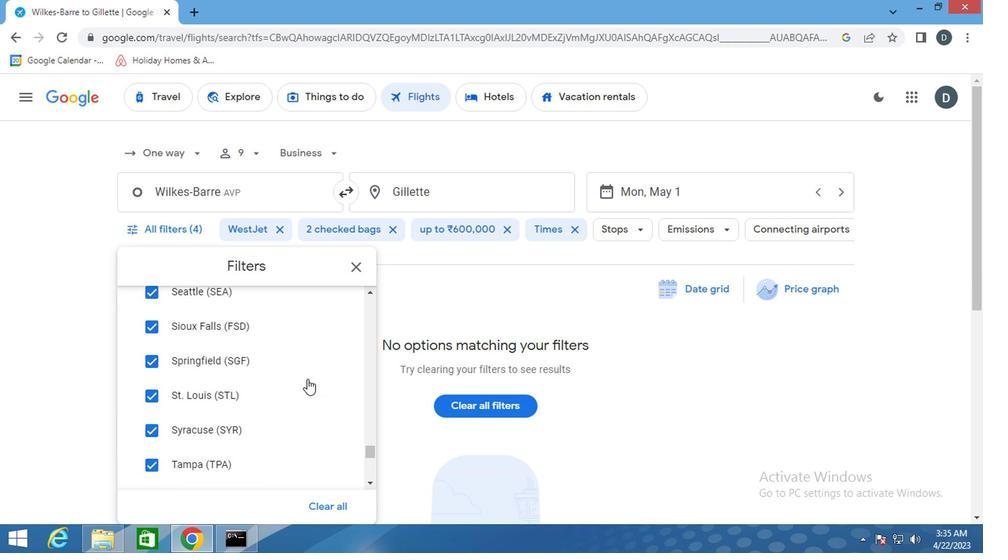 
Action: Mouse scrolled (302, 376) with delta (0, 0)
Screenshot: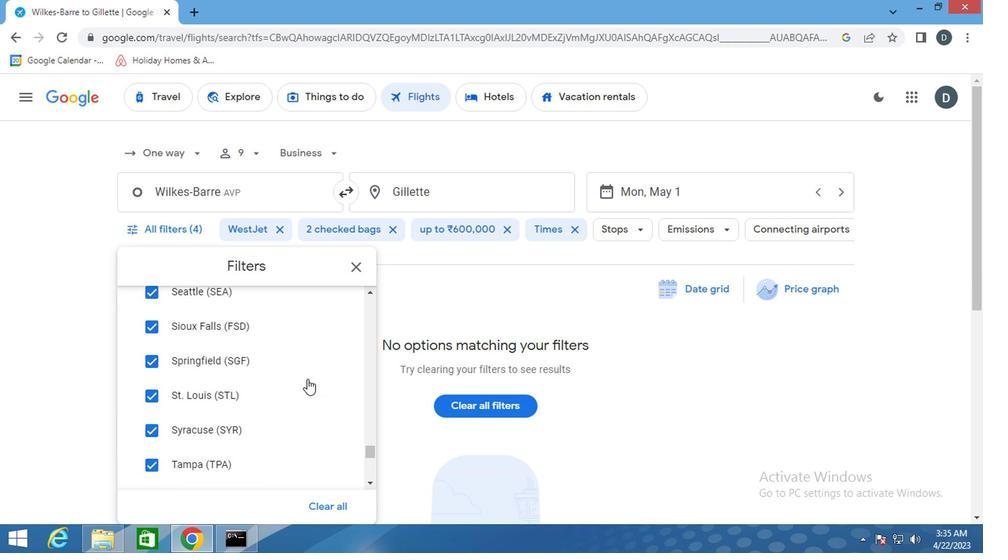 
Action: Mouse scrolled (302, 376) with delta (0, 0)
Screenshot: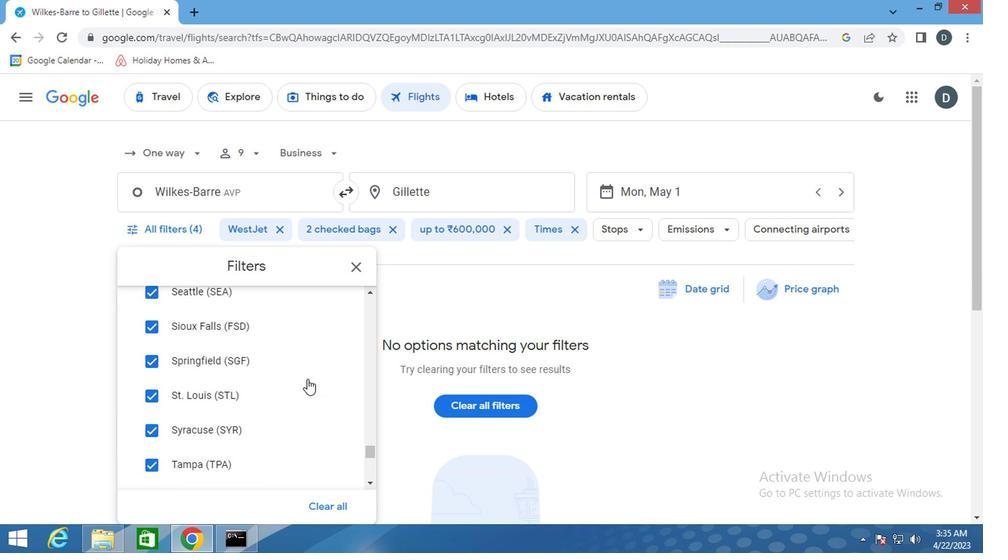 
Action: Mouse scrolled (302, 376) with delta (0, 0)
Screenshot: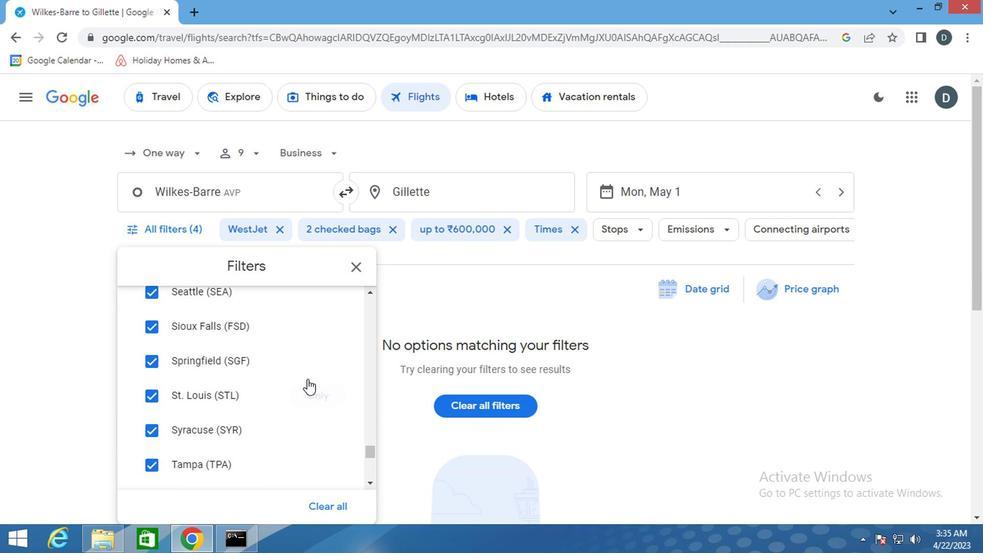 
Action: Mouse scrolled (302, 376) with delta (0, 0)
Screenshot: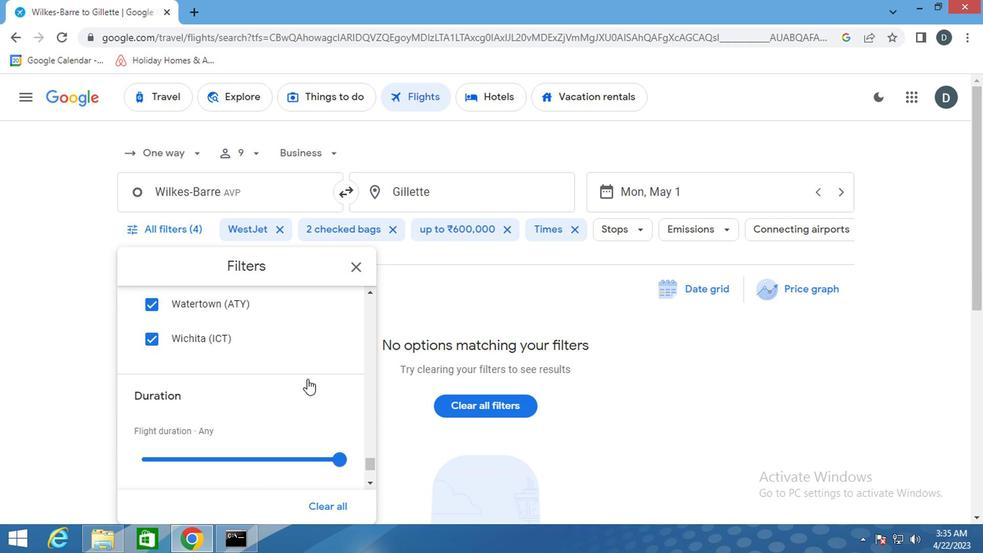 
Action: Mouse scrolled (302, 376) with delta (0, 0)
Screenshot: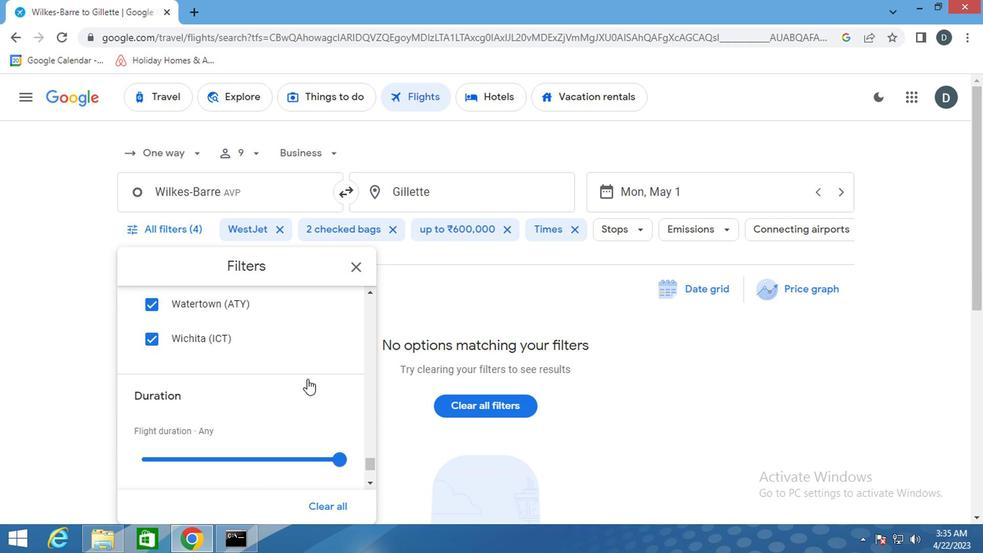 
Action: Mouse scrolled (302, 376) with delta (0, 0)
Screenshot: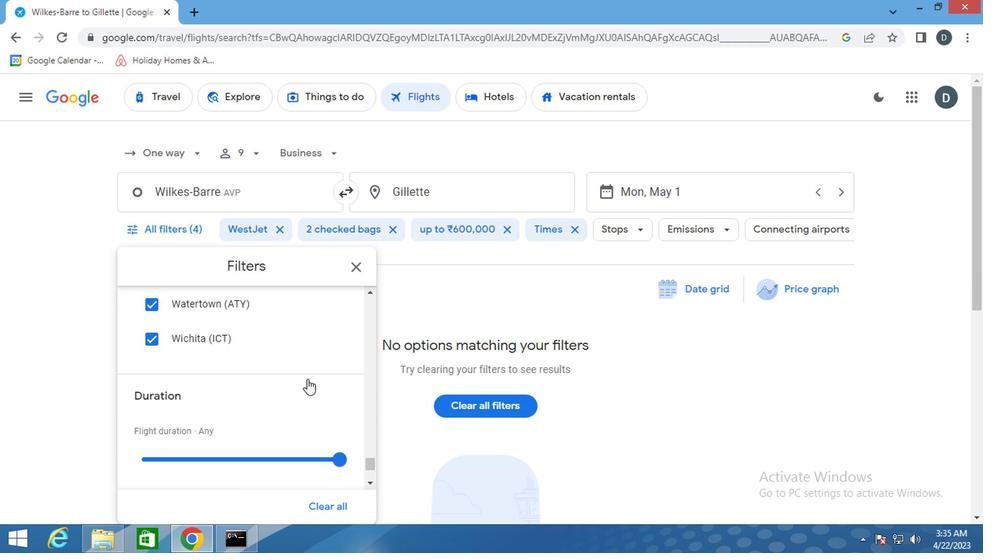 
Action: Mouse scrolled (302, 376) with delta (0, 0)
Screenshot: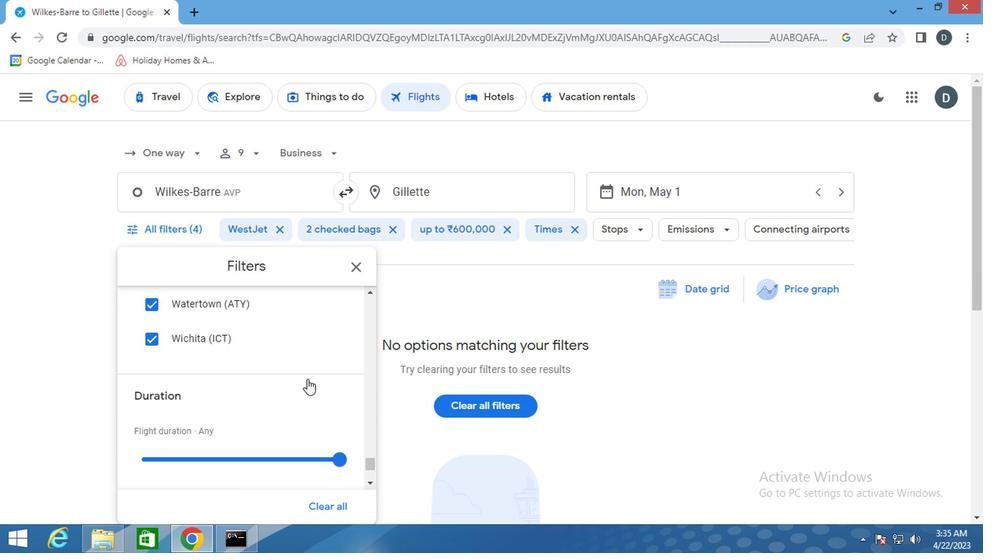 
Action: Mouse scrolled (302, 376) with delta (0, 0)
Screenshot: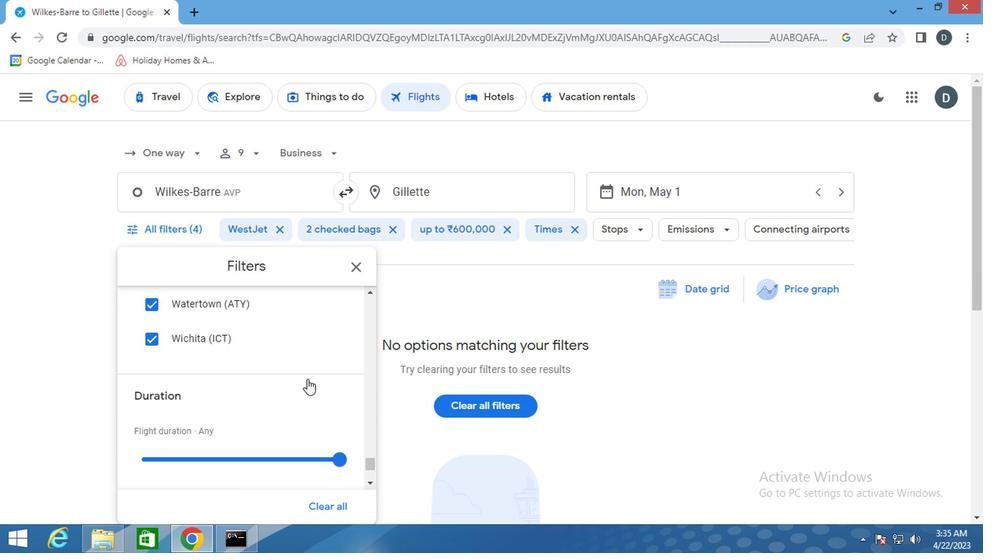 
Action: Mouse moved to (369, 275)
Screenshot: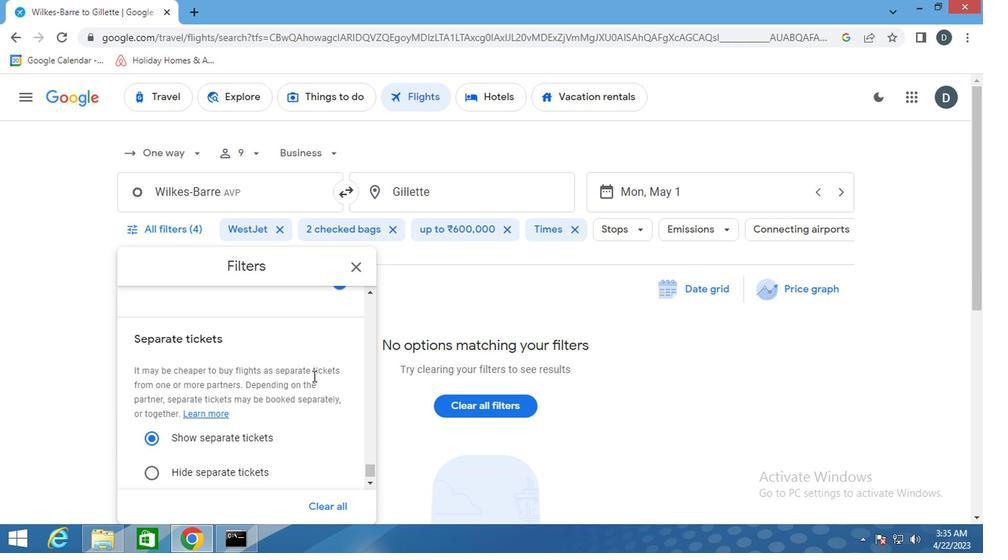 
Action: Mouse scrolled (369, 274) with delta (0, 0)
Screenshot: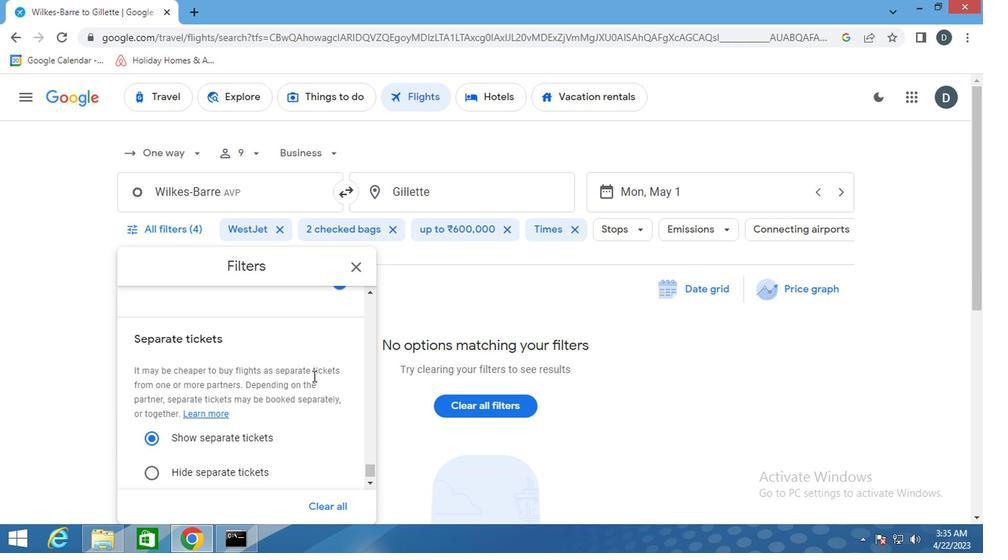 
Action: Mouse moved to (368, 188)
Screenshot: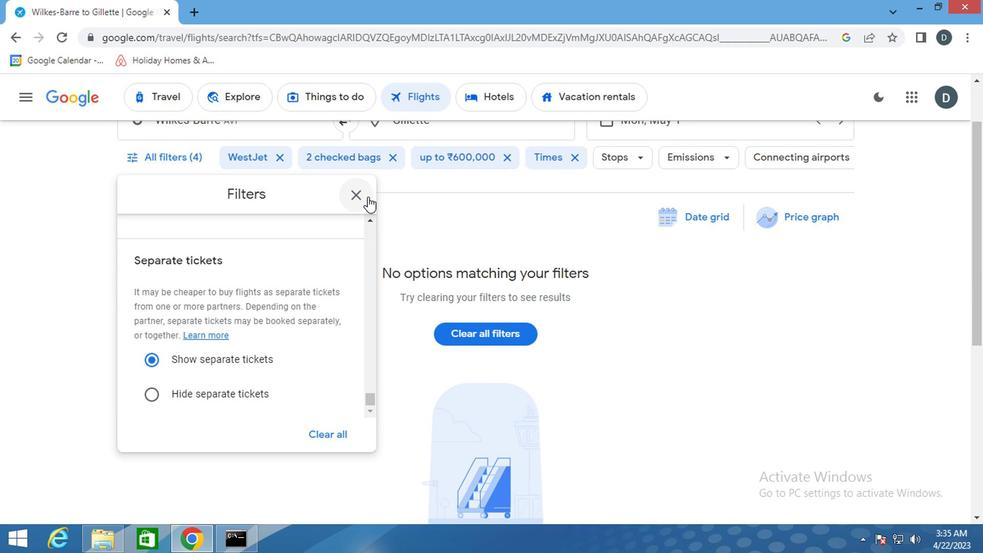 
Action: Mouse pressed left at (368, 188)
Screenshot: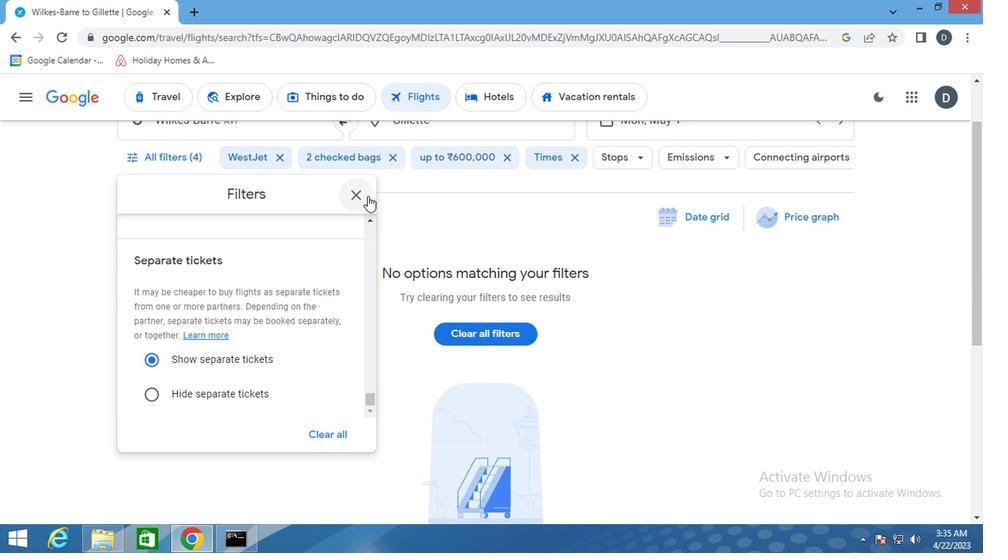 
